 Task: Find connections with filter location Bangor with filter topic #Personaldevelopmentwith filter profile language French with filter current company RITU KUMAR with filter school Ahmedabad University with filter industry Biomass Electric Power Generation with filter service category Visual Design with filter keywords title Administrative Specialist
Action: Mouse moved to (612, 90)
Screenshot: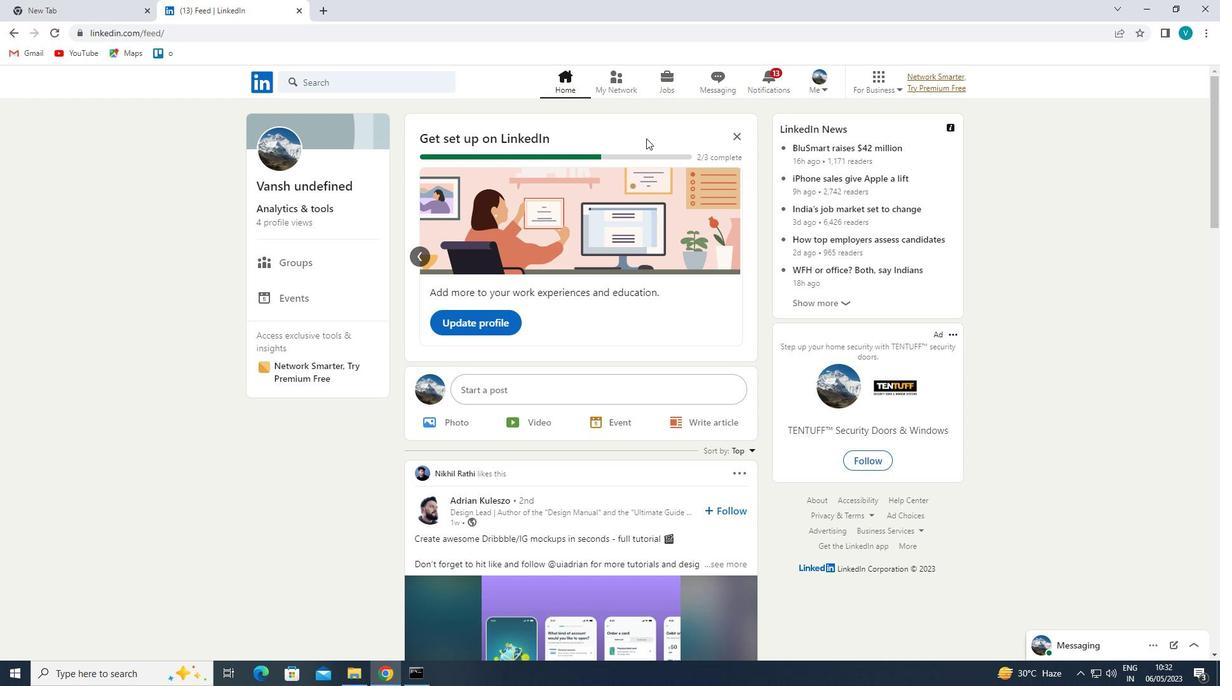 
Action: Mouse pressed left at (612, 90)
Screenshot: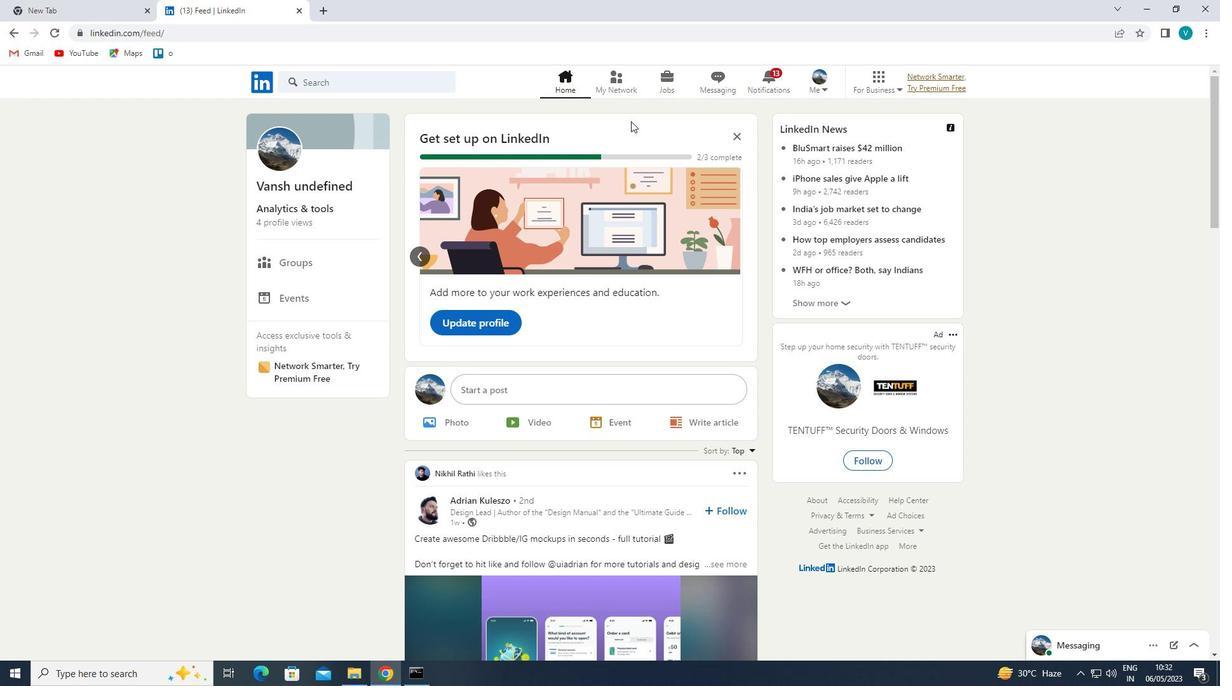 
Action: Mouse moved to (390, 163)
Screenshot: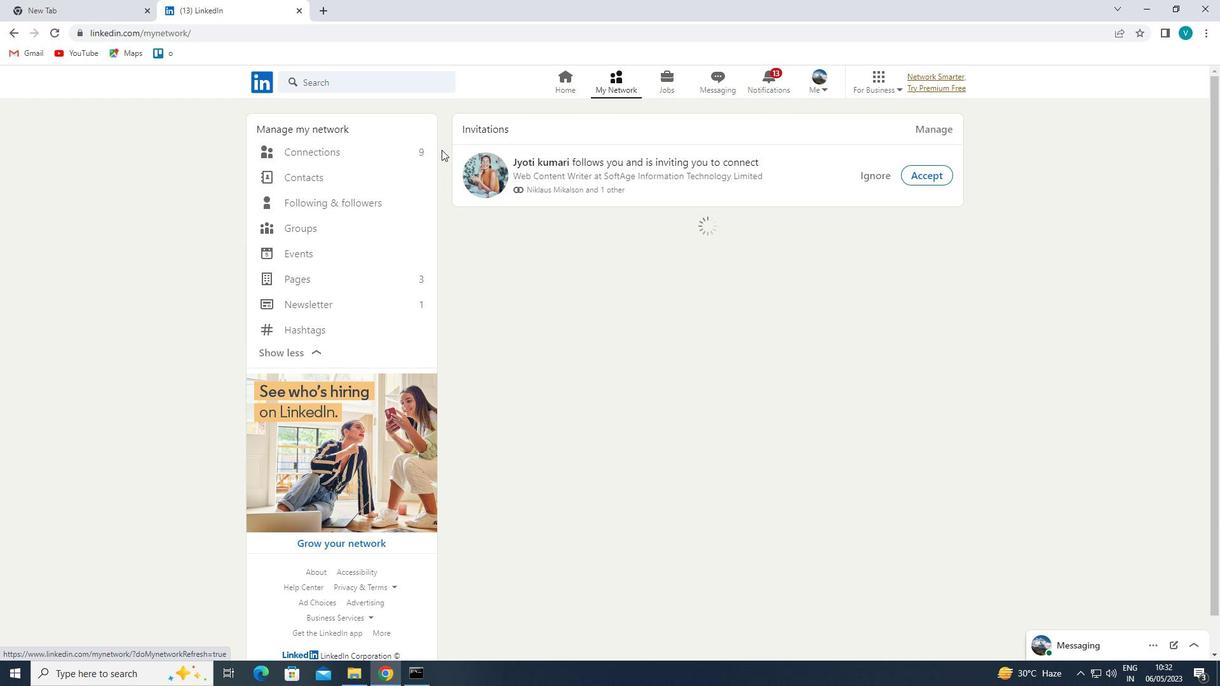 
Action: Mouse pressed left at (390, 163)
Screenshot: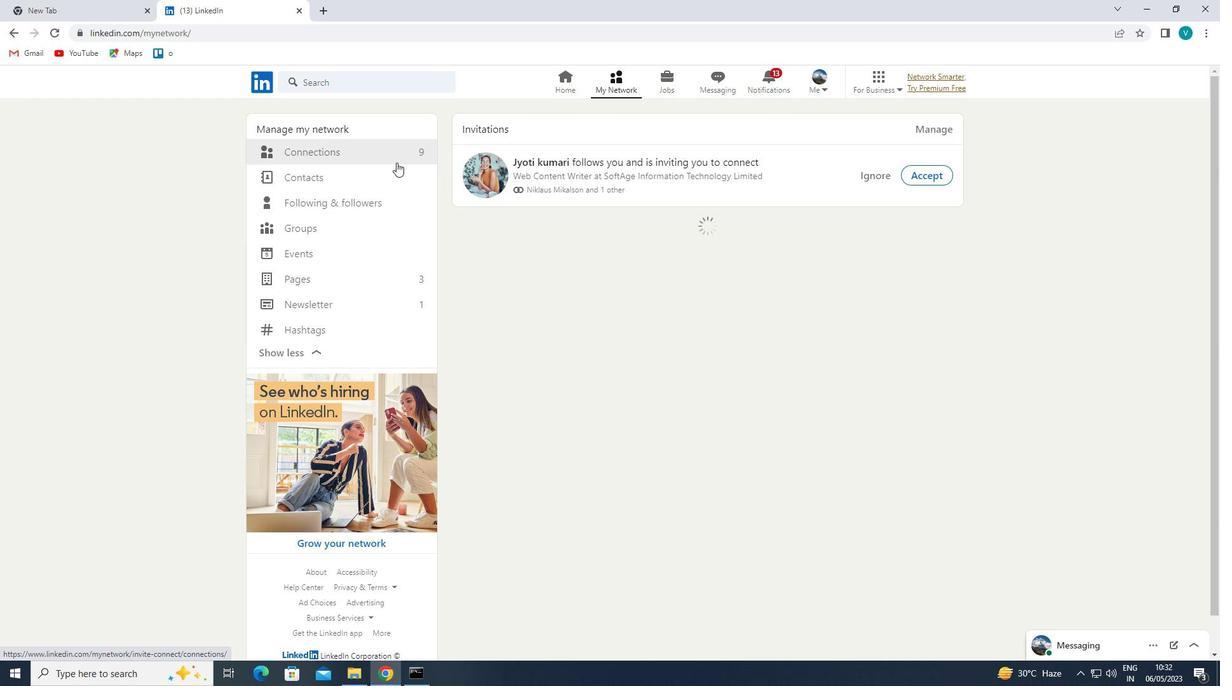 
Action: Mouse moved to (388, 157)
Screenshot: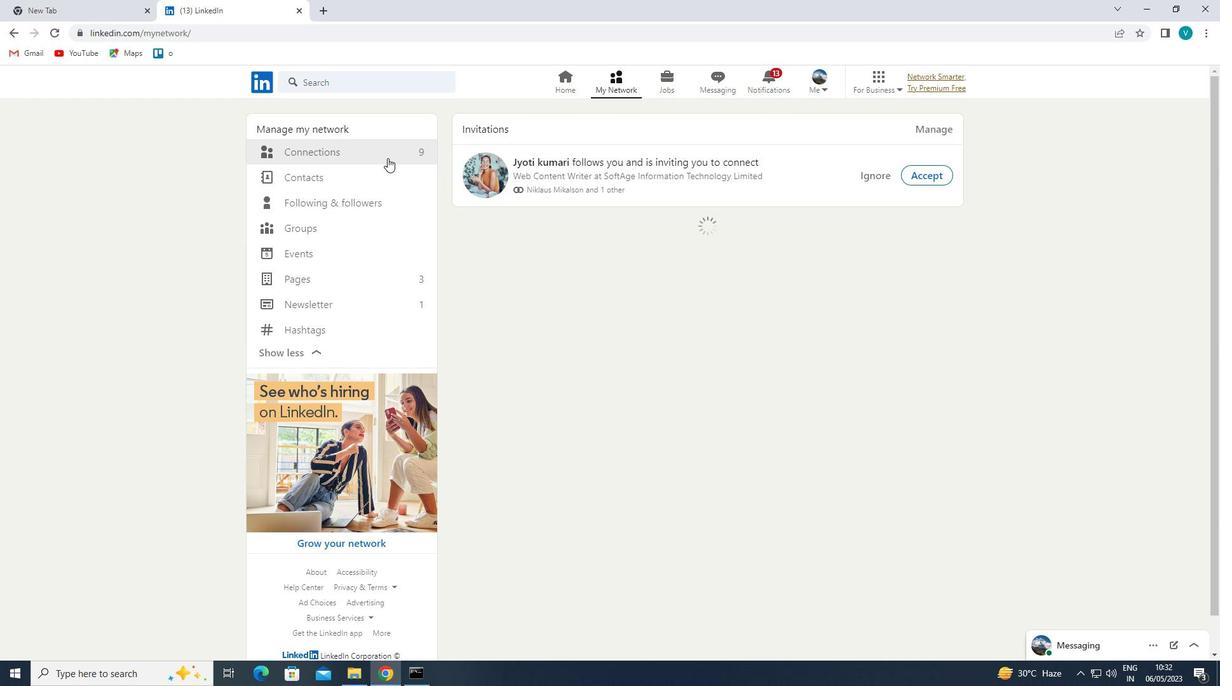 
Action: Mouse pressed left at (388, 157)
Screenshot: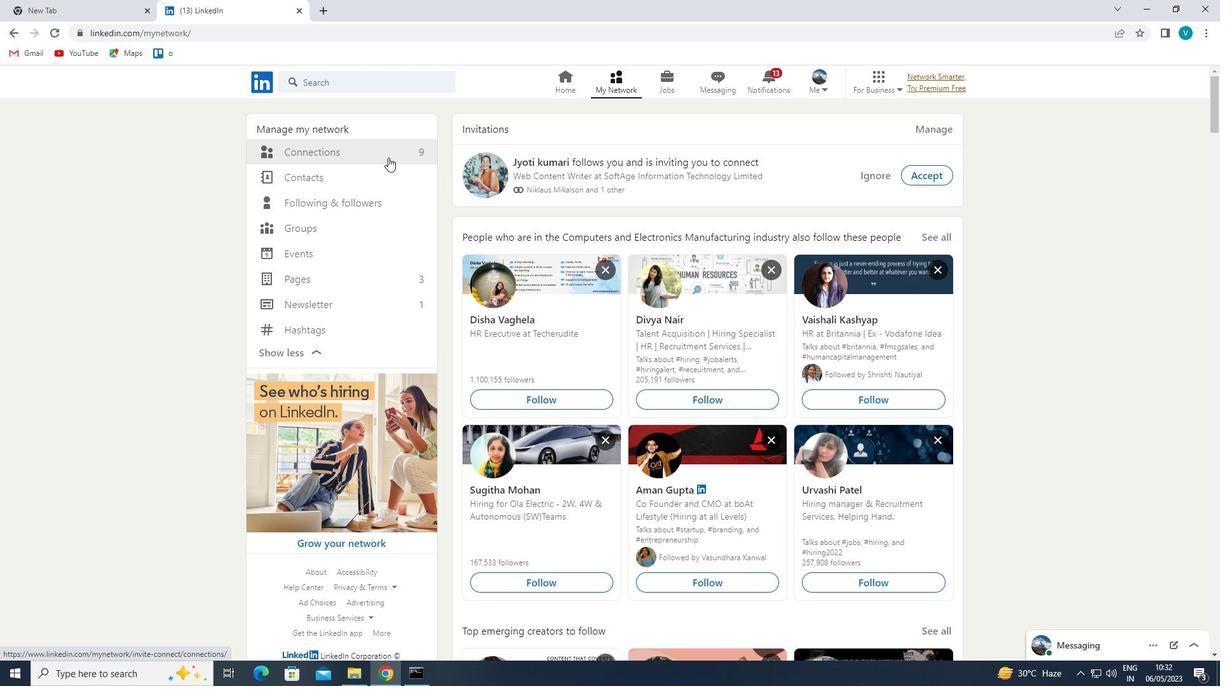 
Action: Mouse moved to (709, 154)
Screenshot: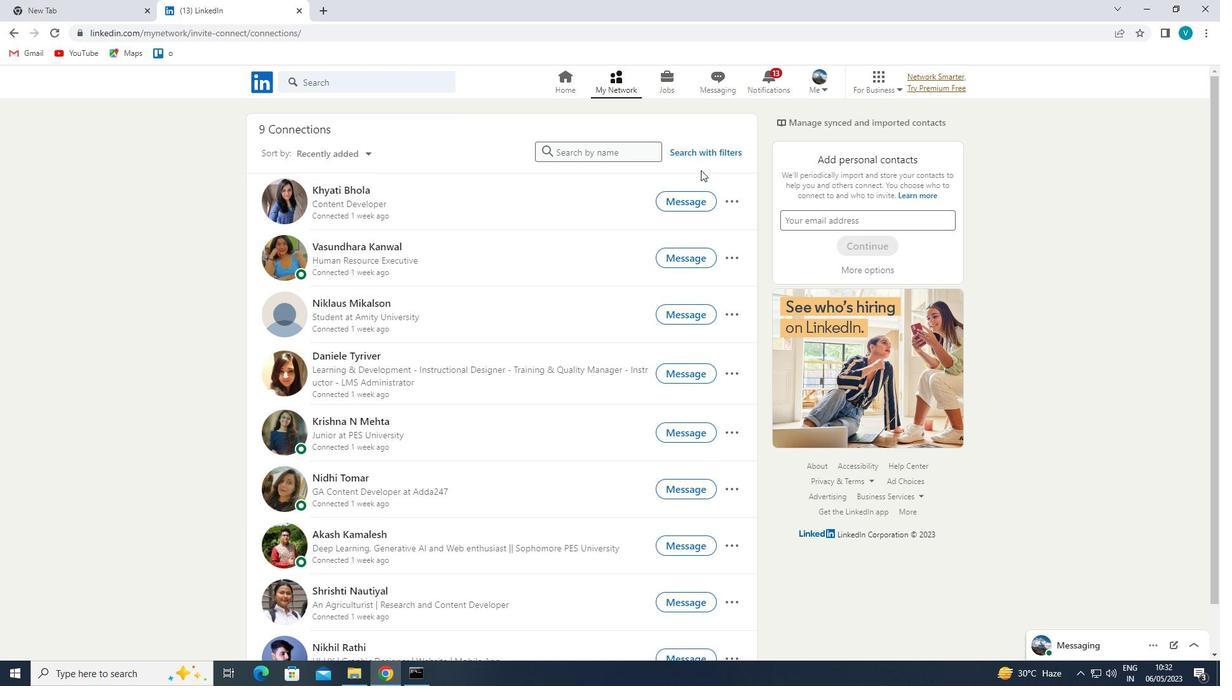 
Action: Mouse pressed left at (709, 154)
Screenshot: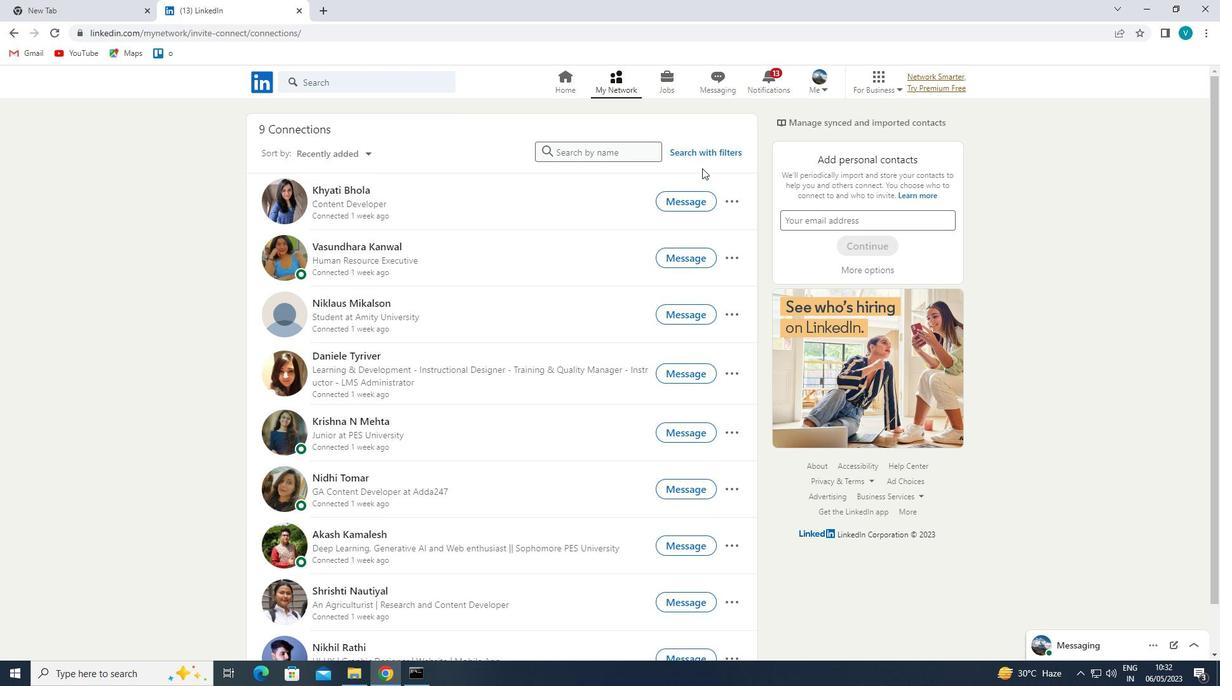 
Action: Mouse moved to (615, 122)
Screenshot: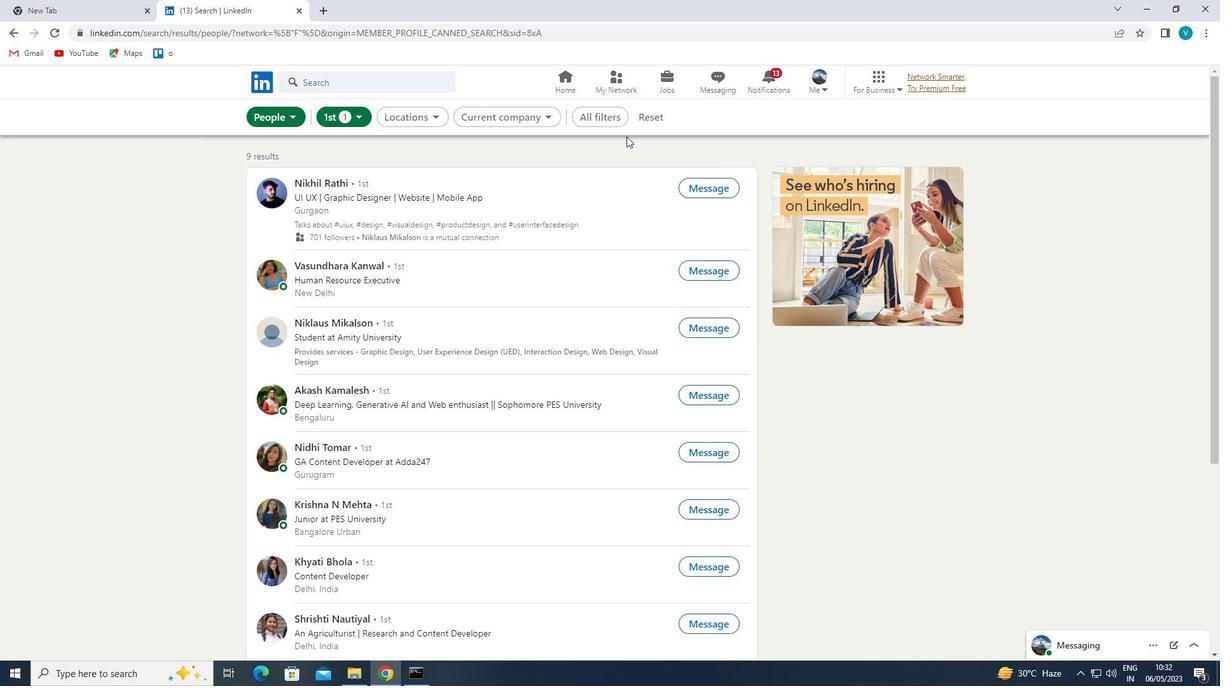 
Action: Mouse pressed left at (615, 122)
Screenshot: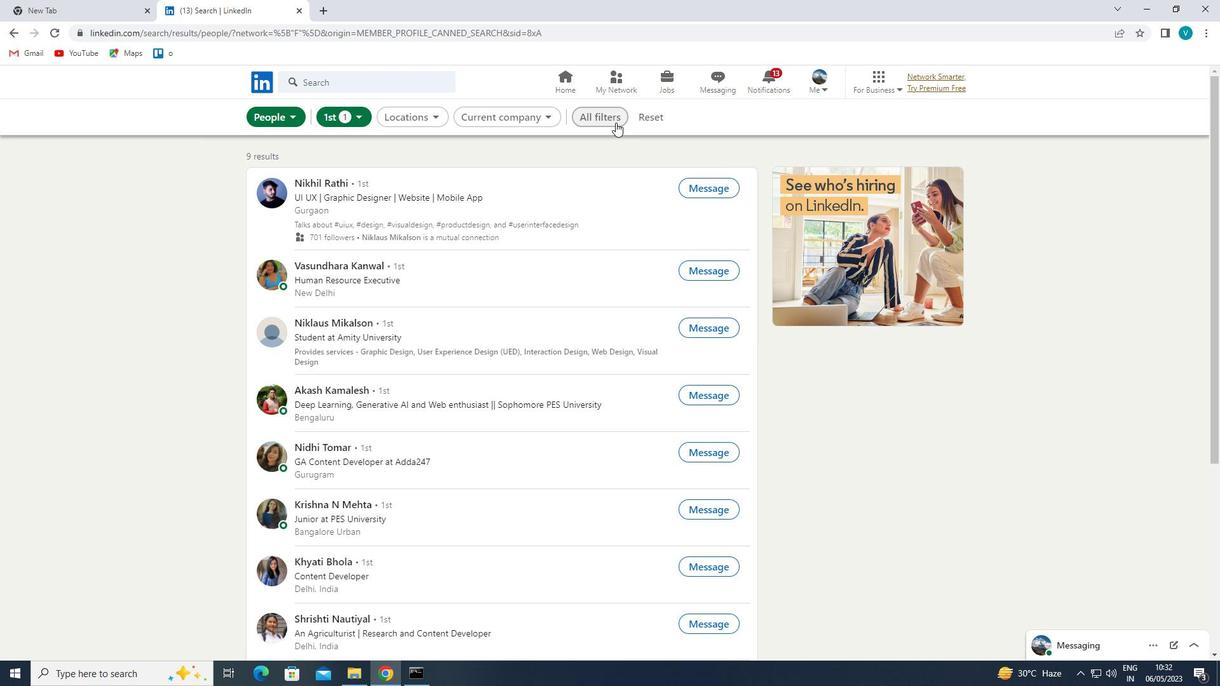
Action: Mouse moved to (1090, 272)
Screenshot: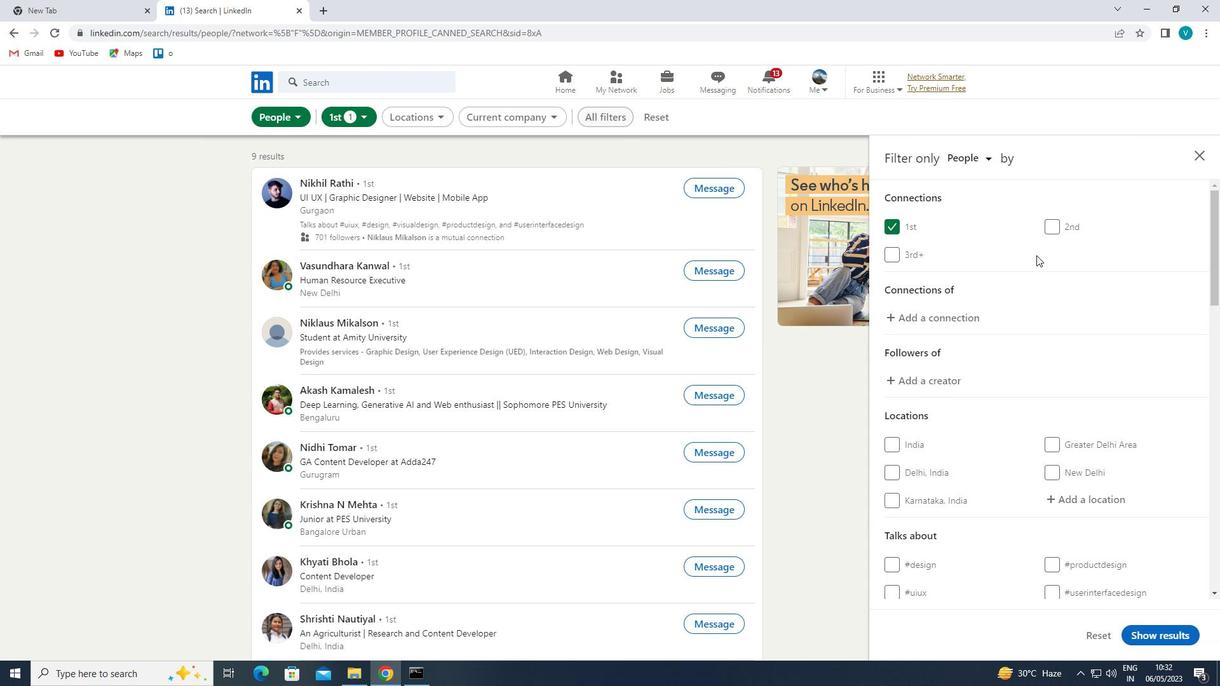 
Action: Mouse scrolled (1090, 272) with delta (0, 0)
Screenshot: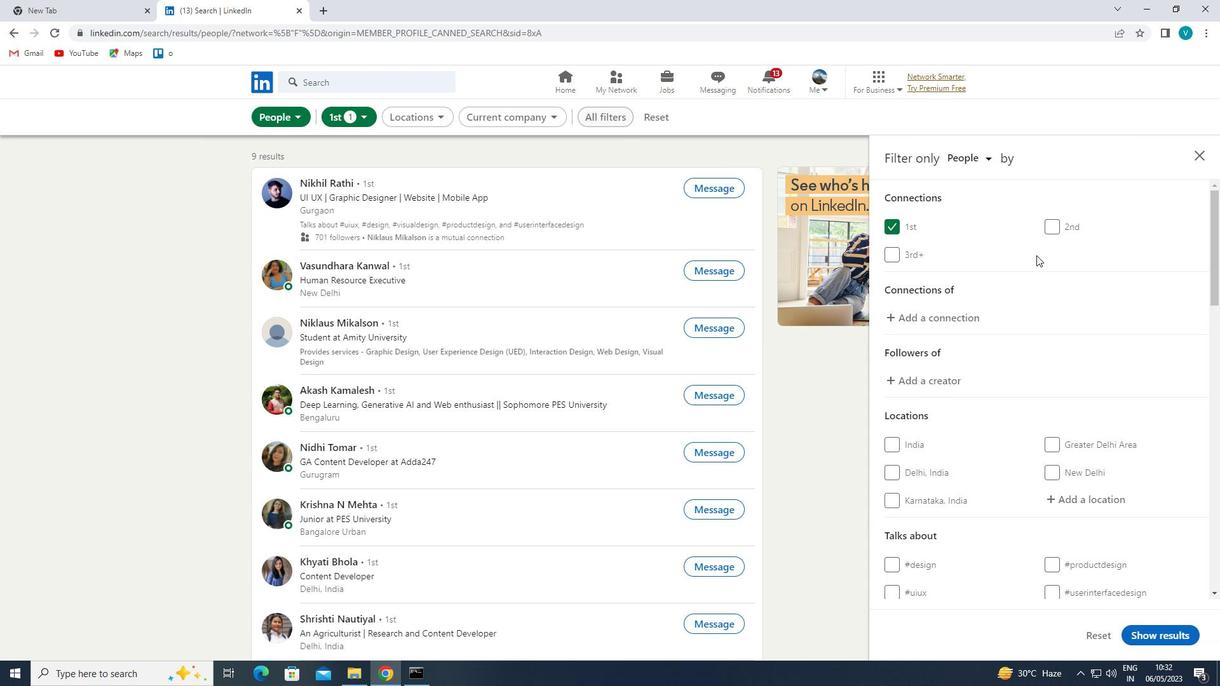 
Action: Mouse moved to (1091, 273)
Screenshot: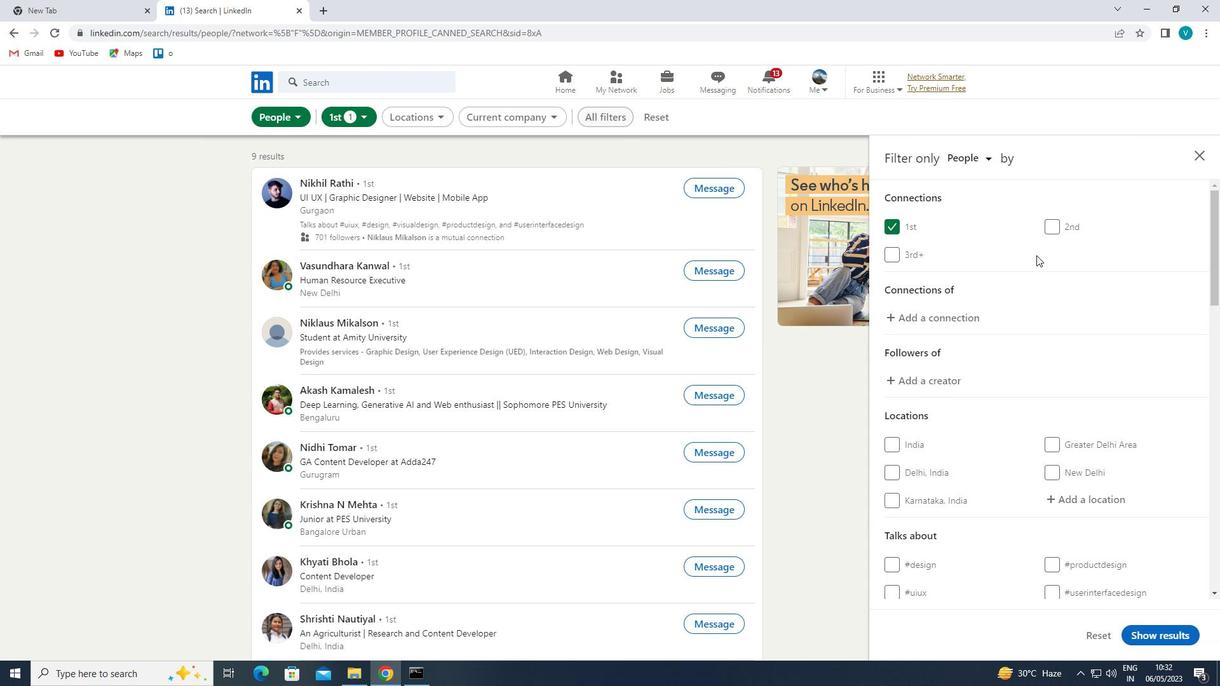 
Action: Mouse scrolled (1091, 273) with delta (0, 0)
Screenshot: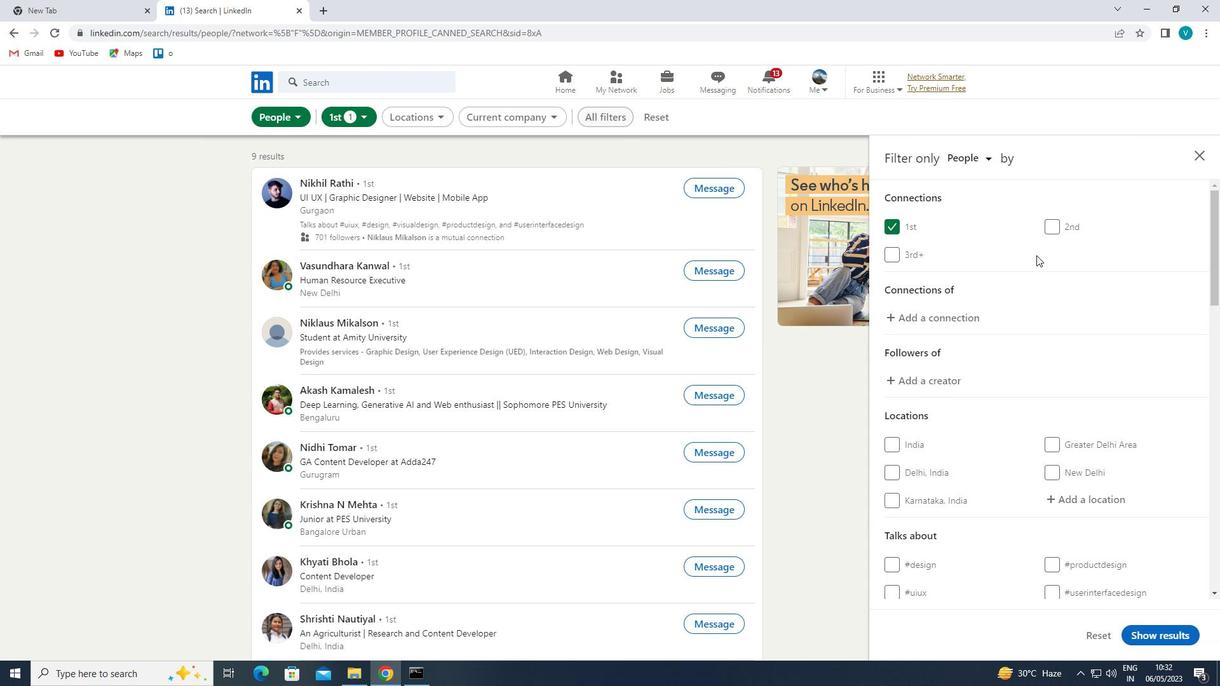 
Action: Mouse moved to (1105, 368)
Screenshot: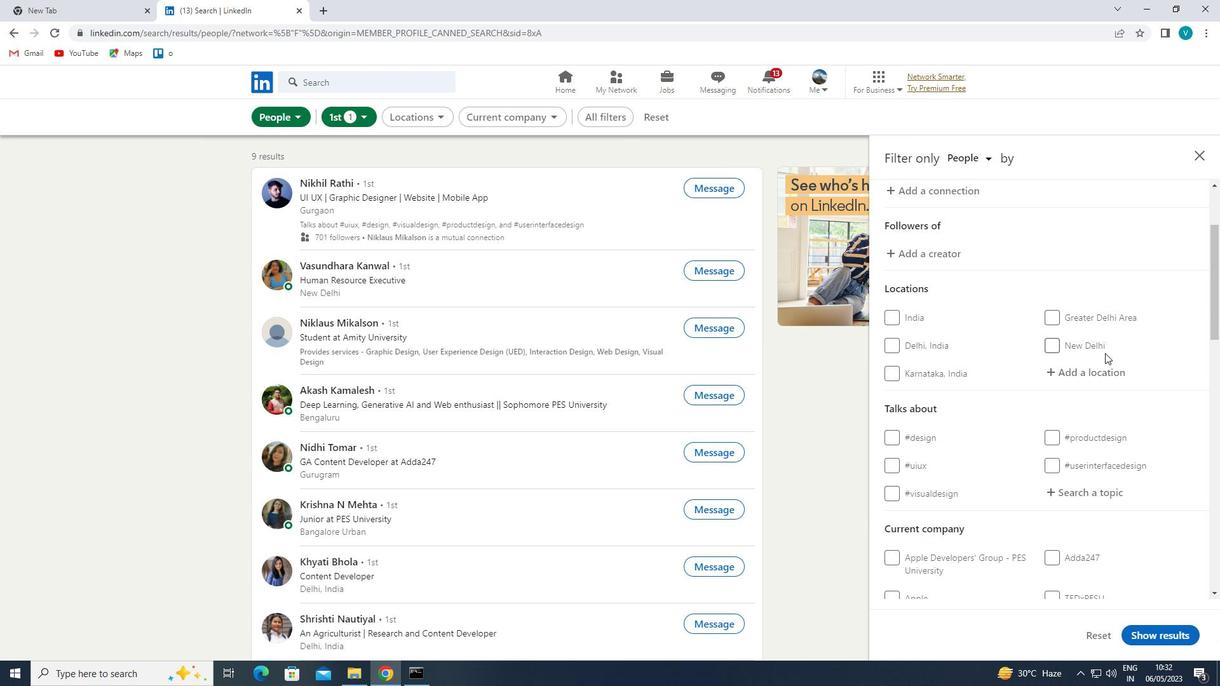 
Action: Mouse pressed left at (1105, 368)
Screenshot: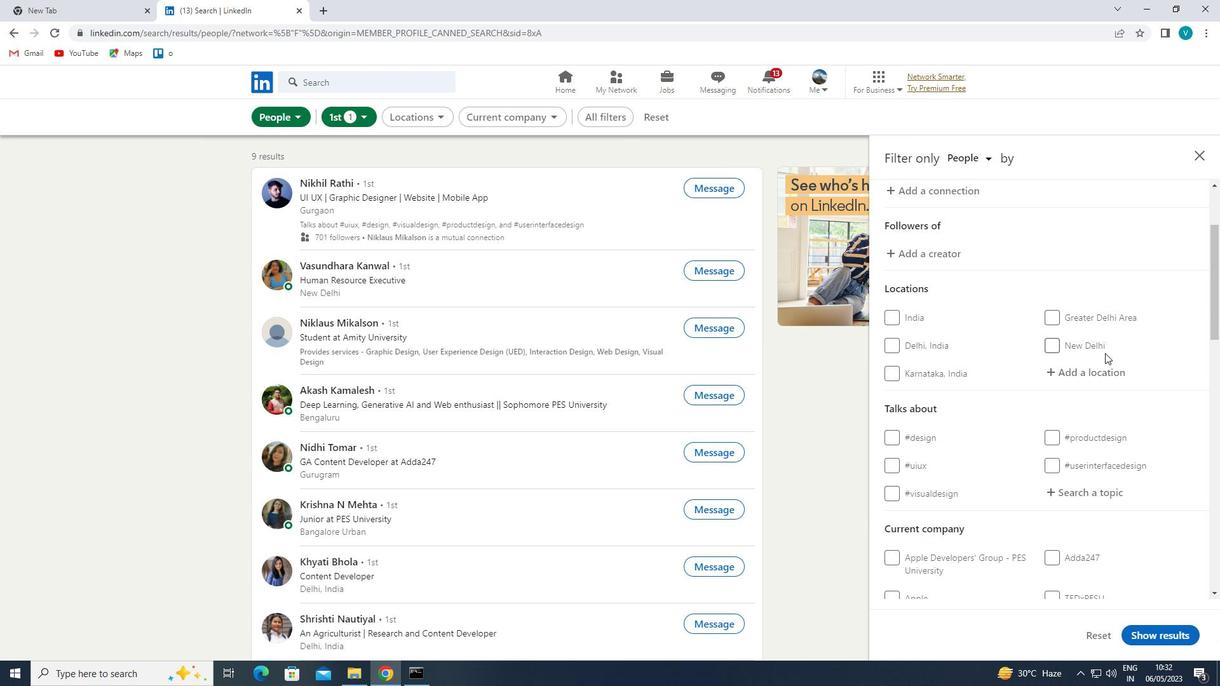 
Action: Key pressed <Key.shift><Key.shift><Key.shift><Key.shift><Key.shift><Key.shift><Key.shift><Key.shift><Key.shift><Key.shift><Key.shift><Key.shift><Key.shift><Key.shift><Key.shift><Key.shift><Key.shift><Key.shift><Key.shift>BANGOR
Screenshot: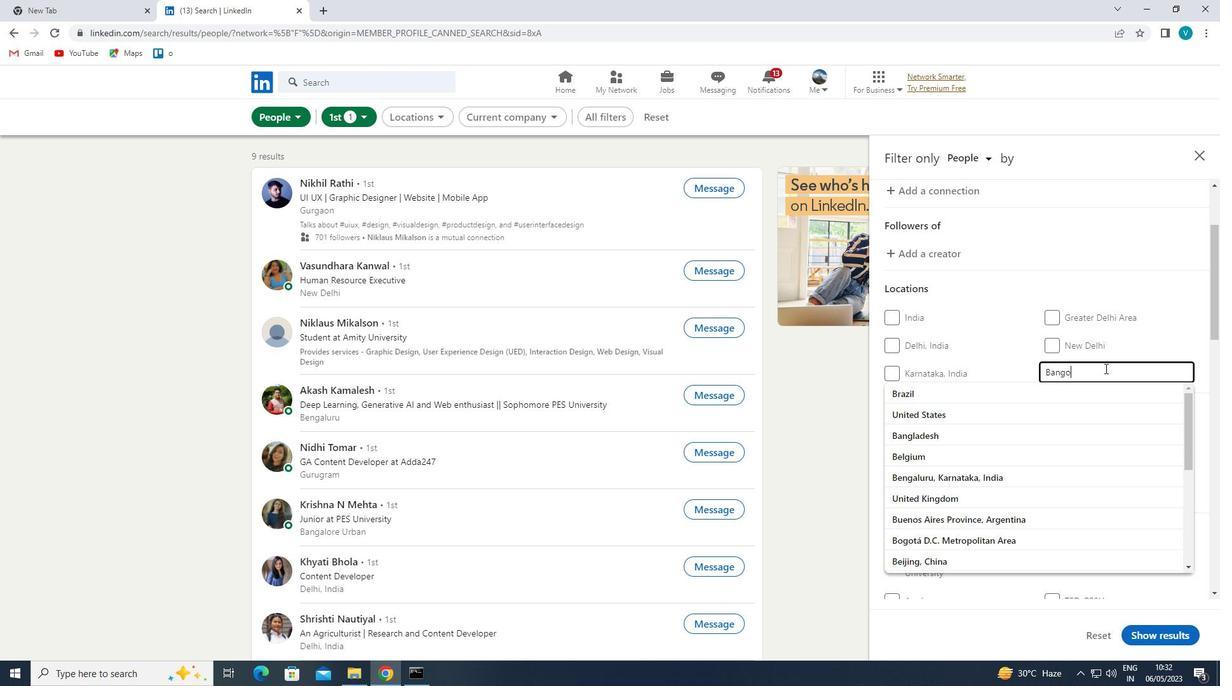 
Action: Mouse moved to (1060, 392)
Screenshot: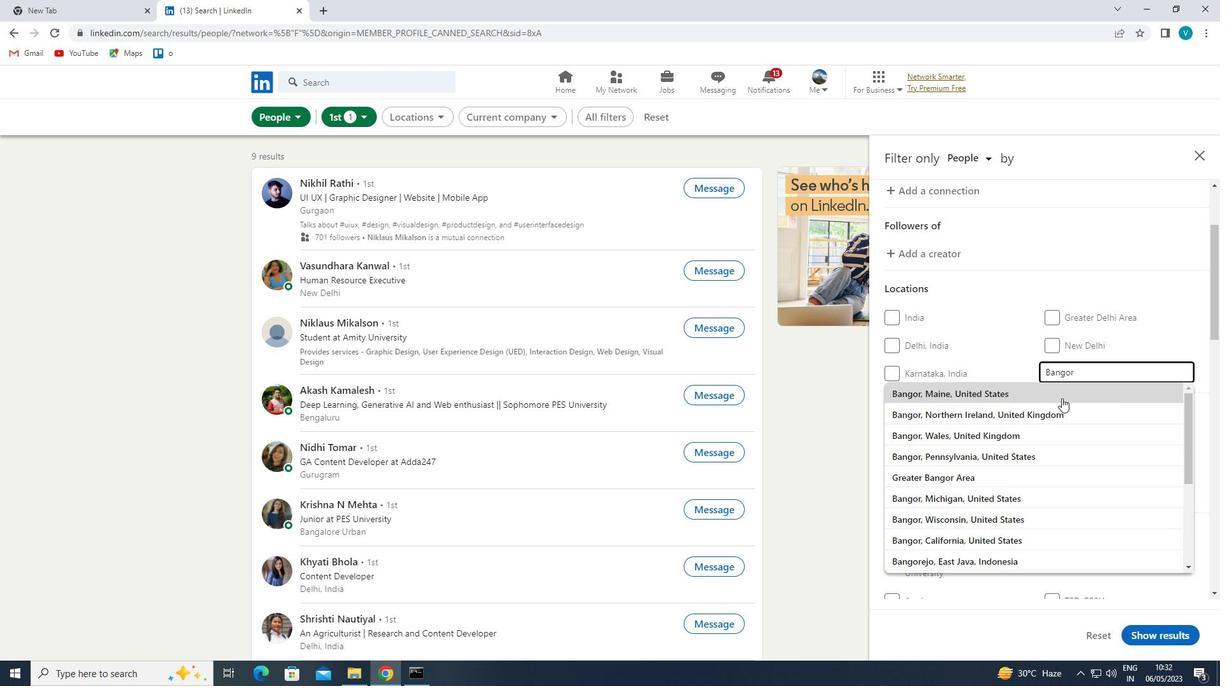 
Action: Mouse pressed left at (1060, 392)
Screenshot: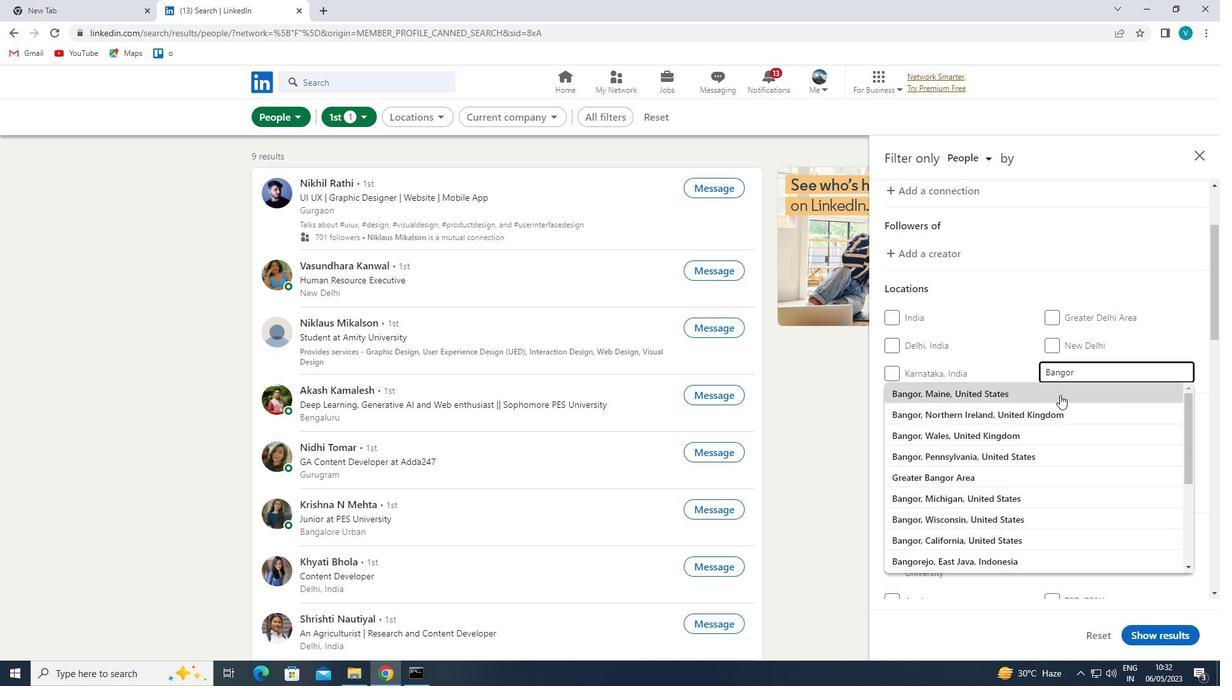 
Action: Mouse moved to (1062, 390)
Screenshot: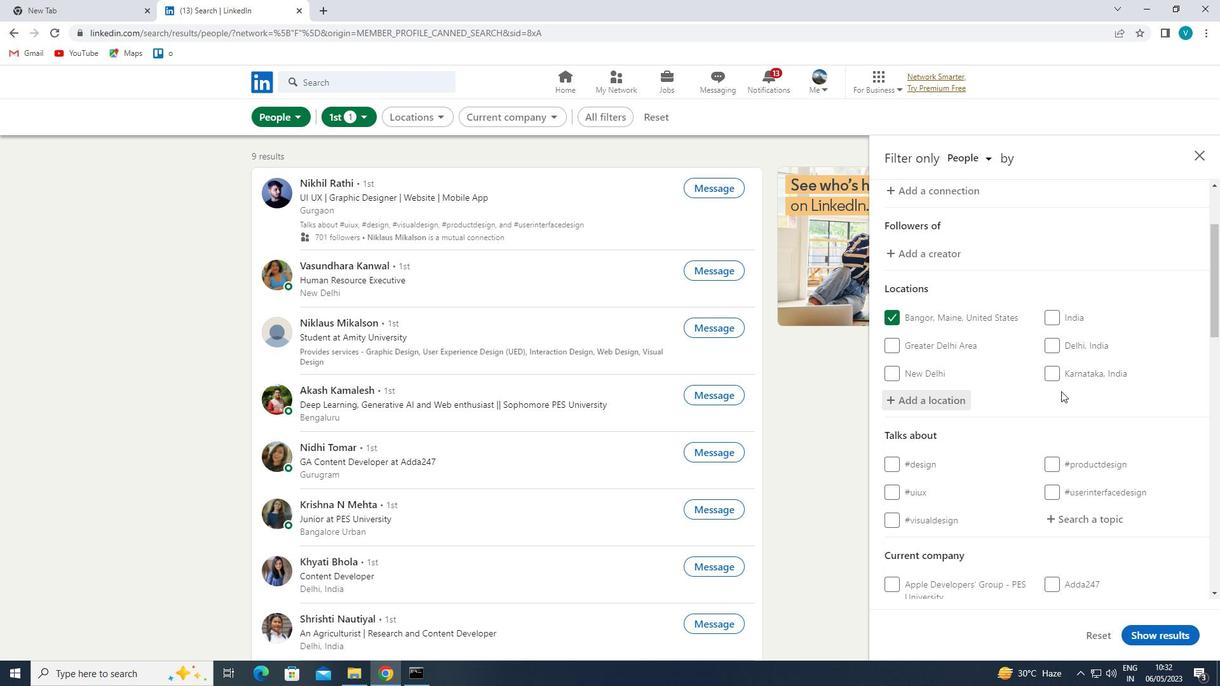 
Action: Mouse scrolled (1062, 389) with delta (0, 0)
Screenshot: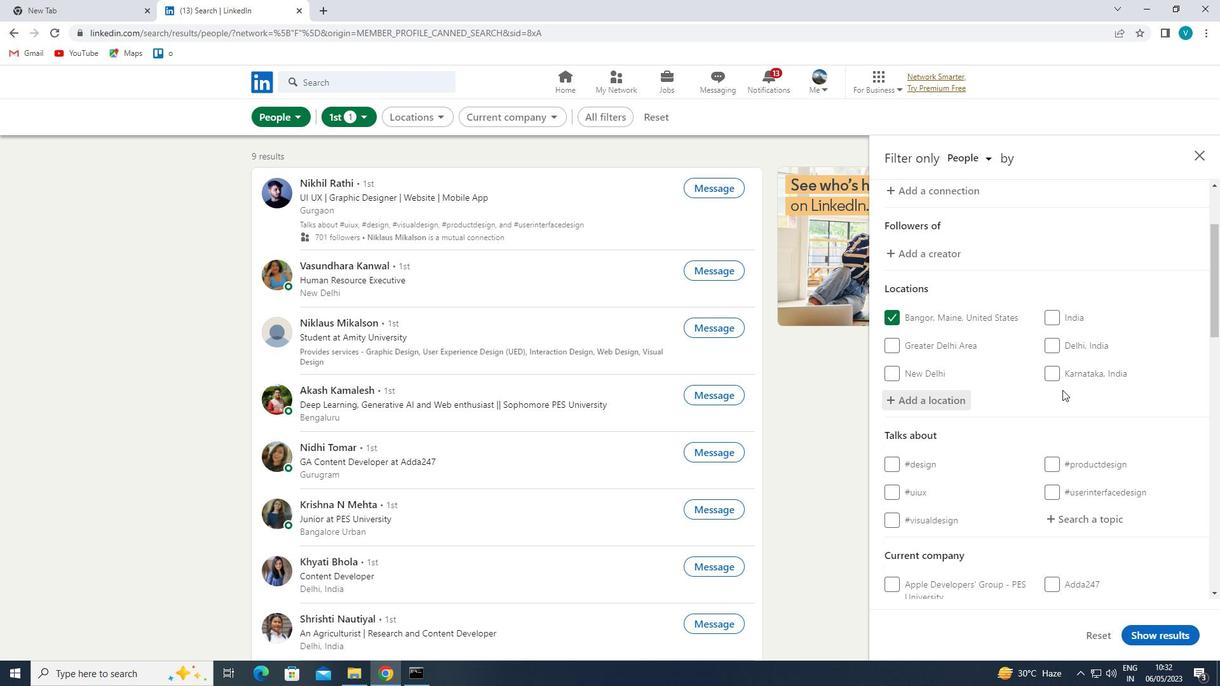 
Action: Mouse scrolled (1062, 389) with delta (0, 0)
Screenshot: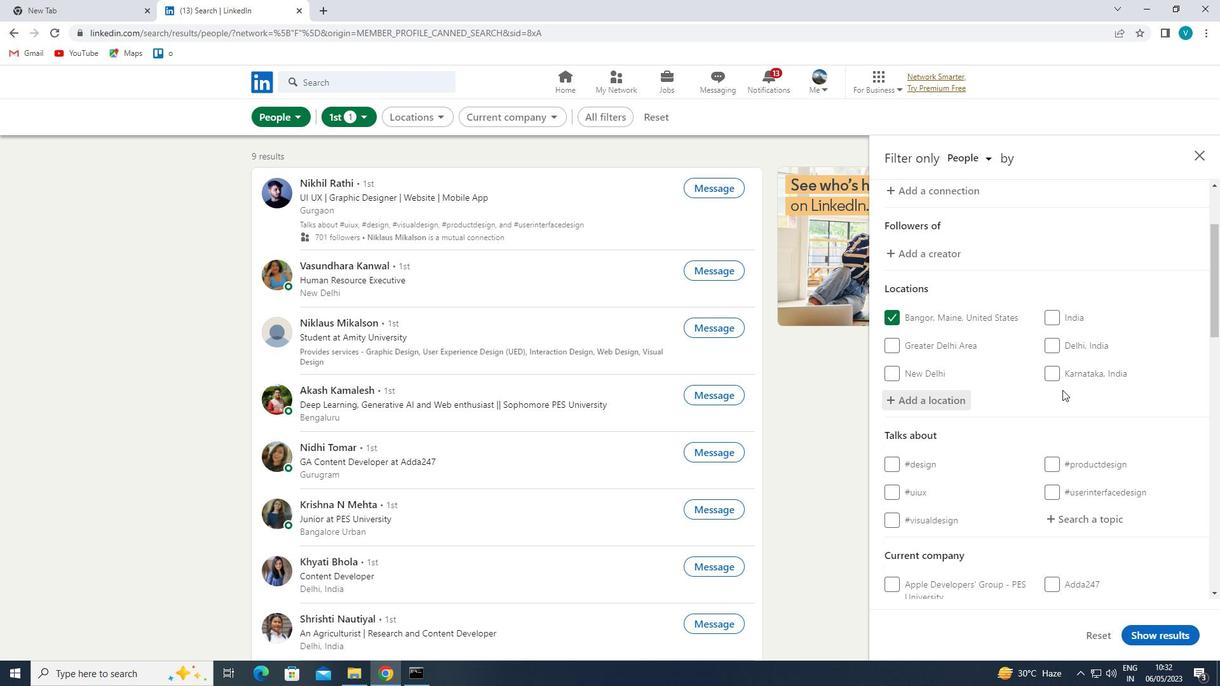 
Action: Mouse moved to (1083, 389)
Screenshot: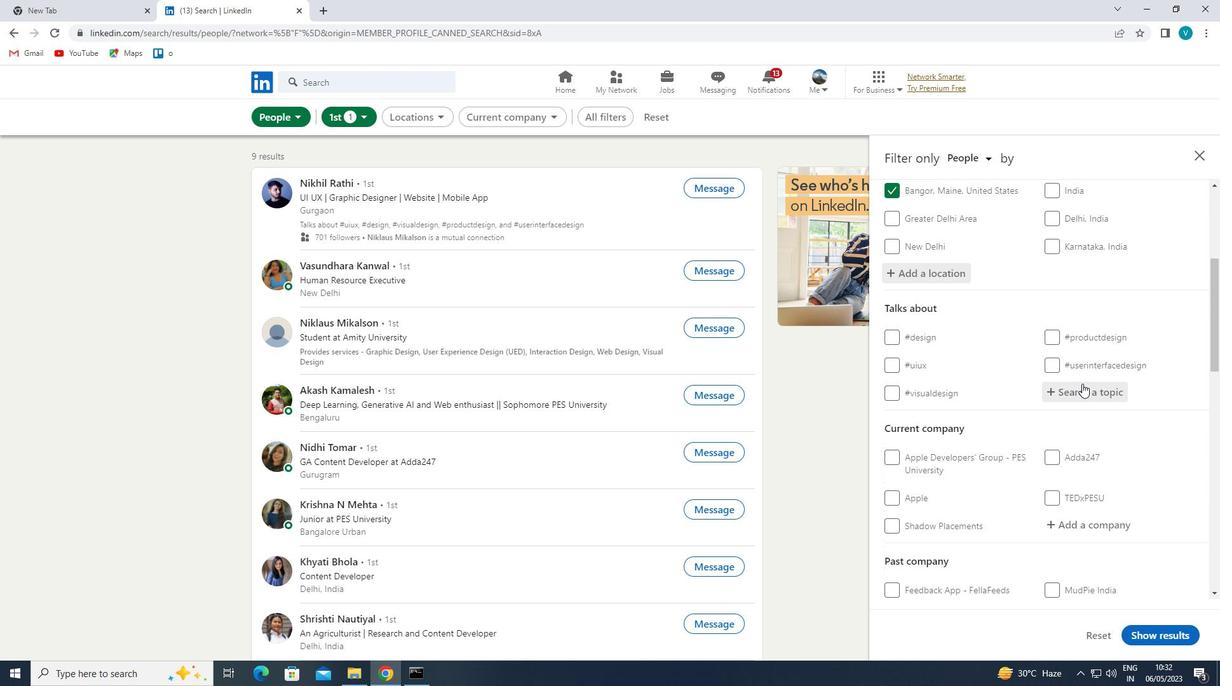 
Action: Mouse pressed left at (1083, 389)
Screenshot: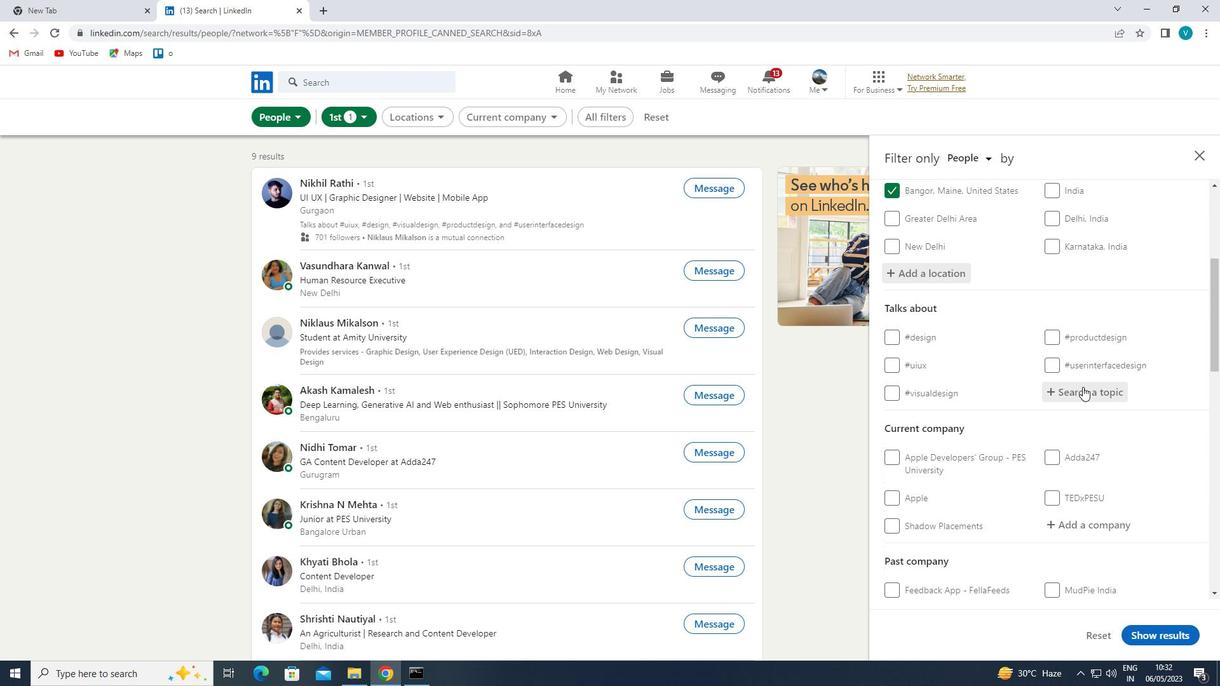 
Action: Mouse moved to (1105, 418)
Screenshot: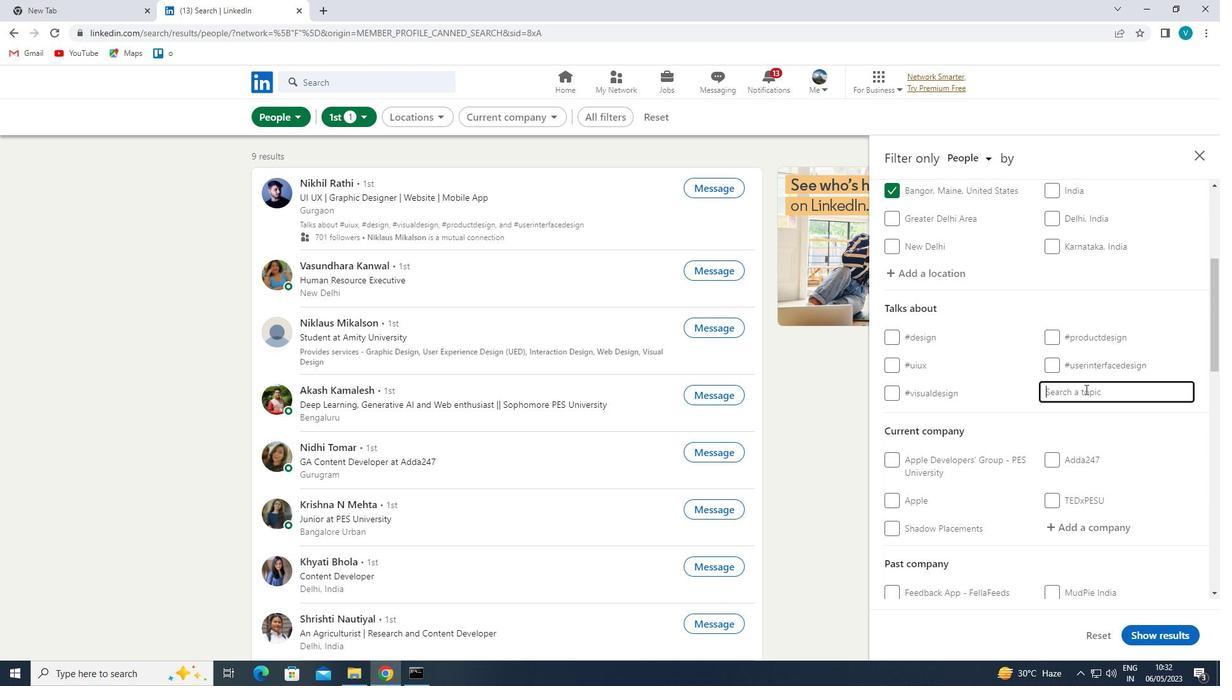 
Action: Key pressed PERSOM<Key.backspace>NAL
Screenshot: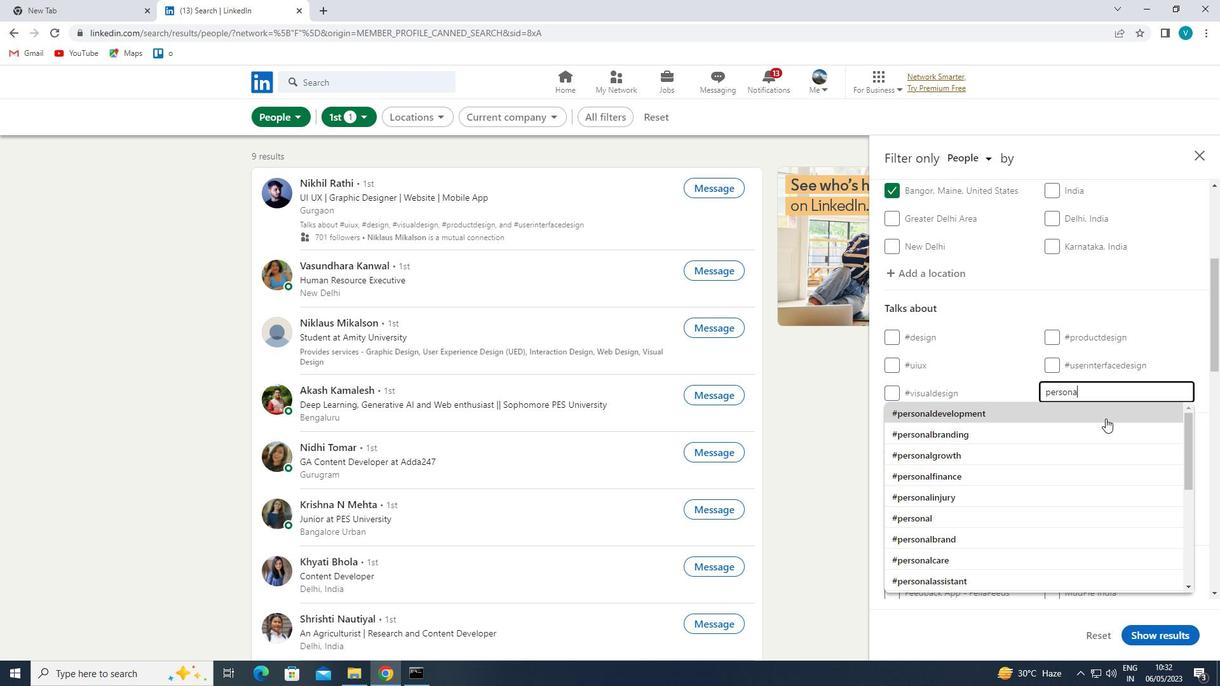 
Action: Mouse moved to (1051, 411)
Screenshot: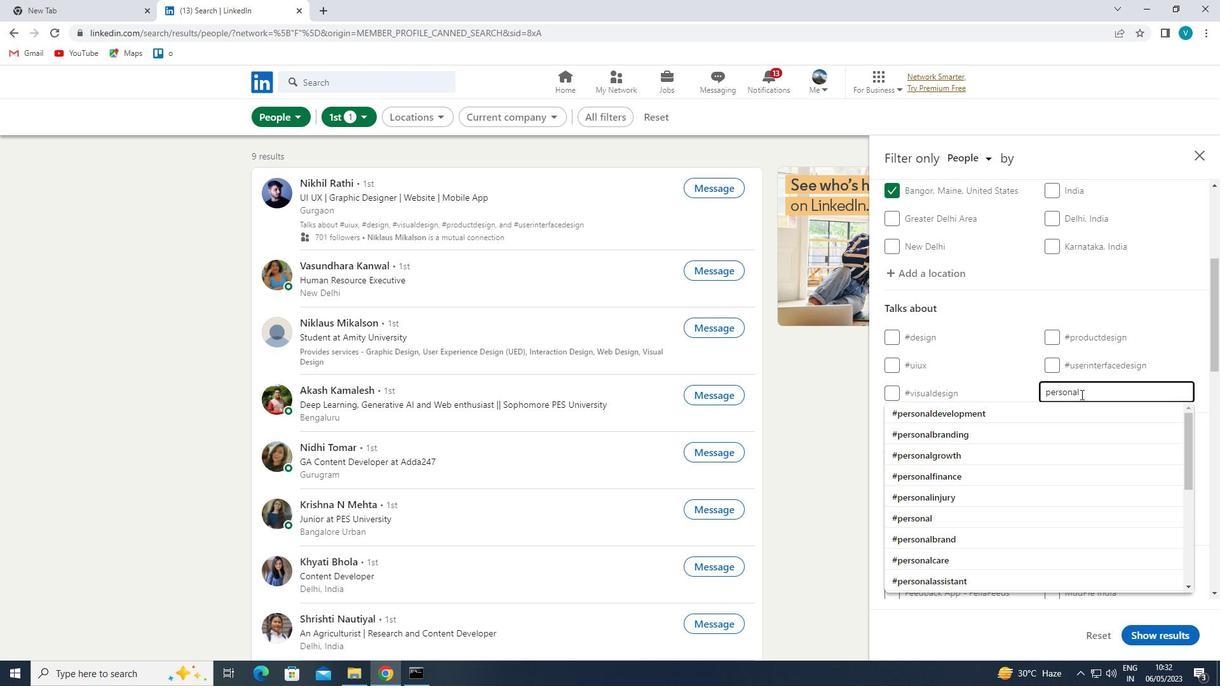 
Action: Mouse pressed left at (1051, 411)
Screenshot: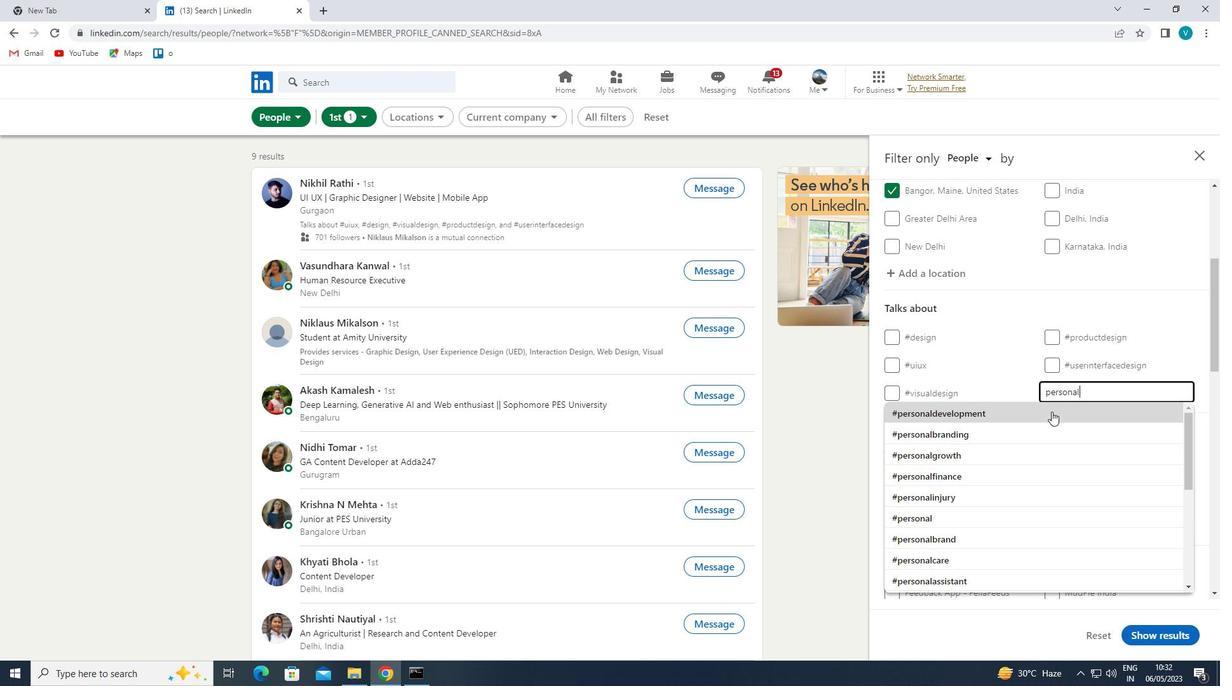 
Action: Mouse moved to (1048, 415)
Screenshot: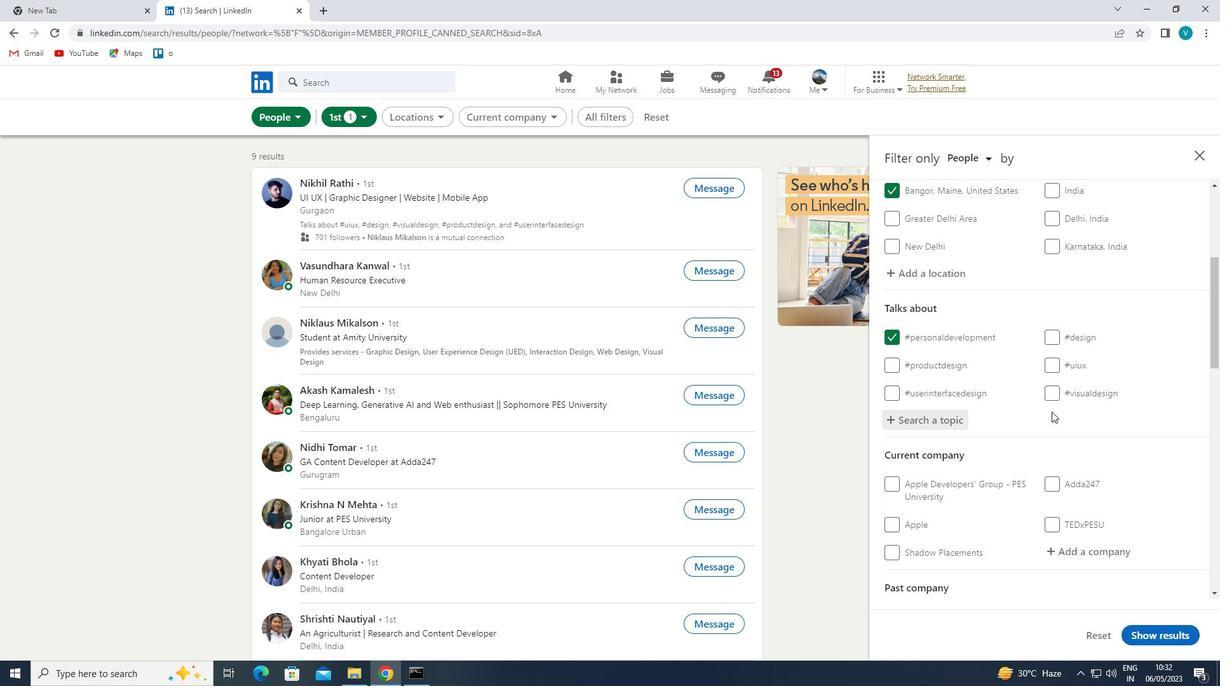 
Action: Mouse scrolled (1048, 414) with delta (0, 0)
Screenshot: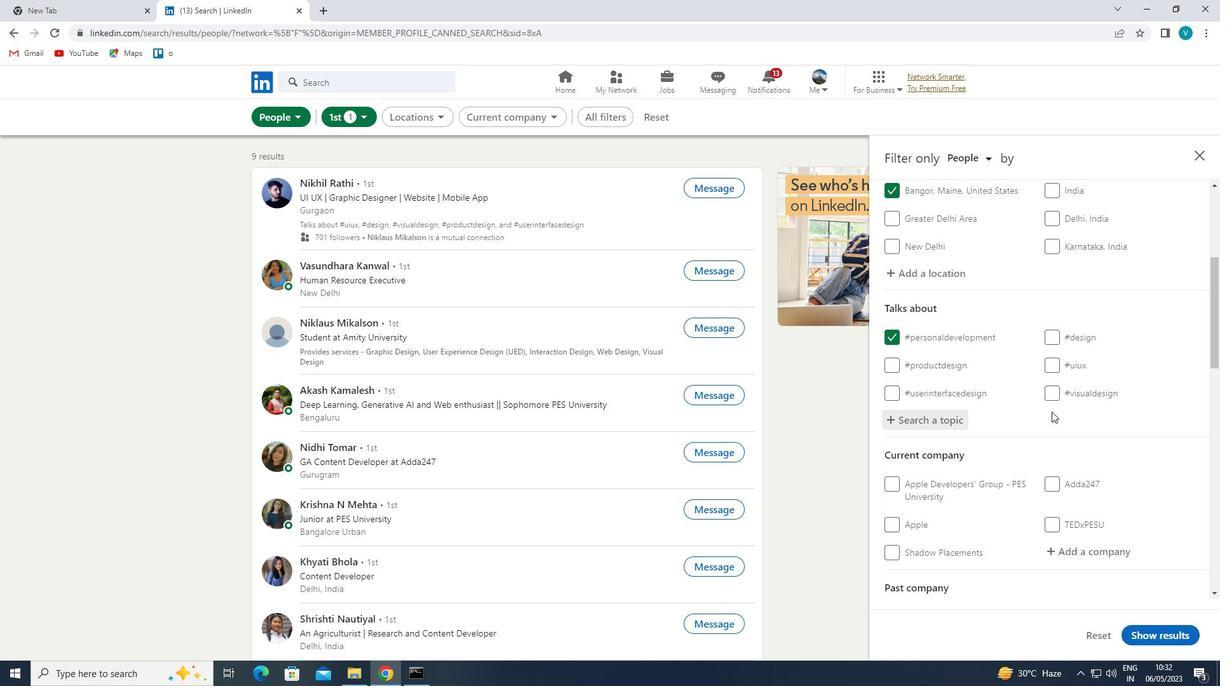 
Action: Mouse moved to (1048, 425)
Screenshot: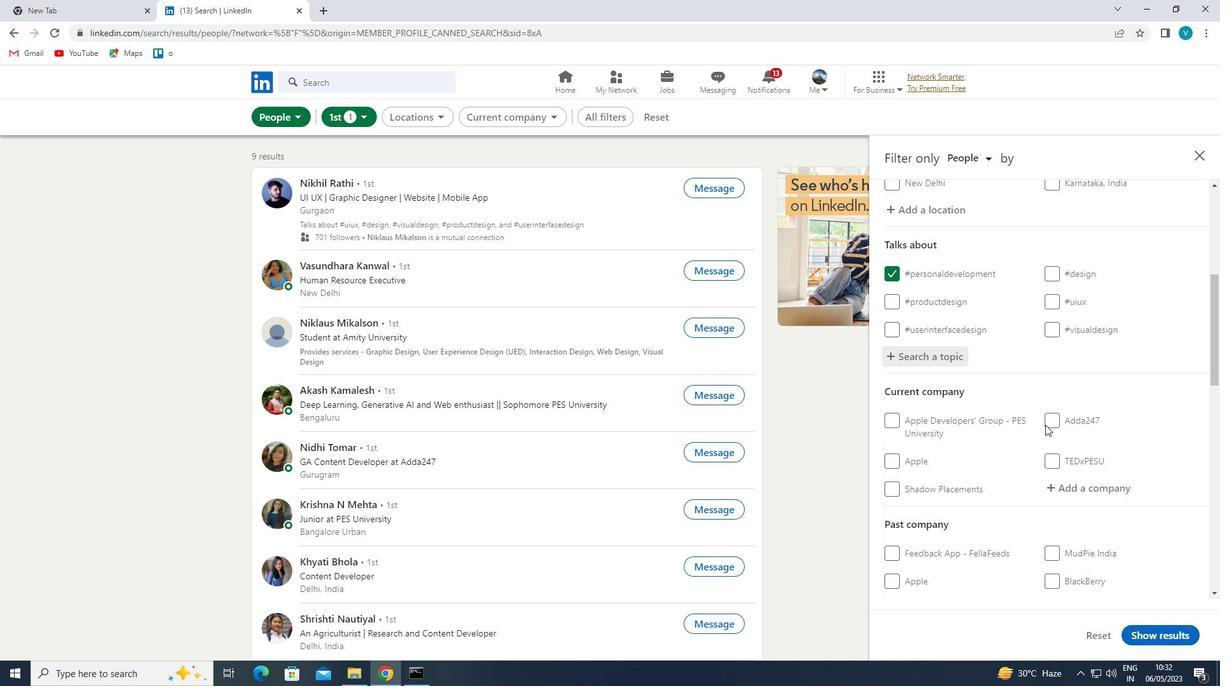 
Action: Mouse scrolled (1048, 424) with delta (0, 0)
Screenshot: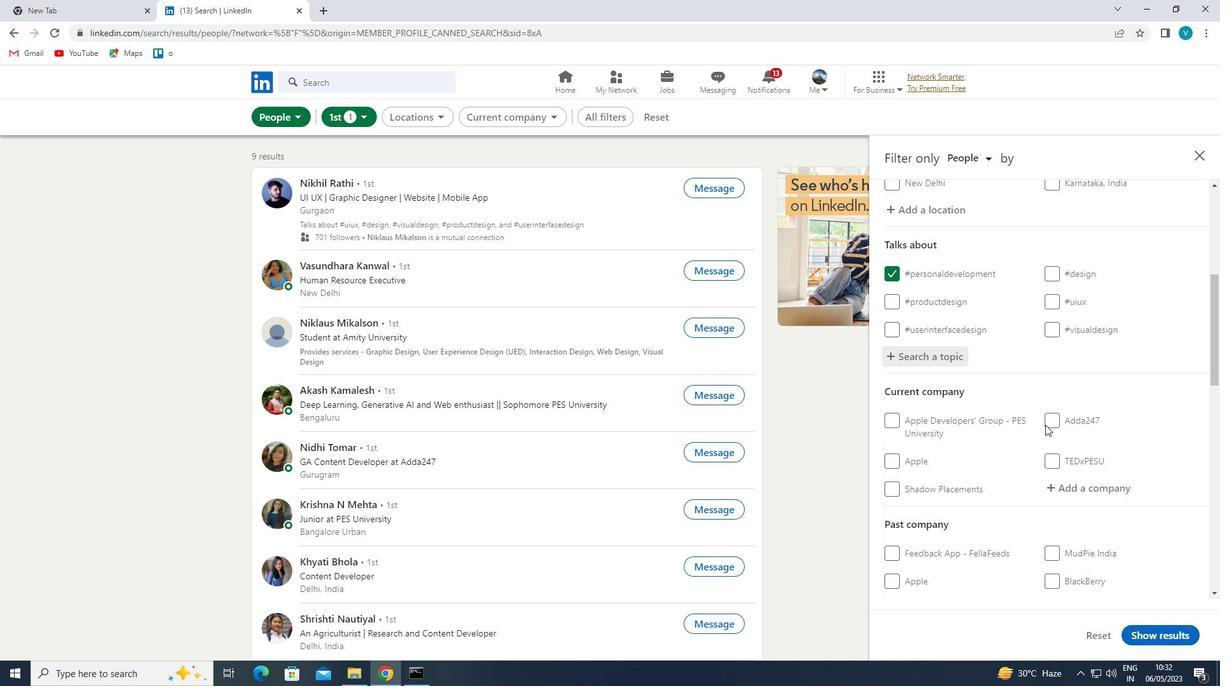 
Action: Mouse moved to (1058, 433)
Screenshot: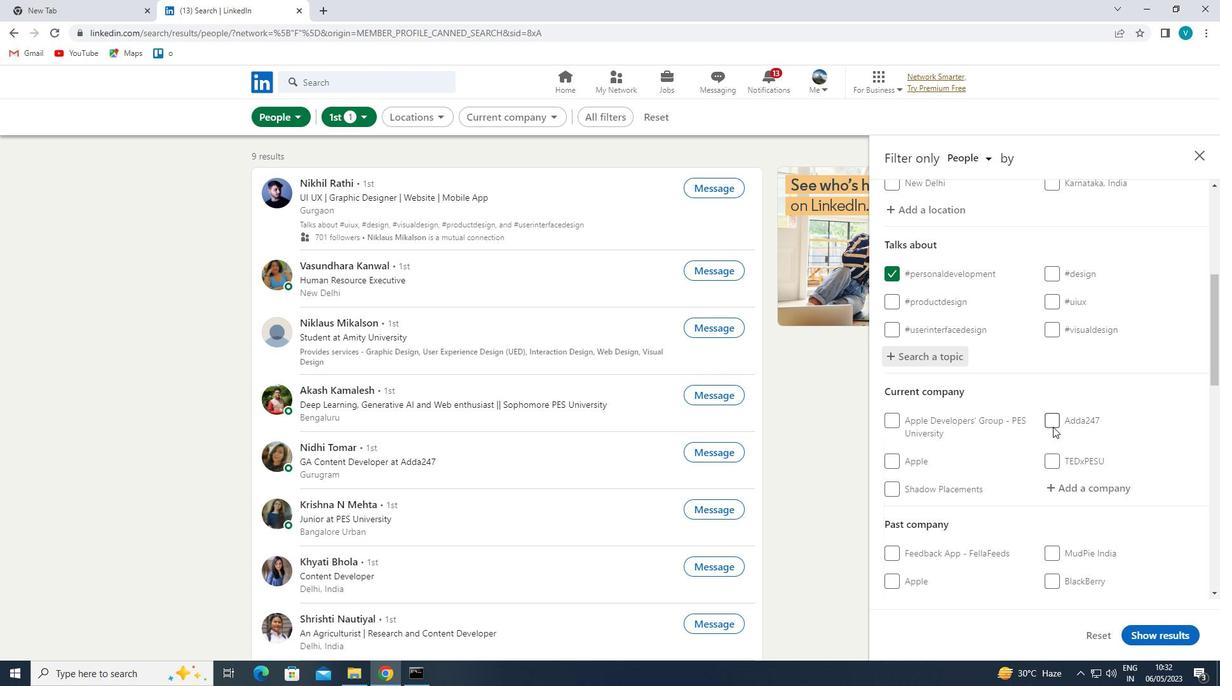 
Action: Mouse scrolled (1058, 432) with delta (0, 0)
Screenshot: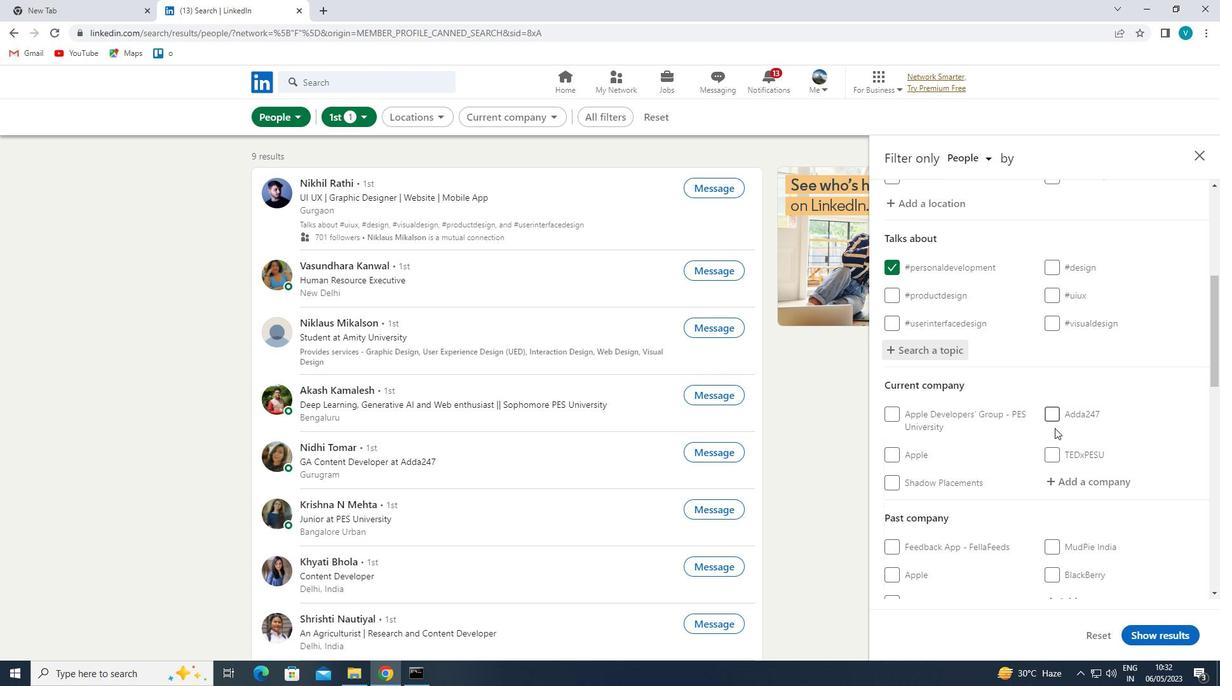 
Action: Mouse moved to (1098, 350)
Screenshot: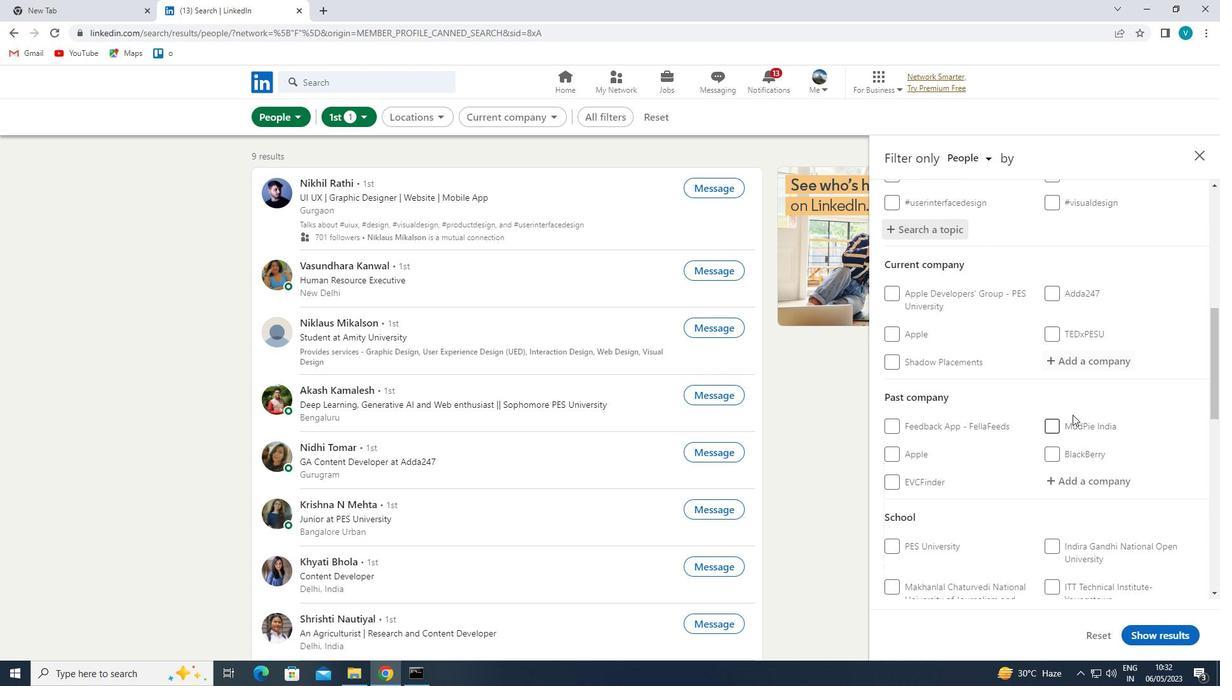 
Action: Mouse pressed left at (1098, 350)
Screenshot: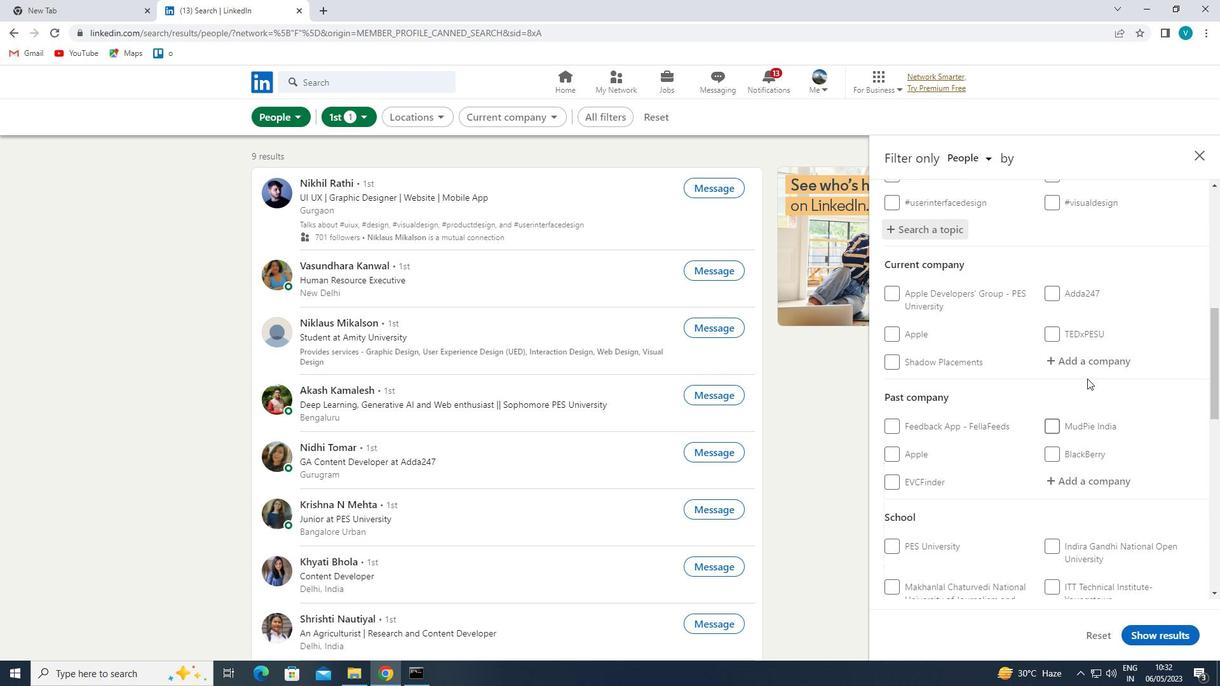 
Action: Key pressed <Key.shift>RITU<Key.space>
Screenshot: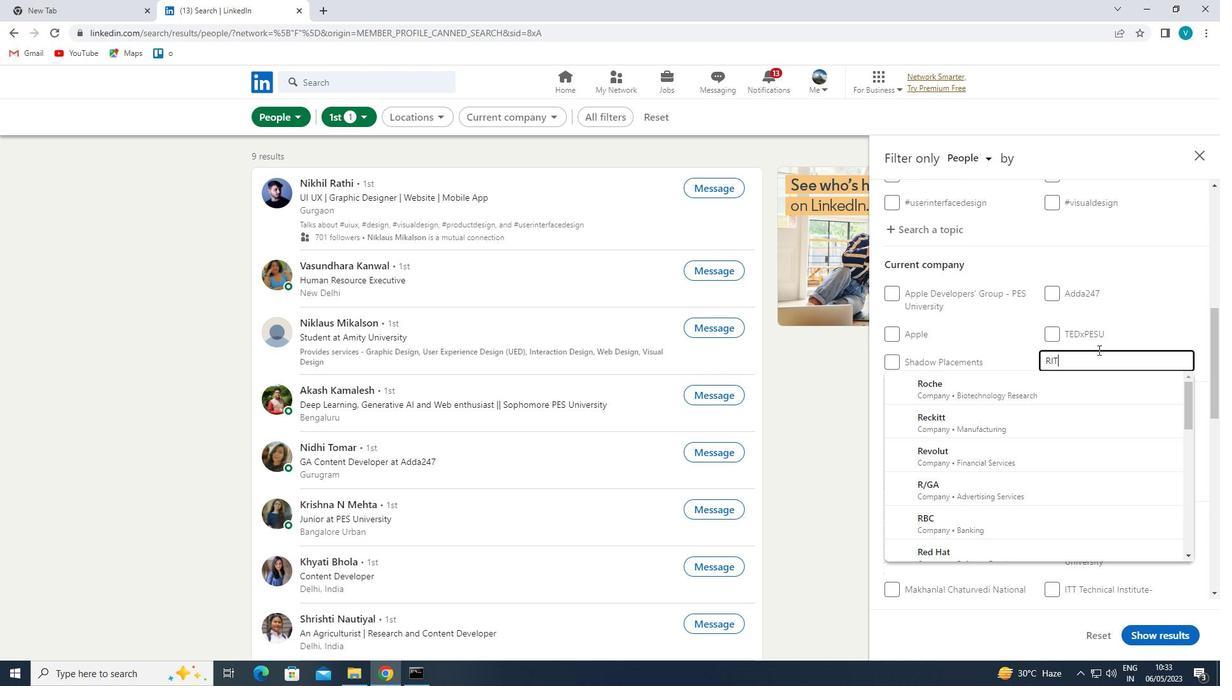 
Action: Mouse moved to (1088, 377)
Screenshot: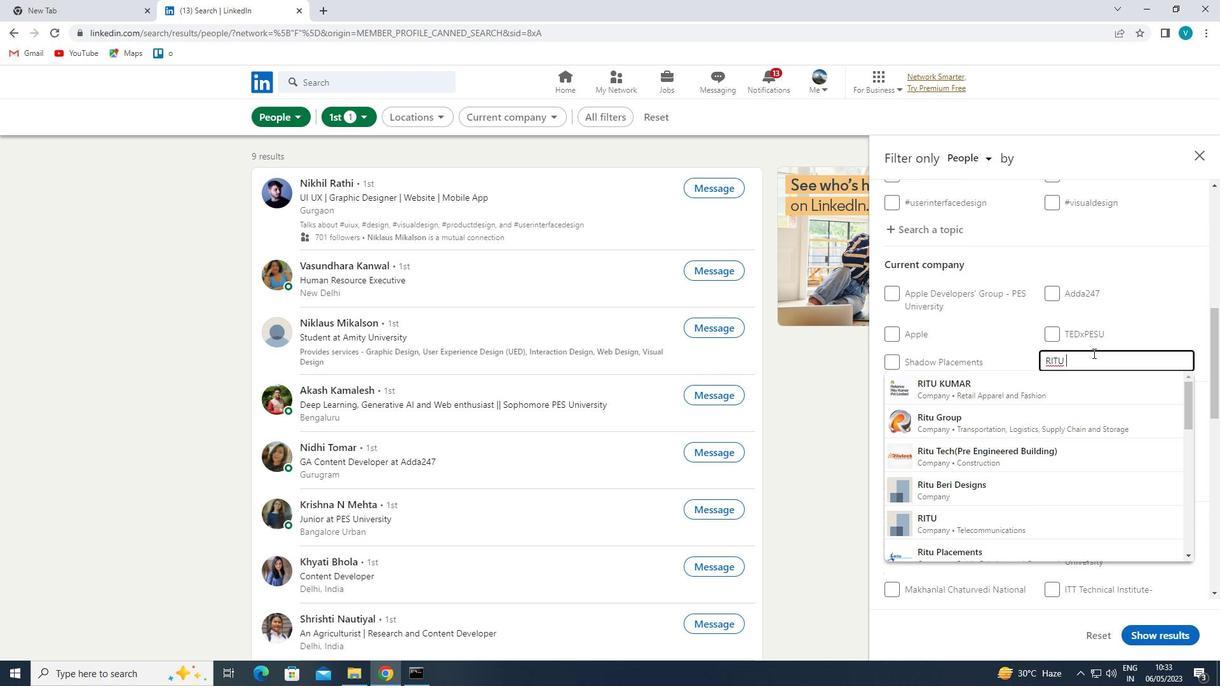 
Action: Mouse pressed left at (1088, 377)
Screenshot: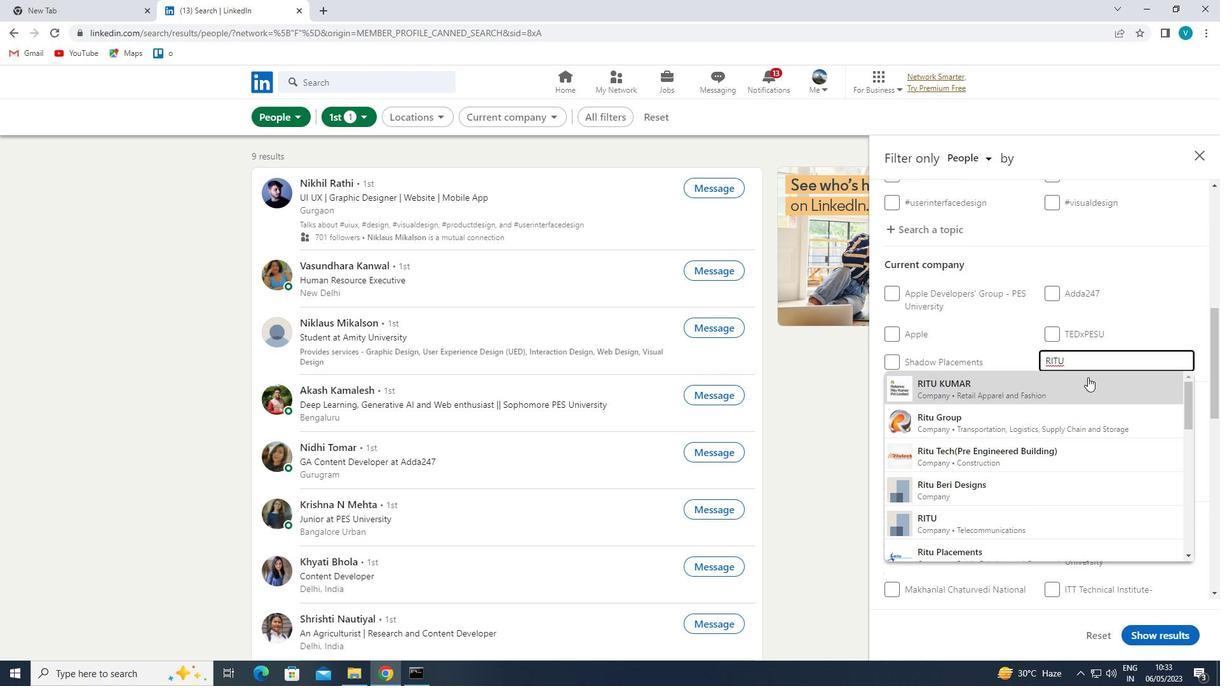 
Action: Mouse scrolled (1088, 376) with delta (0, 0)
Screenshot: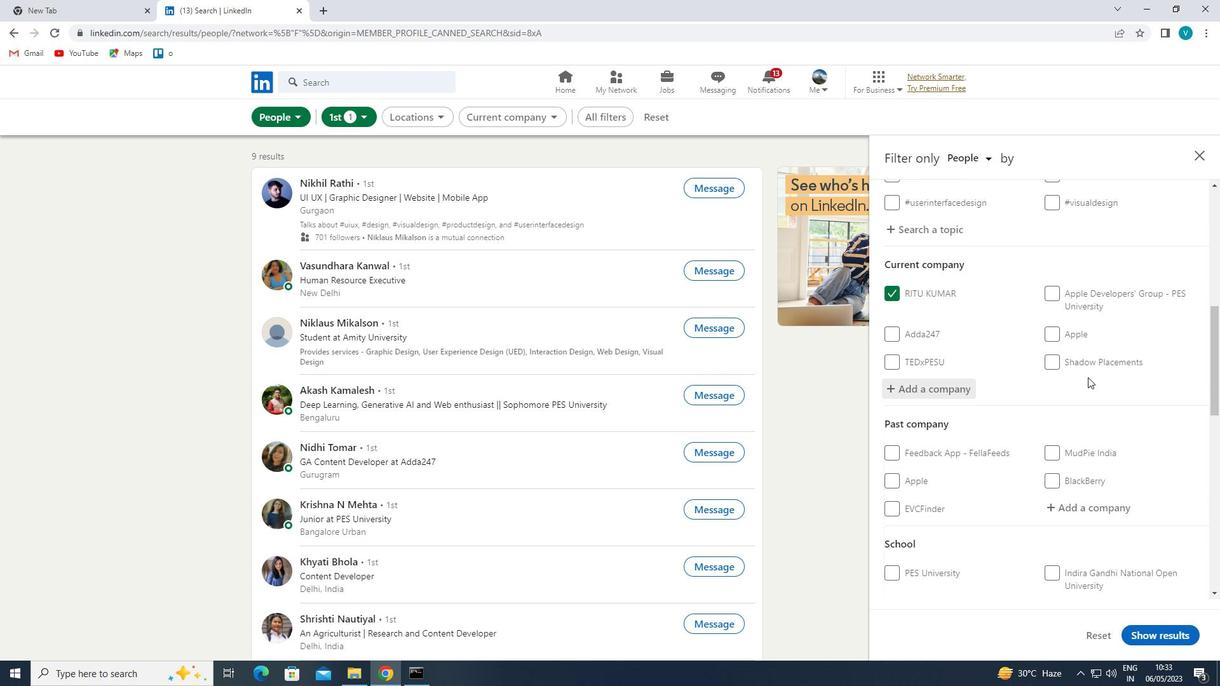 
Action: Mouse moved to (1088, 381)
Screenshot: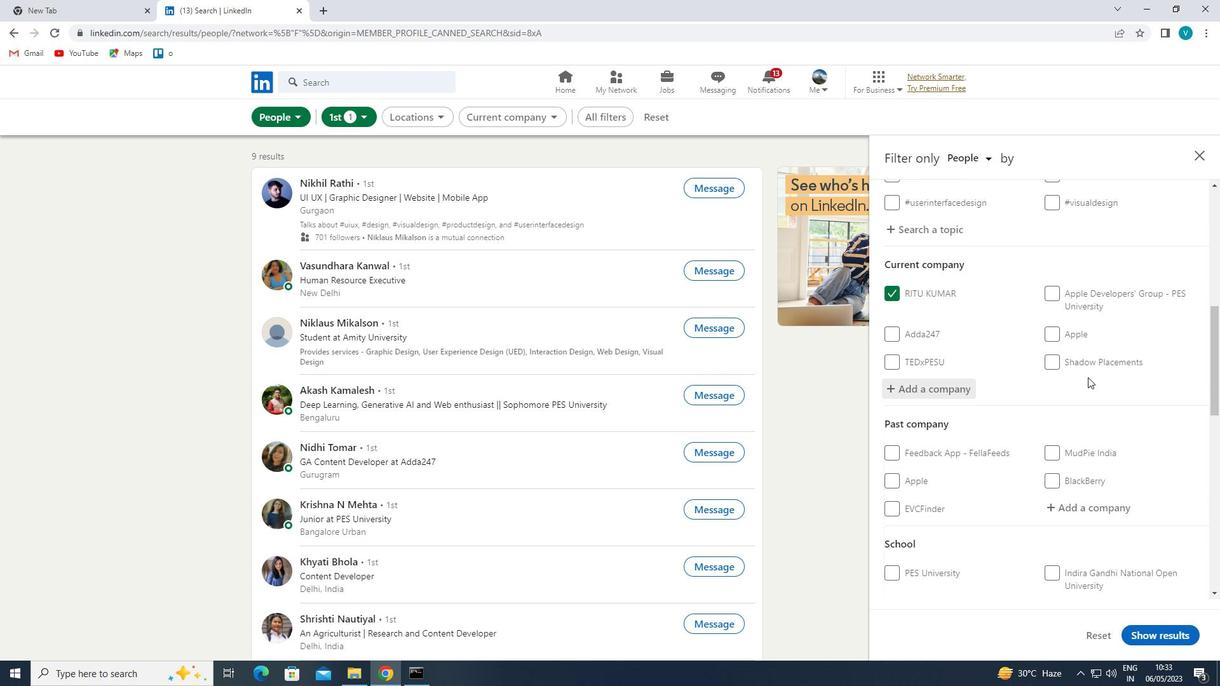 
Action: Mouse scrolled (1088, 380) with delta (0, 0)
Screenshot: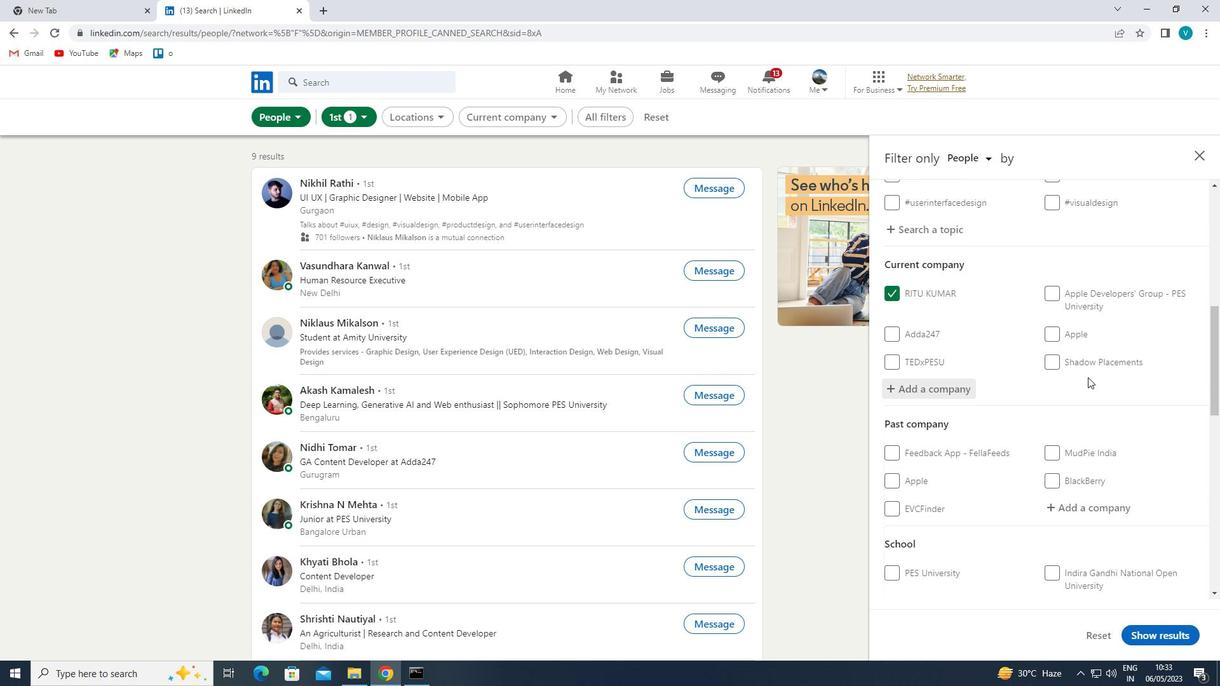 
Action: Mouse moved to (1086, 400)
Screenshot: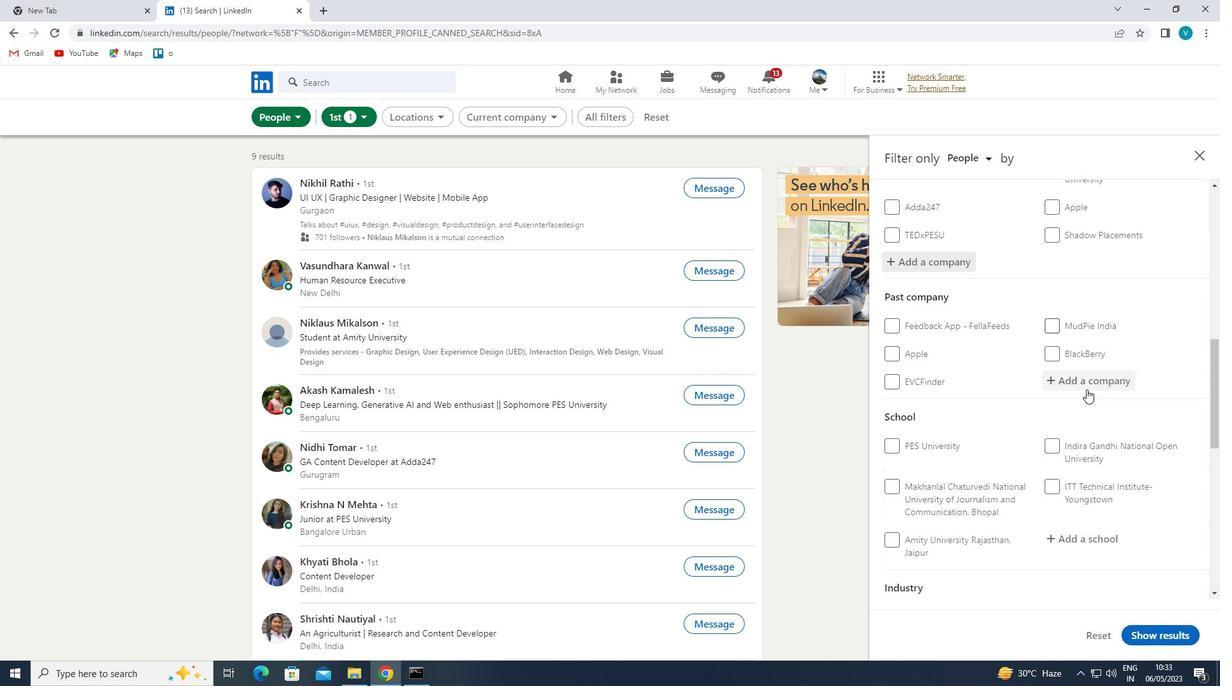 
Action: Mouse scrolled (1086, 399) with delta (0, 0)
Screenshot: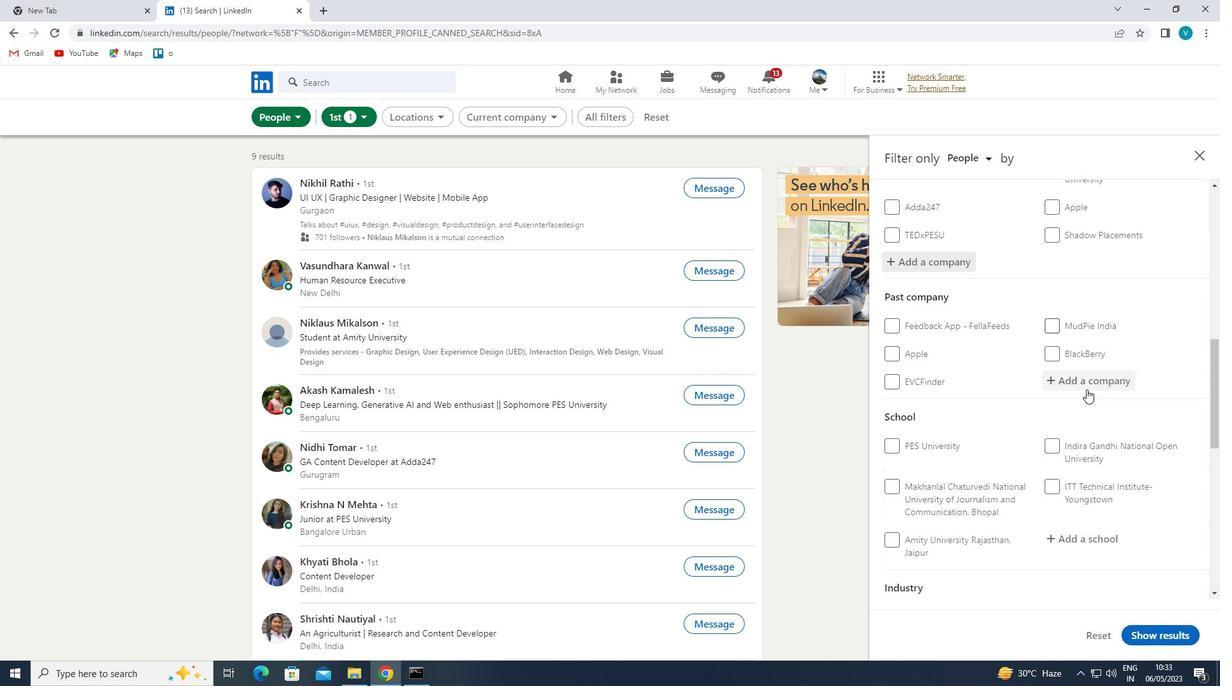 
Action: Mouse scrolled (1086, 399) with delta (0, 0)
Screenshot: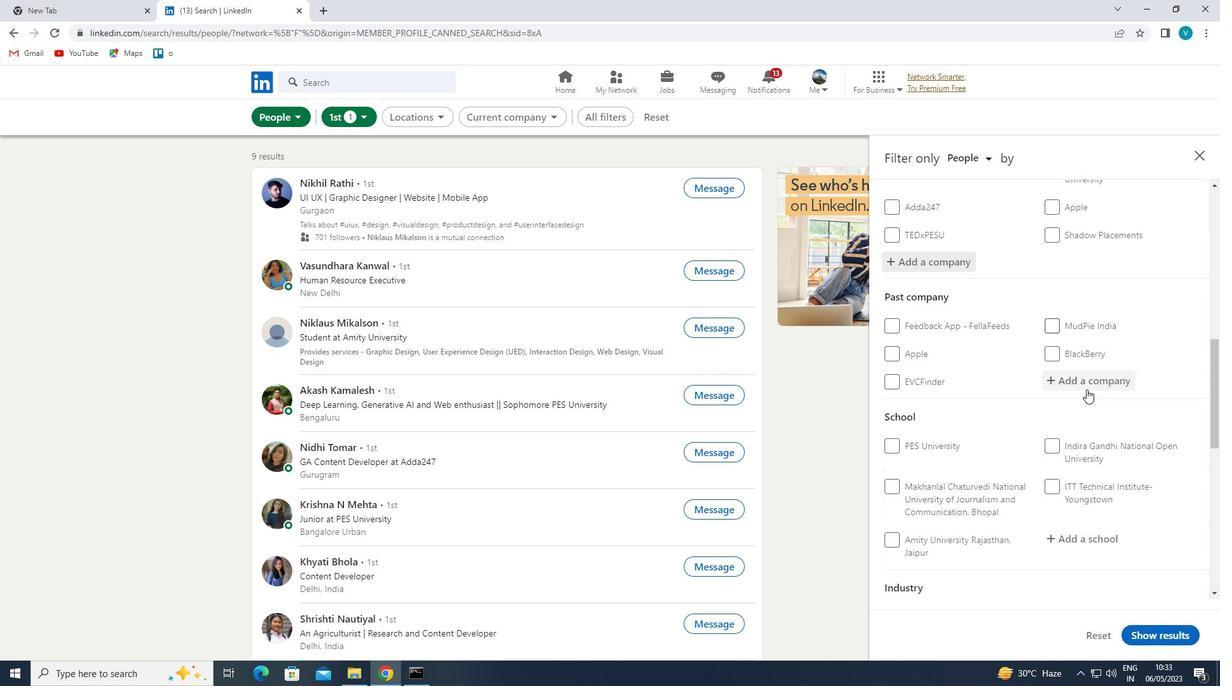 
Action: Mouse moved to (1085, 406)
Screenshot: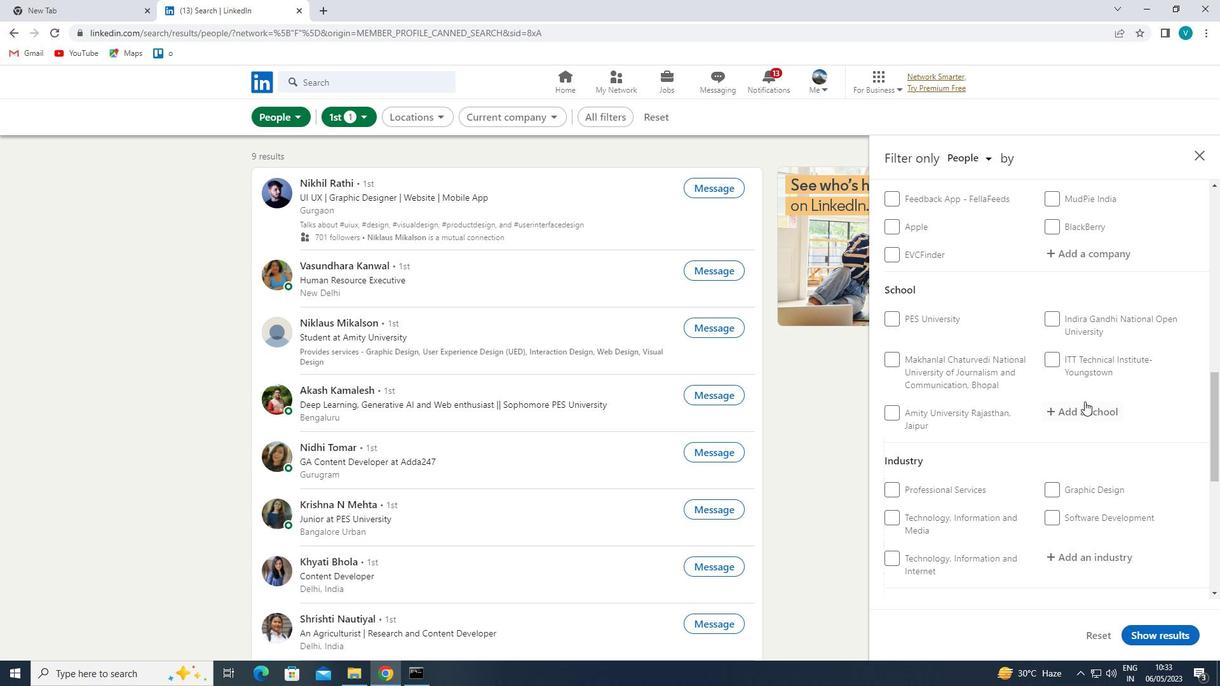 
Action: Mouse pressed left at (1085, 406)
Screenshot: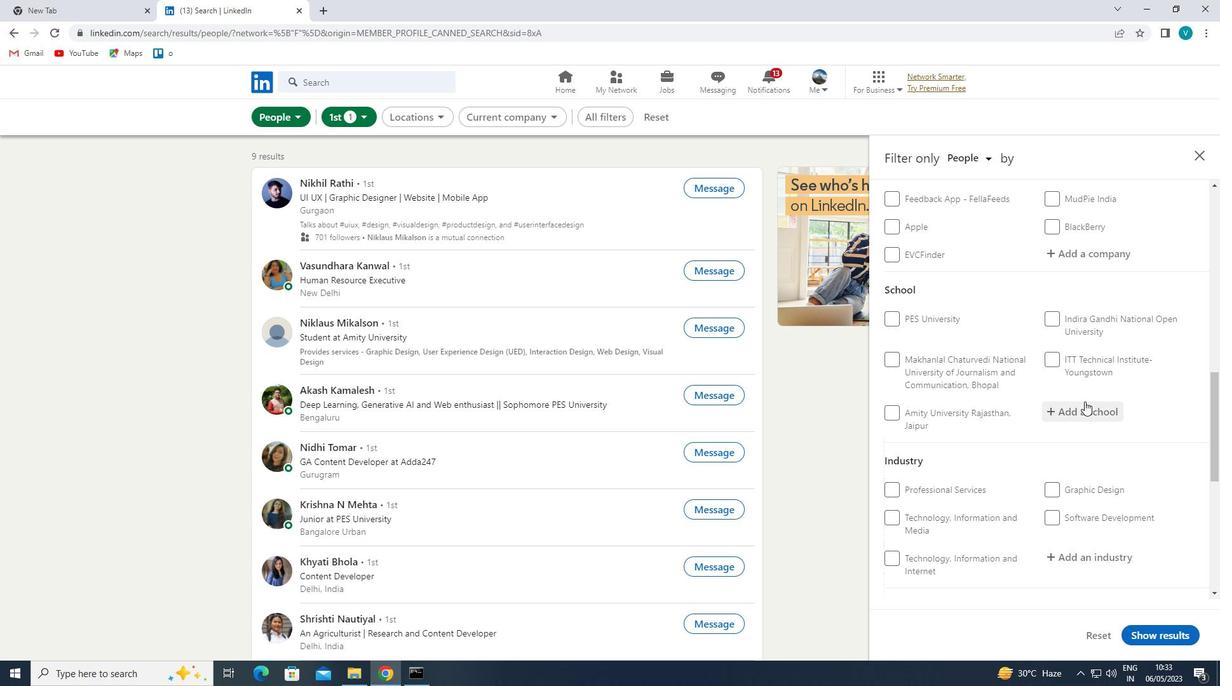 
Action: Key pressed <Key.shift>AHEMEDA
Screenshot: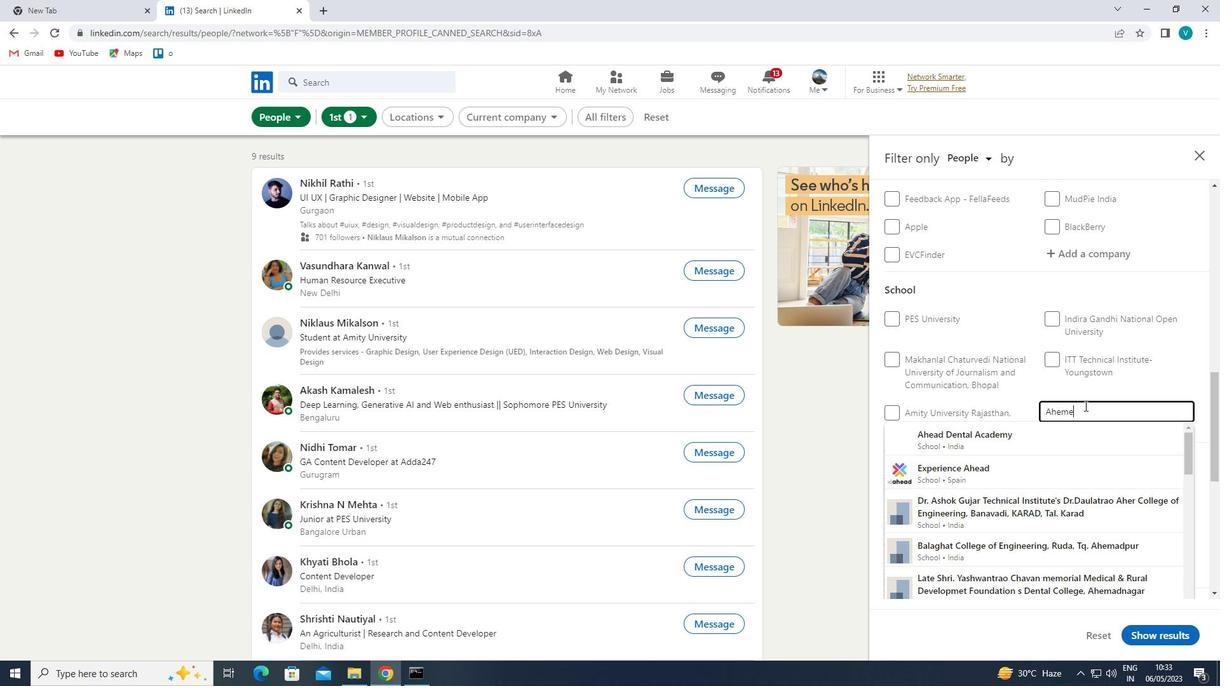 
Action: Mouse moved to (1058, 412)
Screenshot: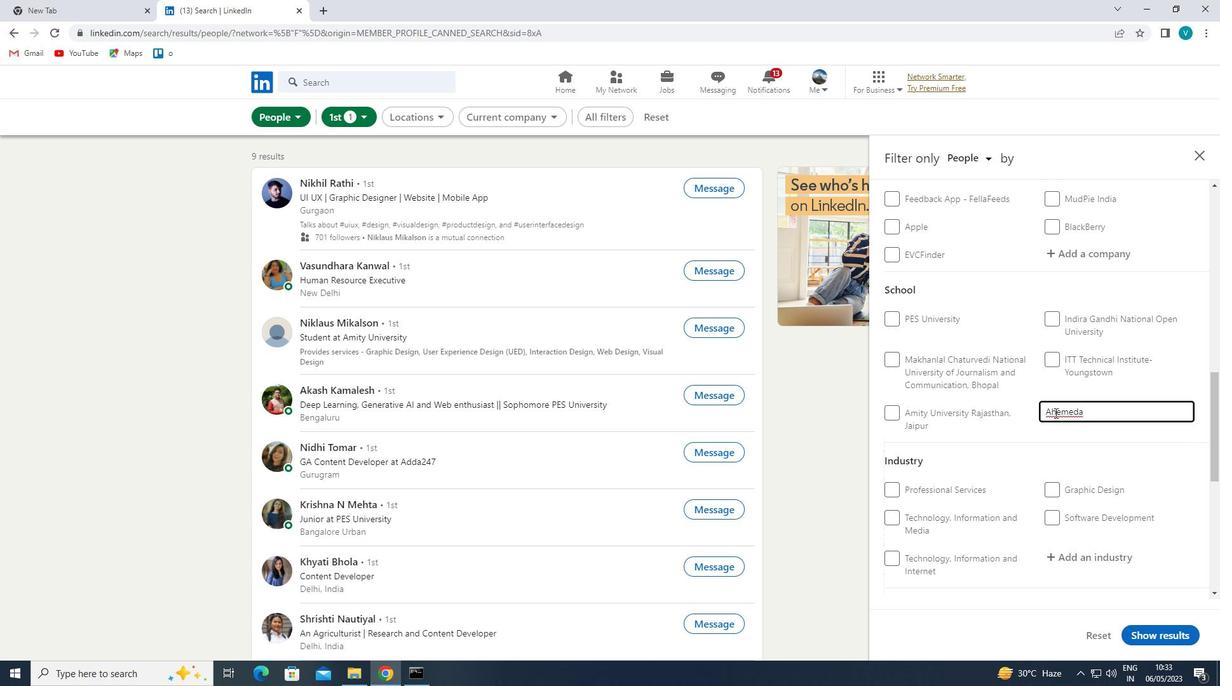 
Action: Mouse pressed left at (1058, 412)
Screenshot: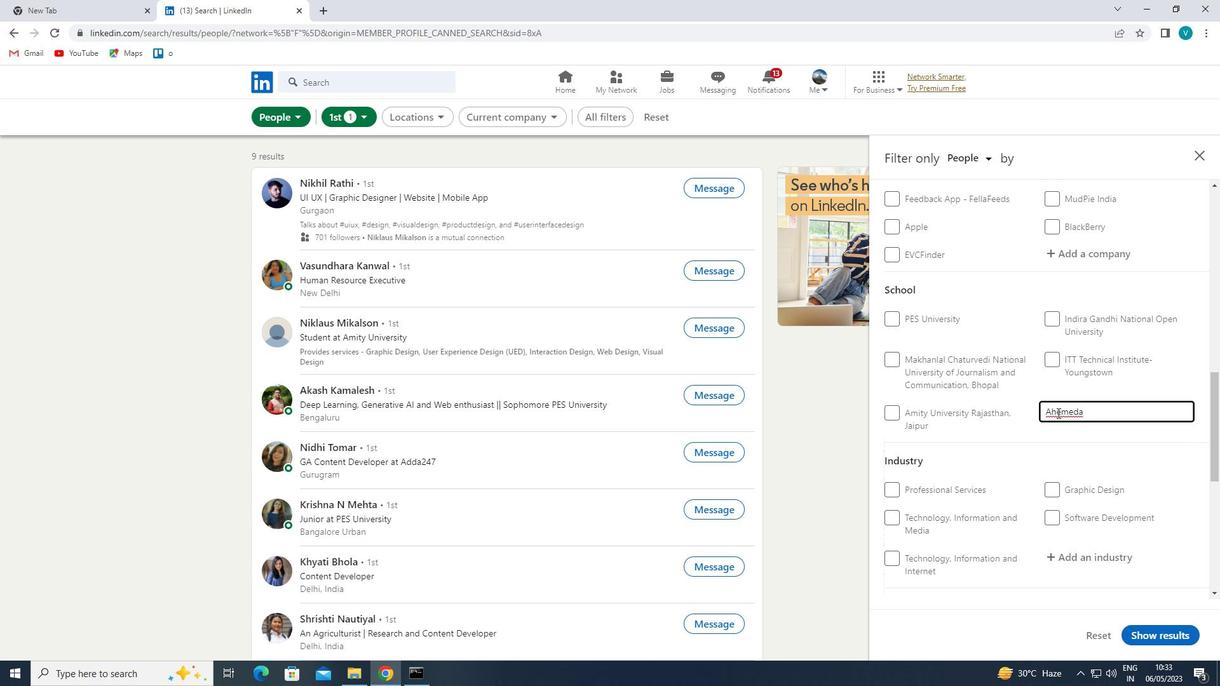
Action: Mouse moved to (1087, 436)
Screenshot: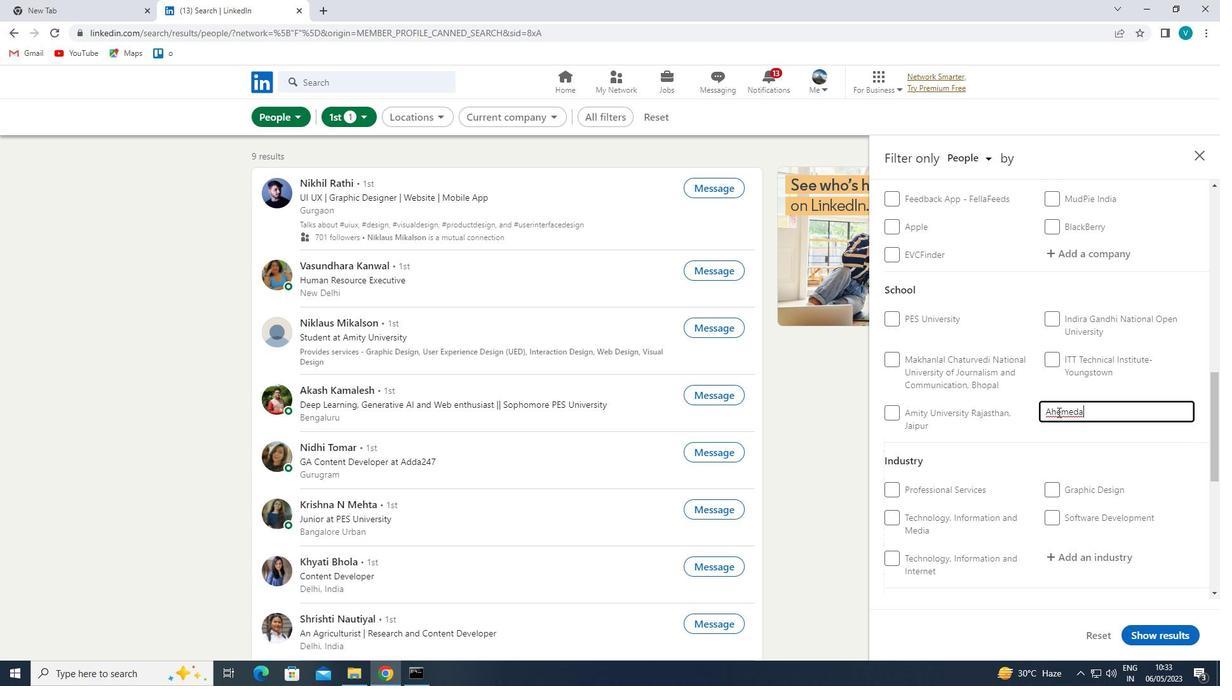 
Action: Key pressed <Key.right><Key.backspace><Key.right><Key.right><Key.right><Key.right>
Screenshot: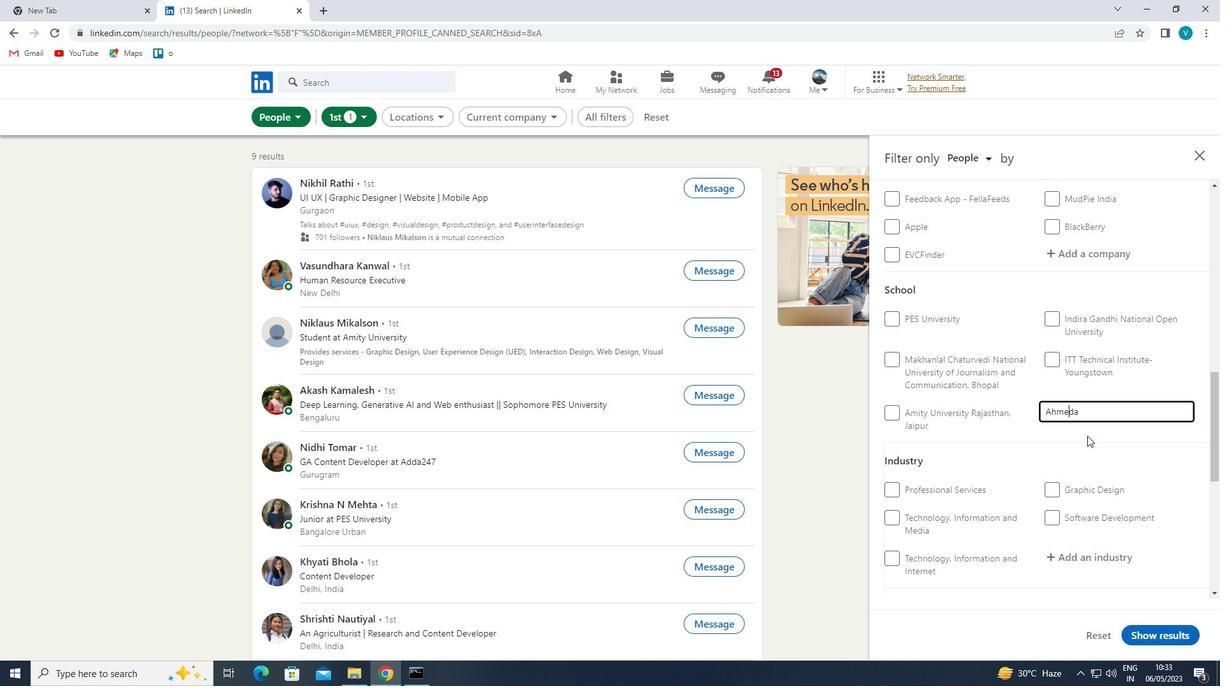 
Action: Mouse moved to (1073, 441)
Screenshot: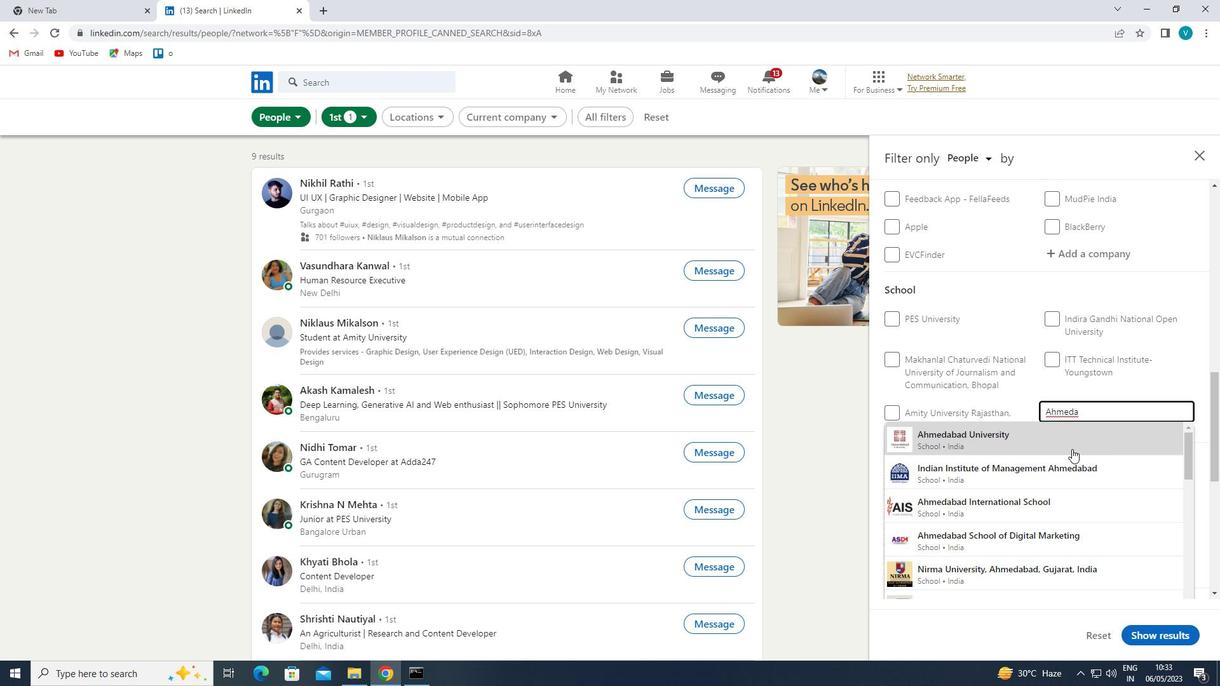 
Action: Mouse pressed left at (1073, 441)
Screenshot: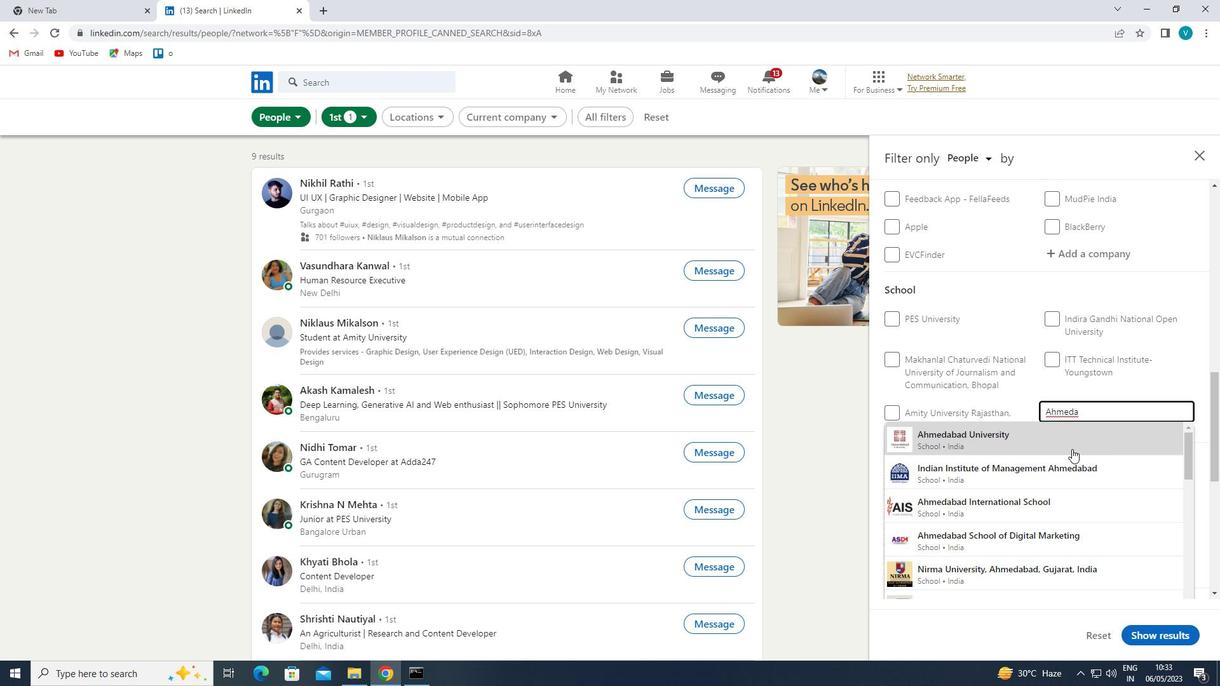 
Action: Mouse moved to (1076, 442)
Screenshot: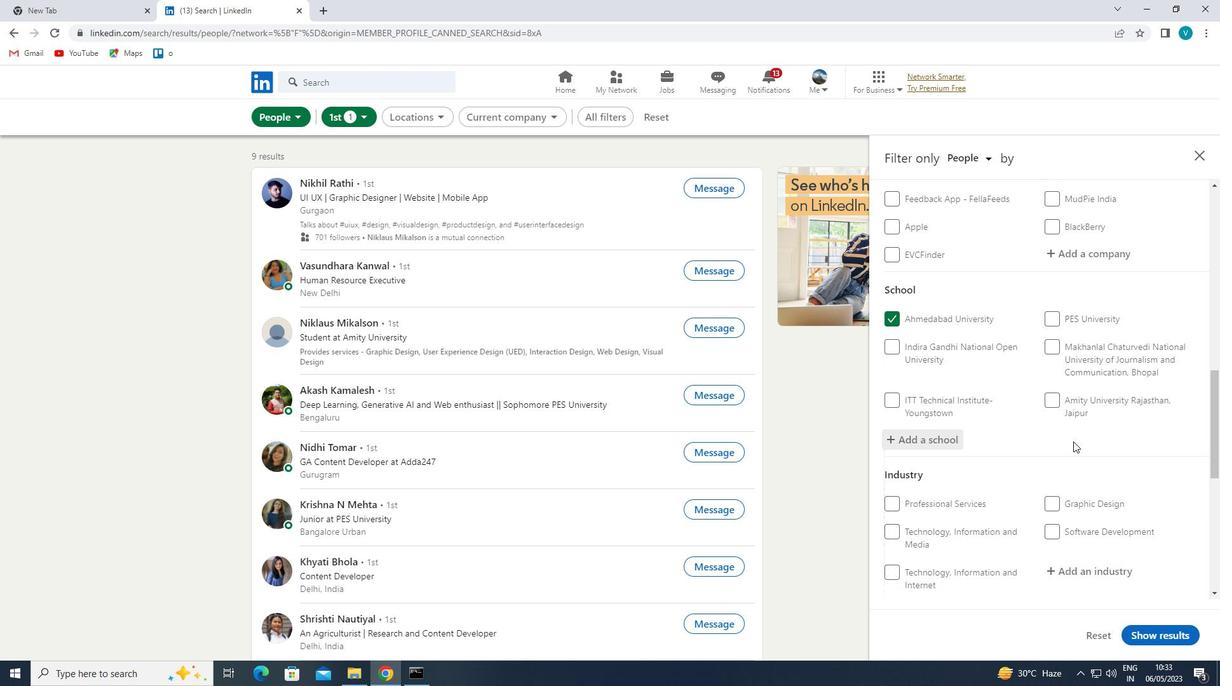 
Action: Mouse scrolled (1076, 441) with delta (0, 0)
Screenshot: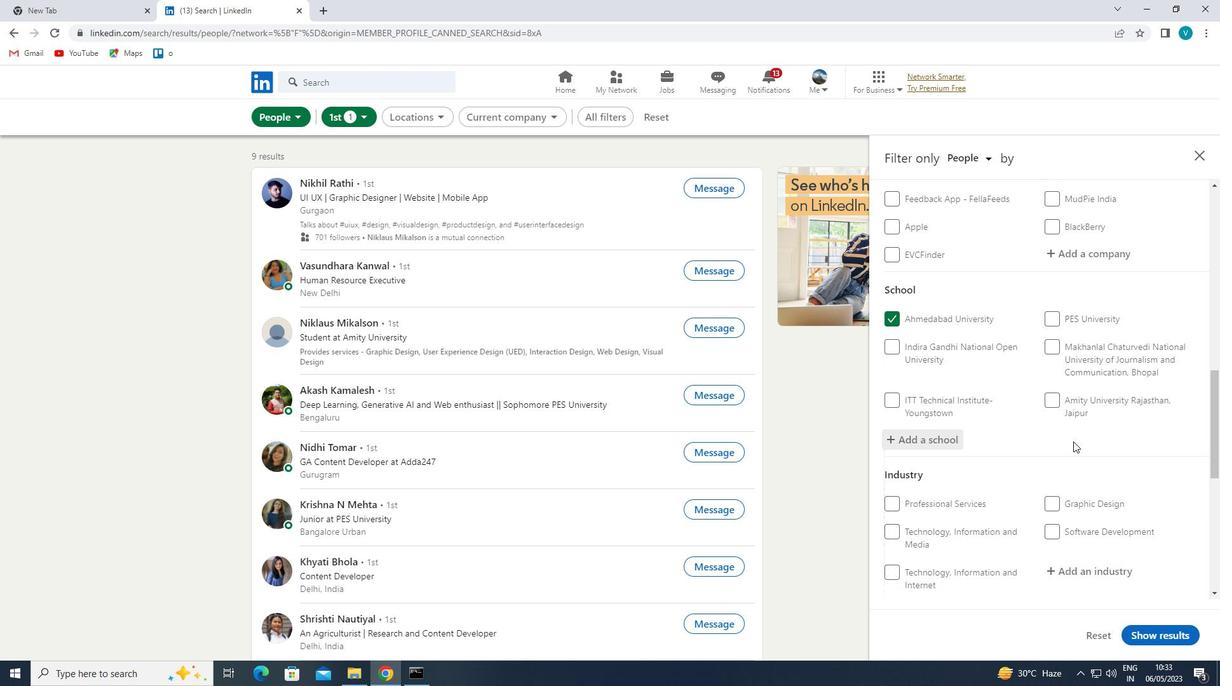 
Action: Mouse moved to (1078, 445)
Screenshot: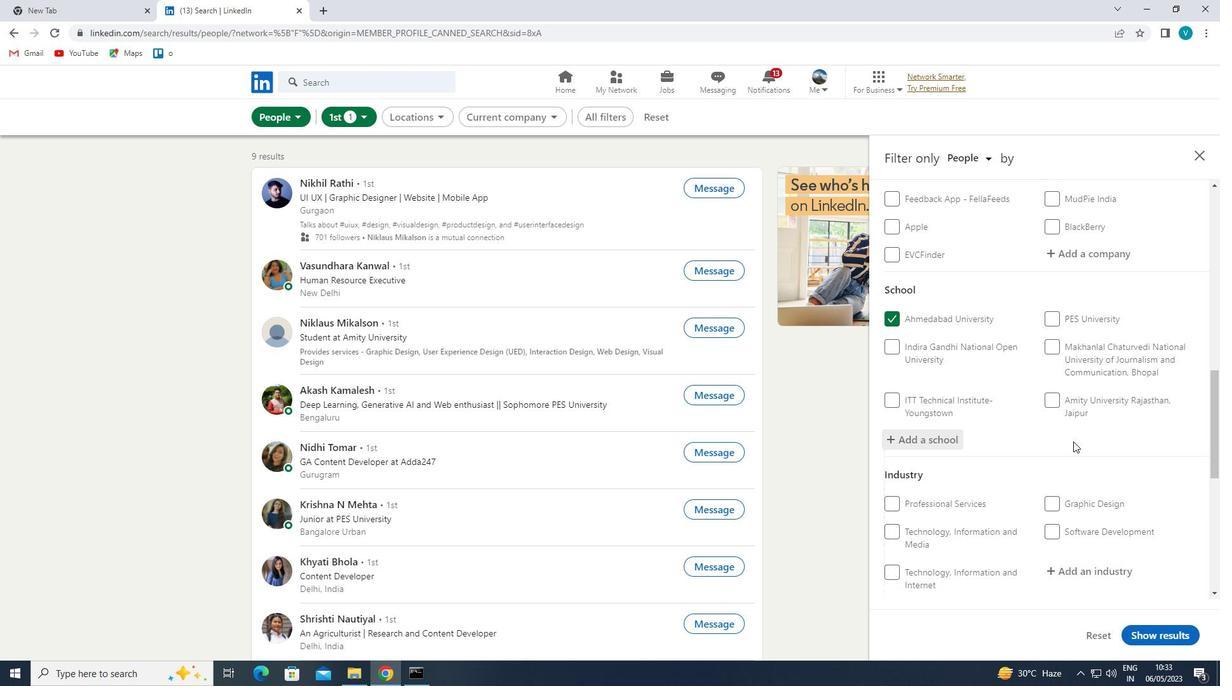 
Action: Mouse scrolled (1078, 444) with delta (0, 0)
Screenshot: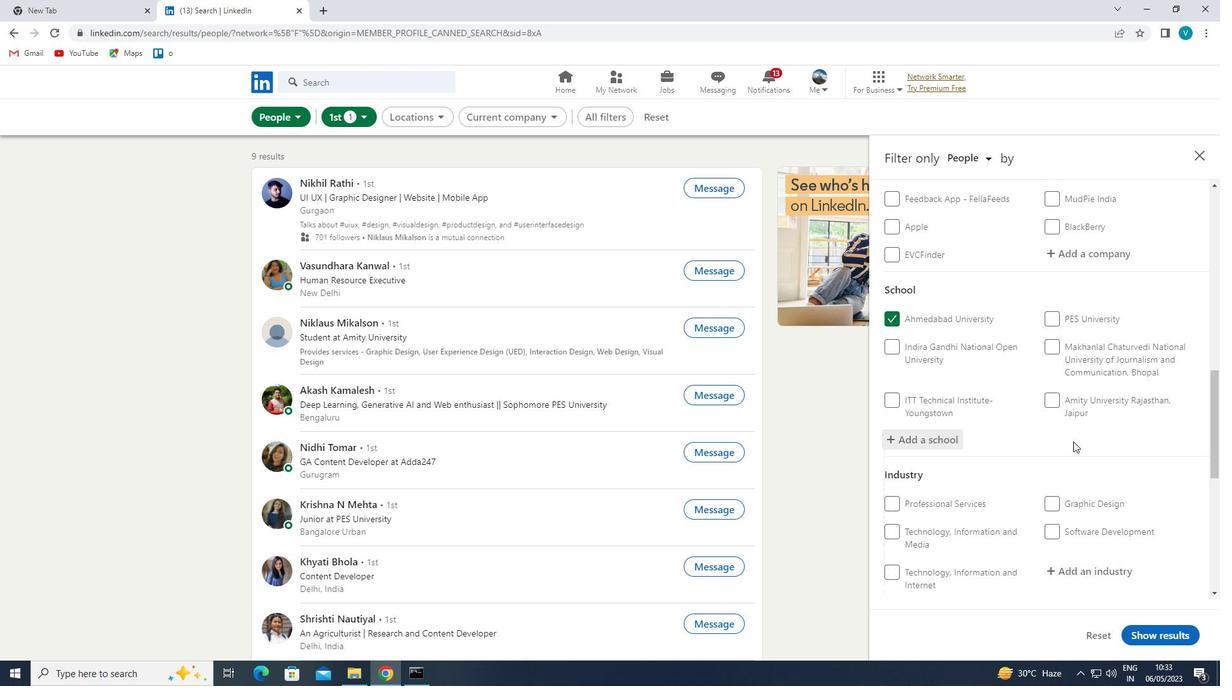 
Action: Mouse scrolled (1078, 444) with delta (0, 0)
Screenshot: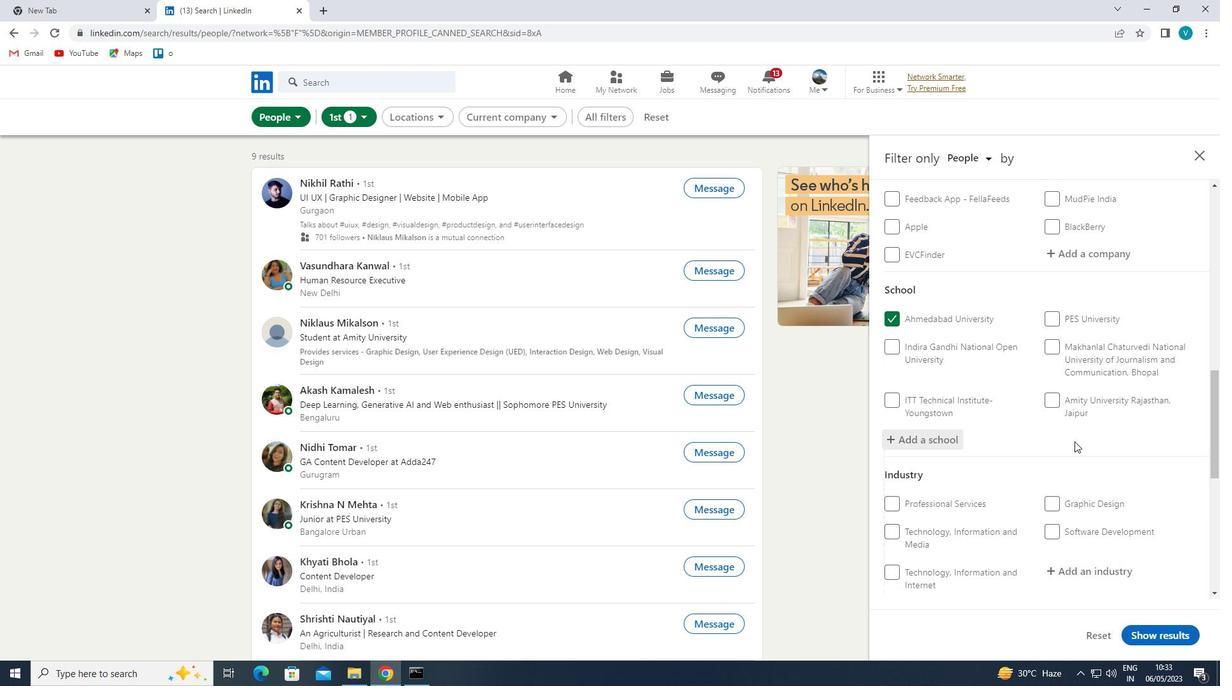 
Action: Mouse moved to (1096, 369)
Screenshot: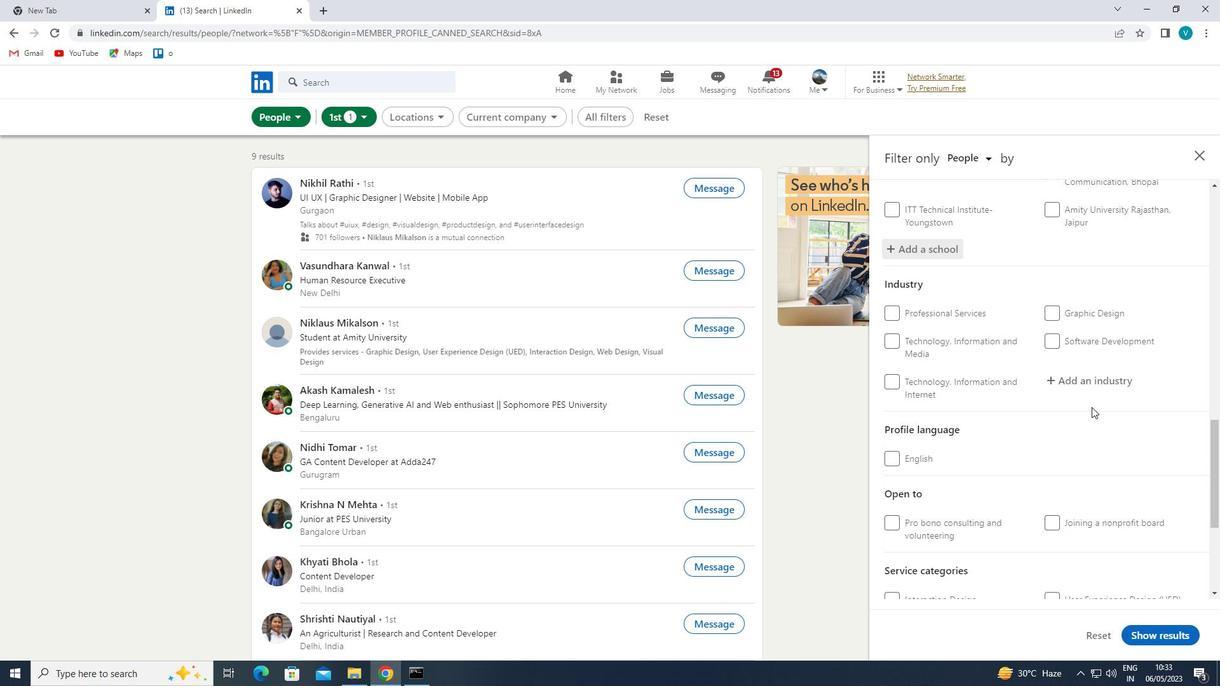 
Action: Mouse pressed left at (1096, 369)
Screenshot: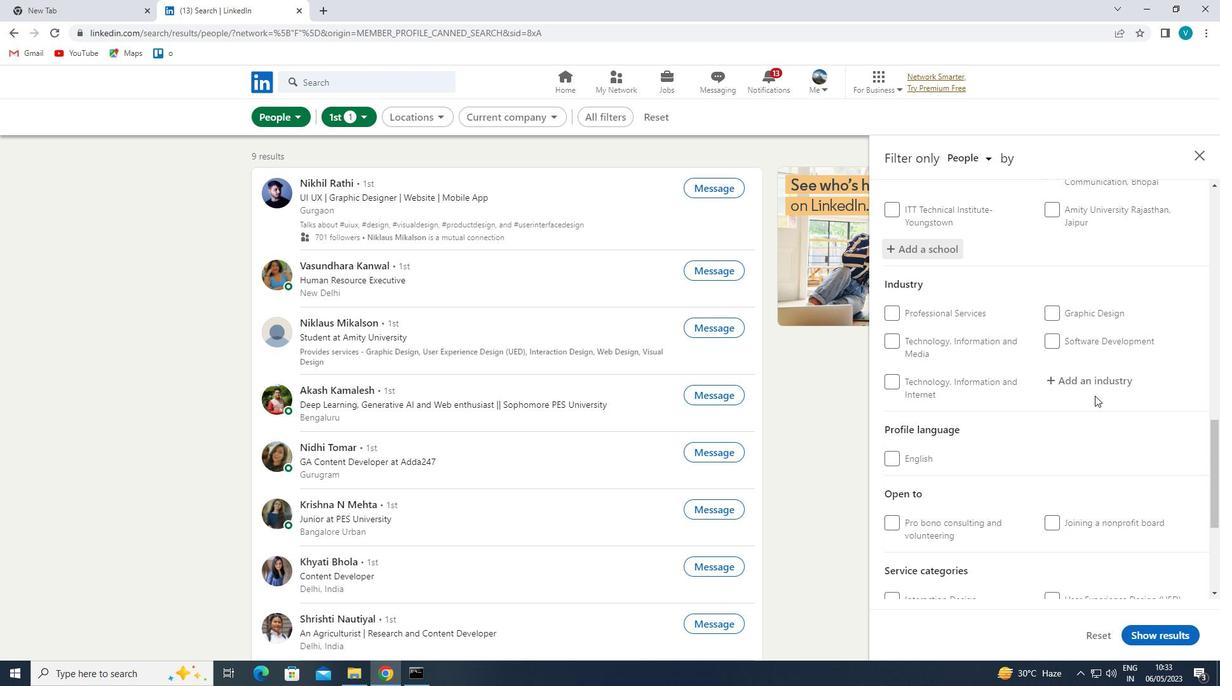 
Action: Mouse moved to (1093, 381)
Screenshot: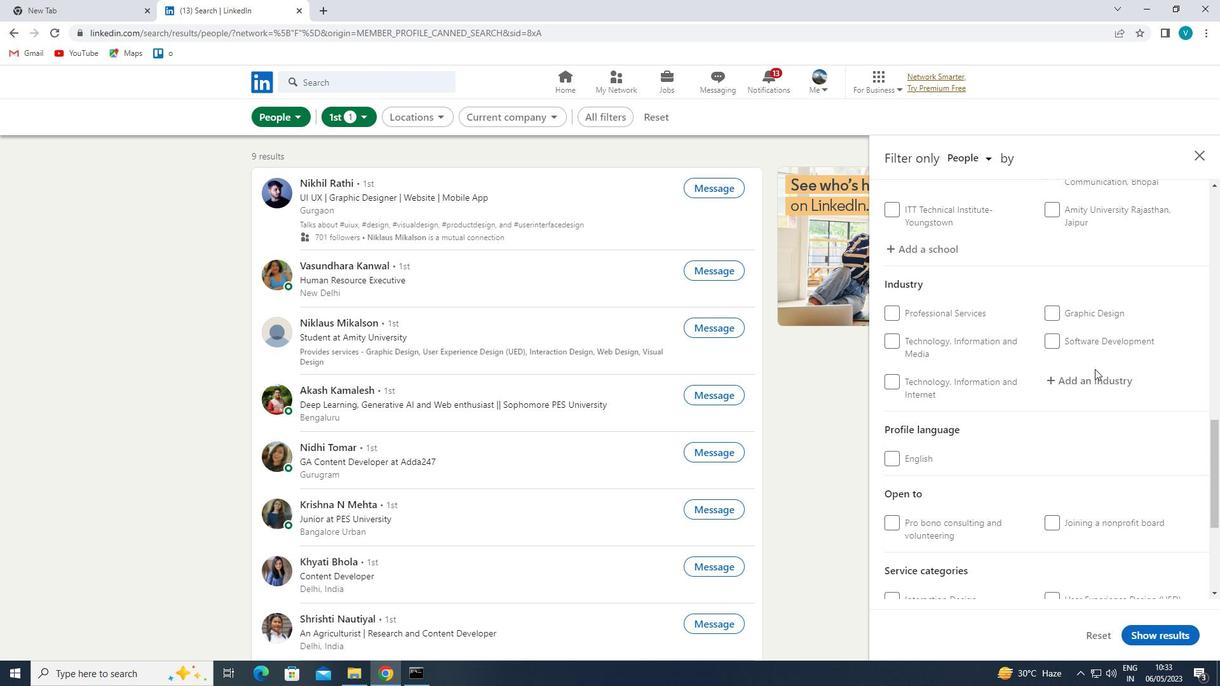 
Action: Mouse pressed left at (1093, 381)
Screenshot: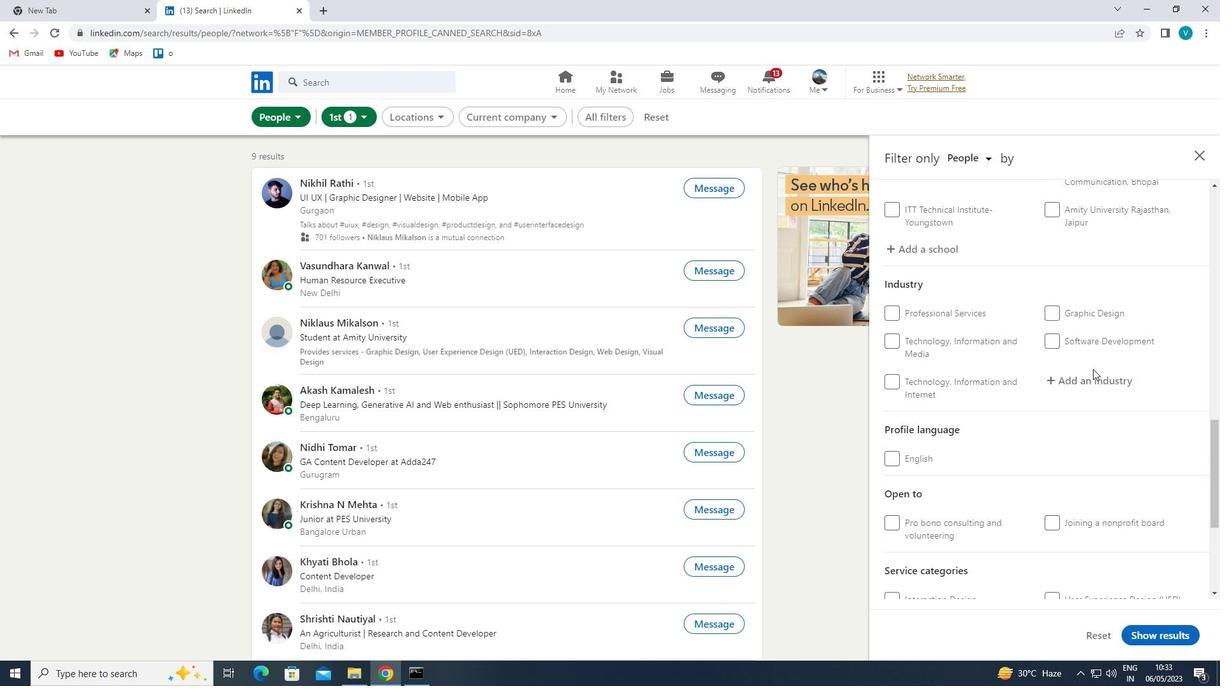 
Action: Key pressed <Key.shift>BIOMASS
Screenshot: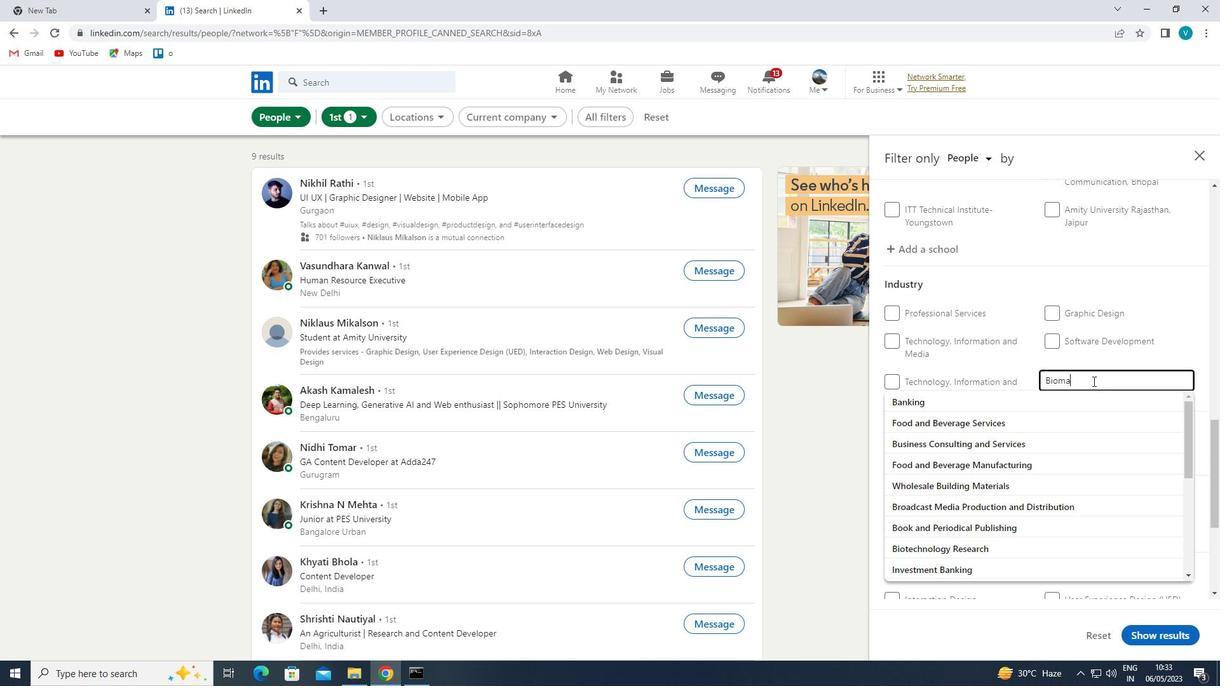 
Action: Mouse moved to (1071, 395)
Screenshot: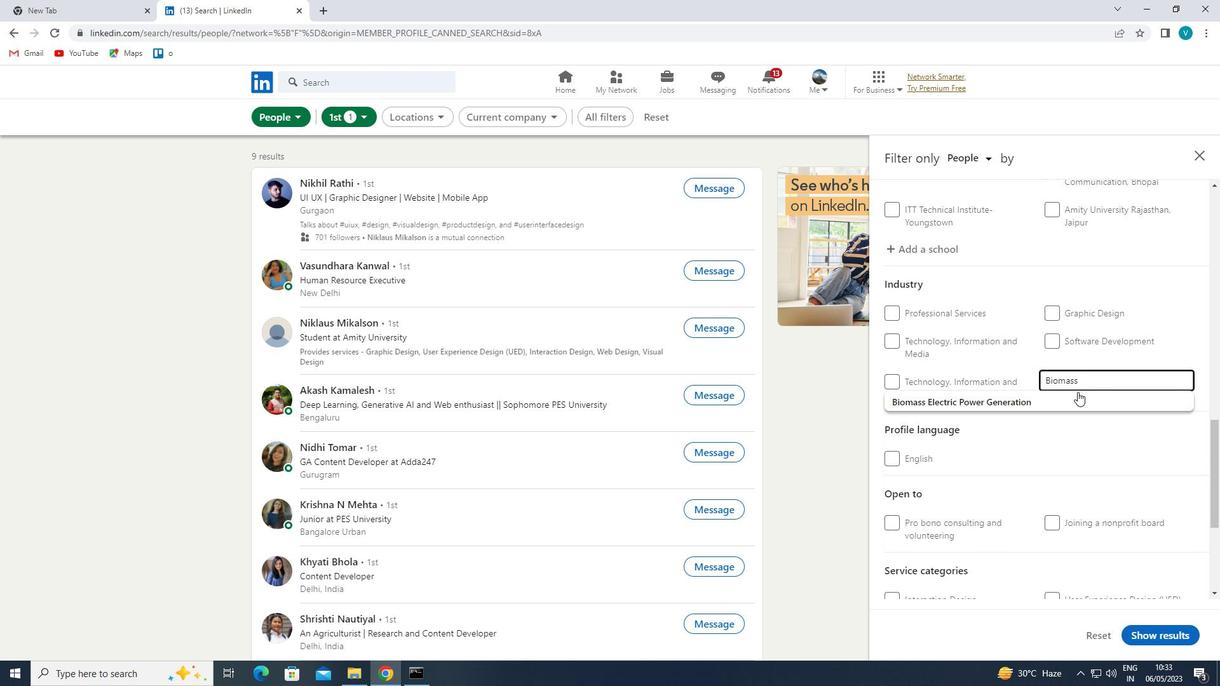 
Action: Mouse pressed left at (1071, 395)
Screenshot: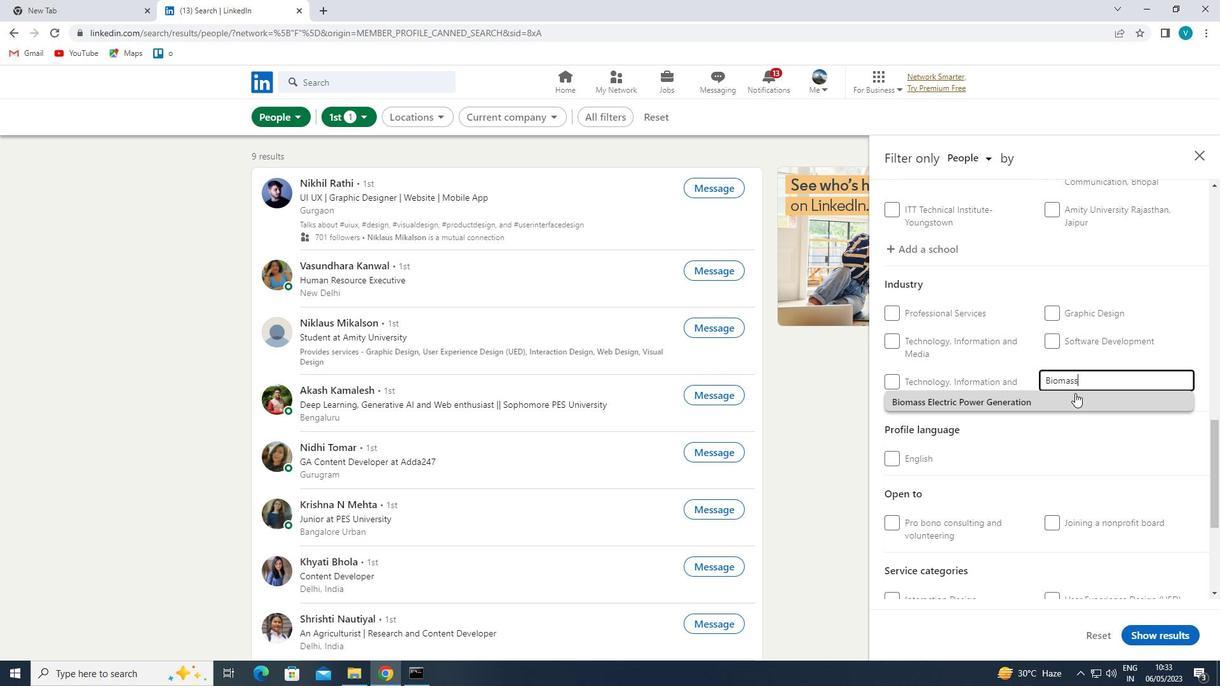 
Action: Mouse moved to (1072, 395)
Screenshot: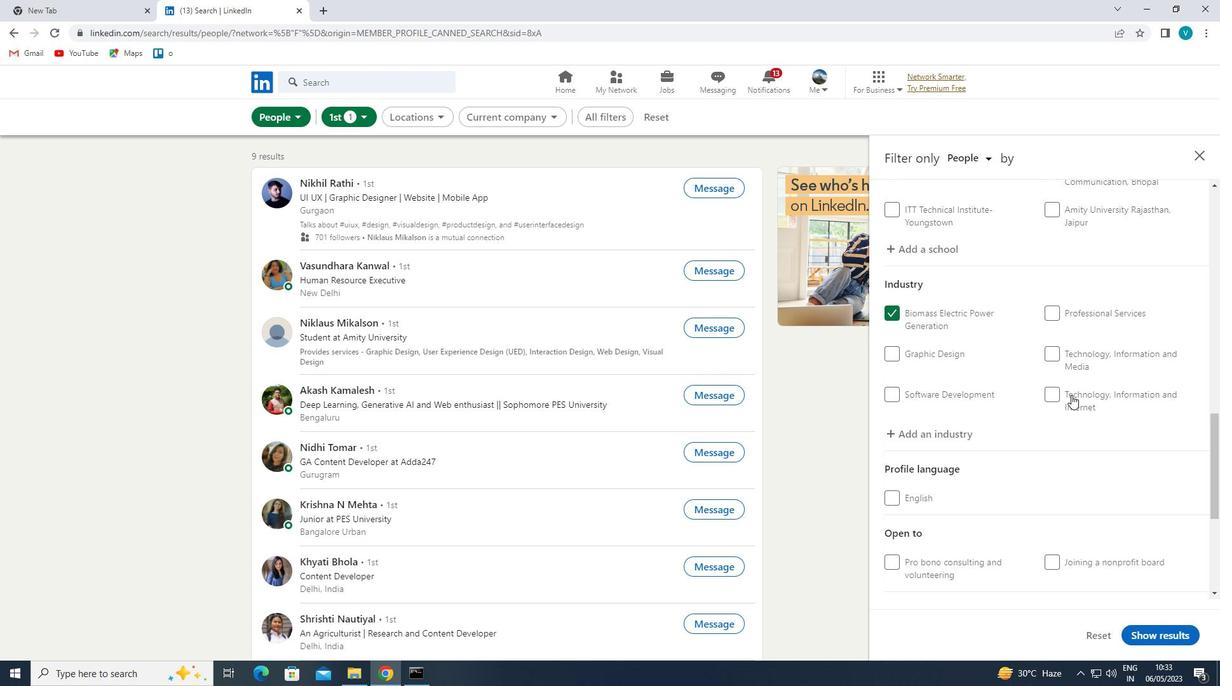 
Action: Mouse scrolled (1072, 394) with delta (0, 0)
Screenshot: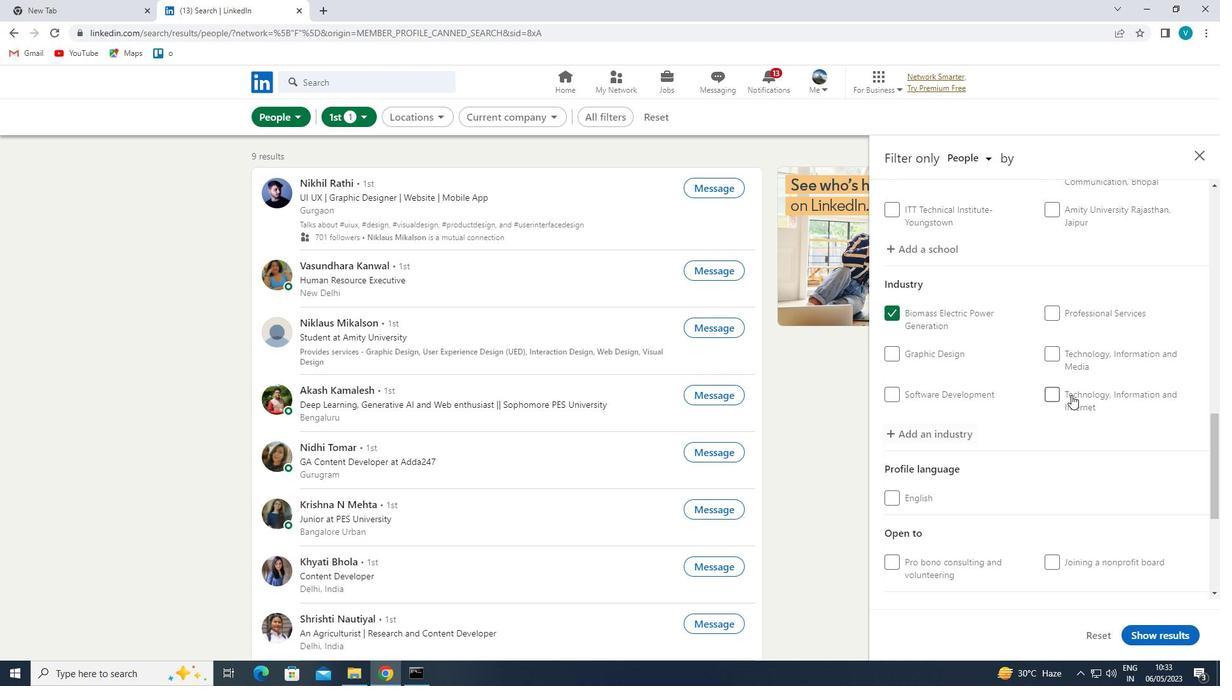 
Action: Mouse moved to (1072, 397)
Screenshot: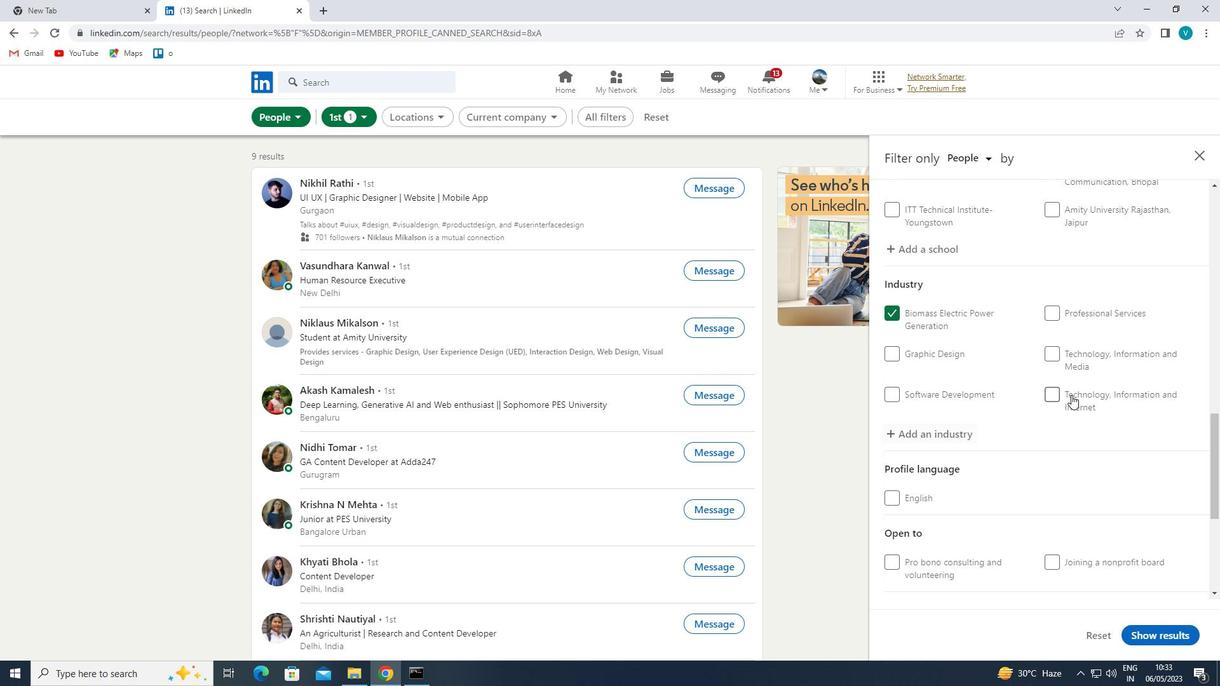 
Action: Mouse scrolled (1072, 396) with delta (0, 0)
Screenshot: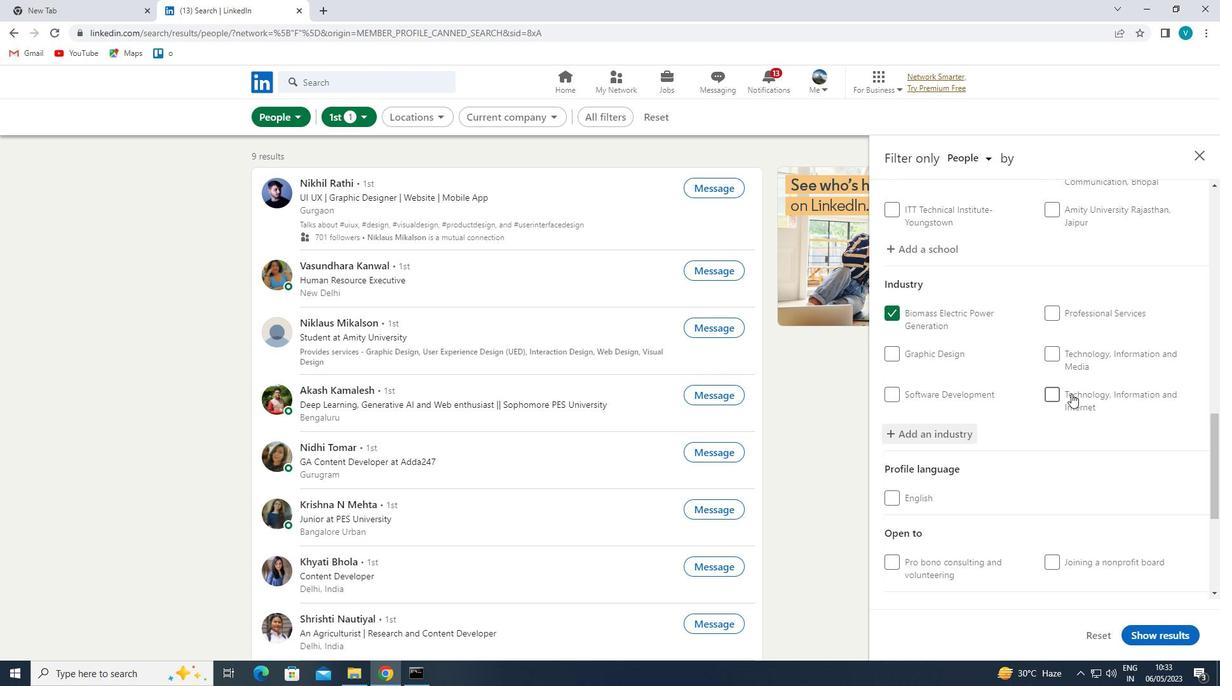 
Action: Mouse moved to (1072, 397)
Screenshot: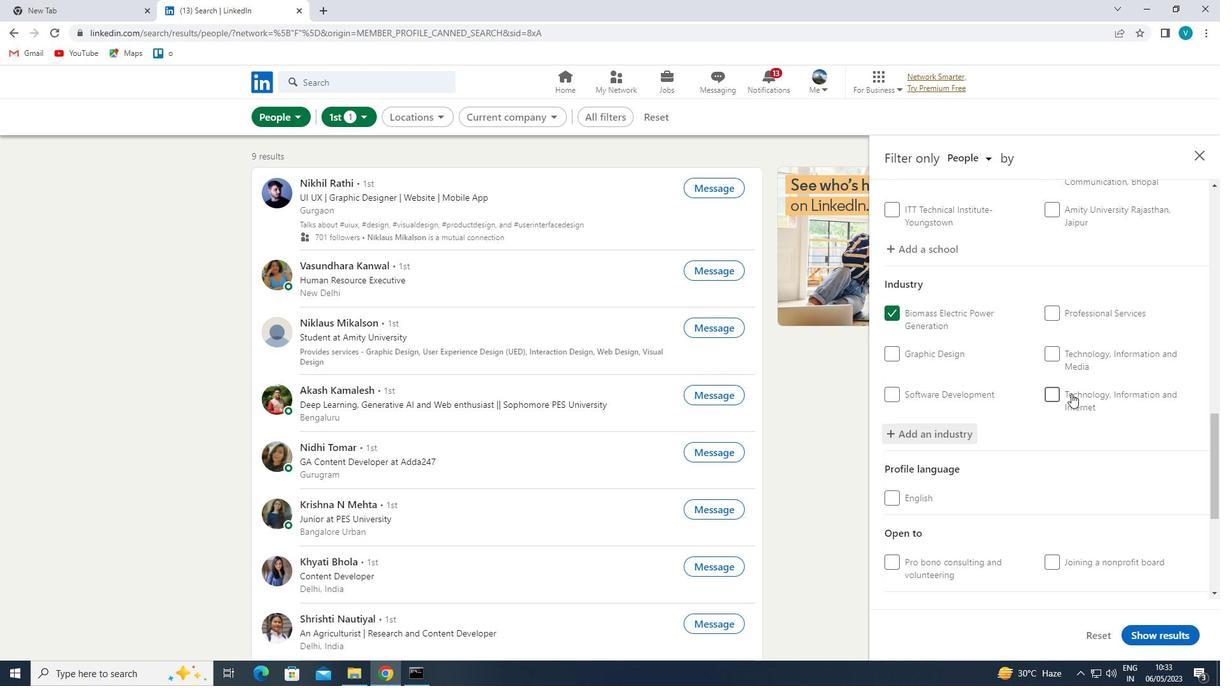 
Action: Mouse scrolled (1072, 396) with delta (0, 0)
Screenshot: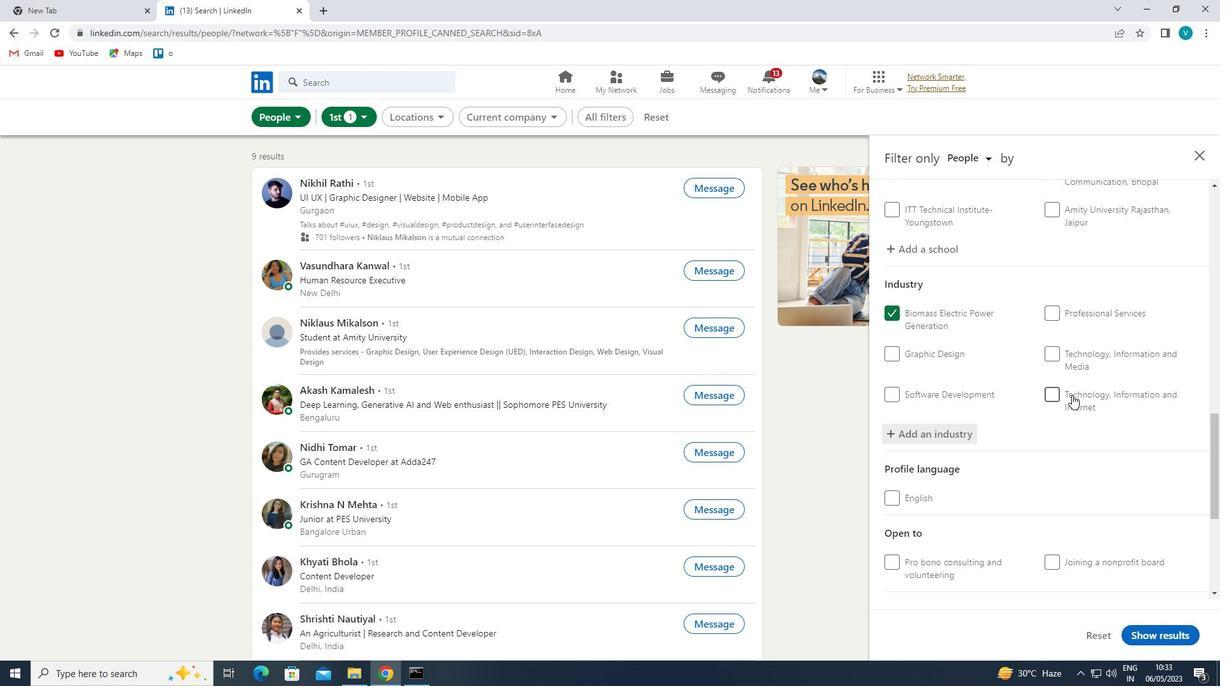 
Action: Mouse moved to (1073, 398)
Screenshot: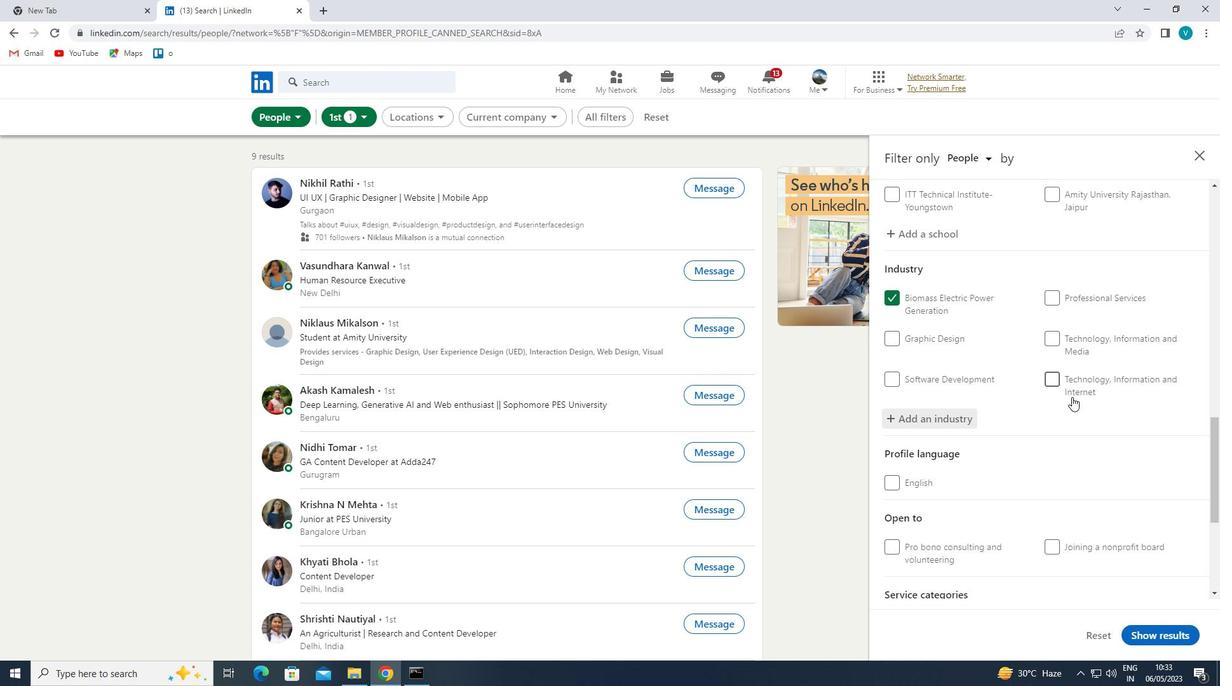 
Action: Mouse scrolled (1073, 397) with delta (0, 0)
Screenshot: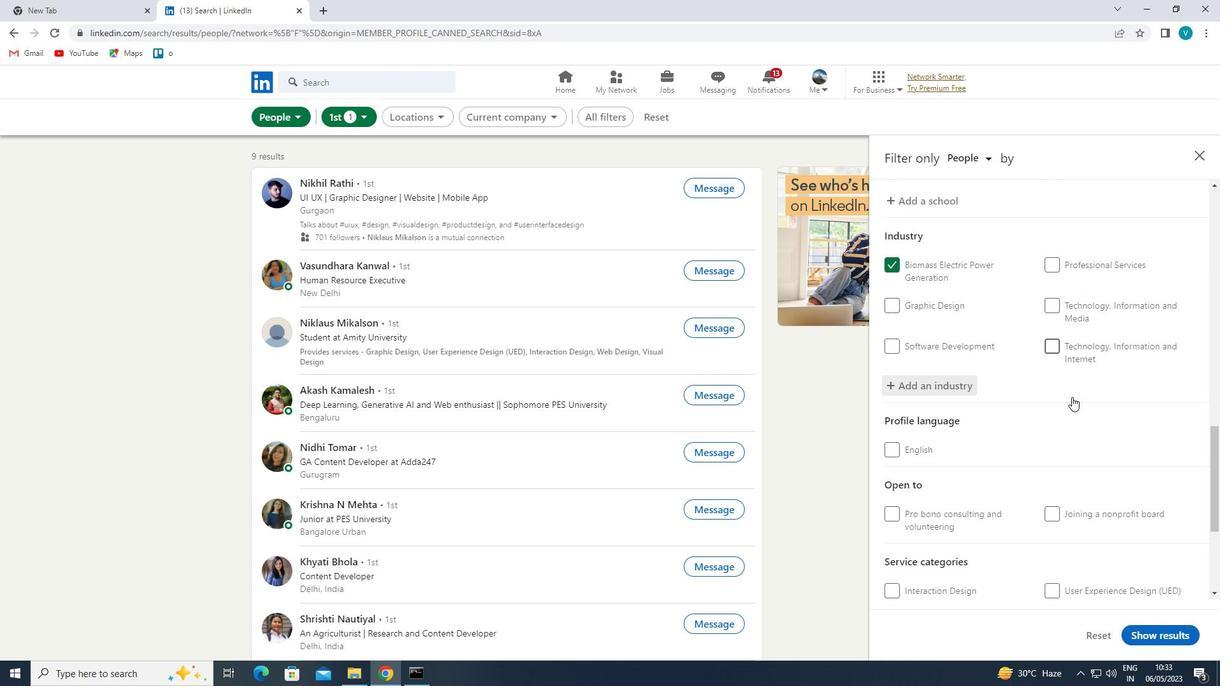 
Action: Mouse moved to (1074, 401)
Screenshot: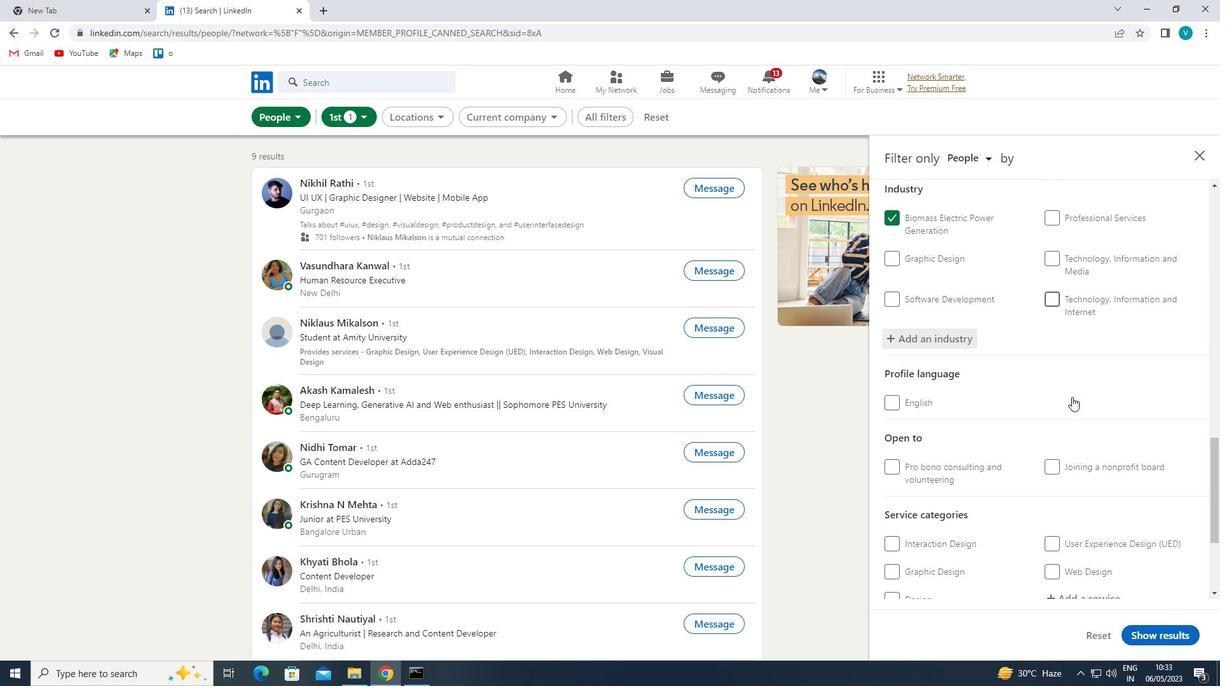 
Action: Mouse scrolled (1074, 401) with delta (0, 0)
Screenshot: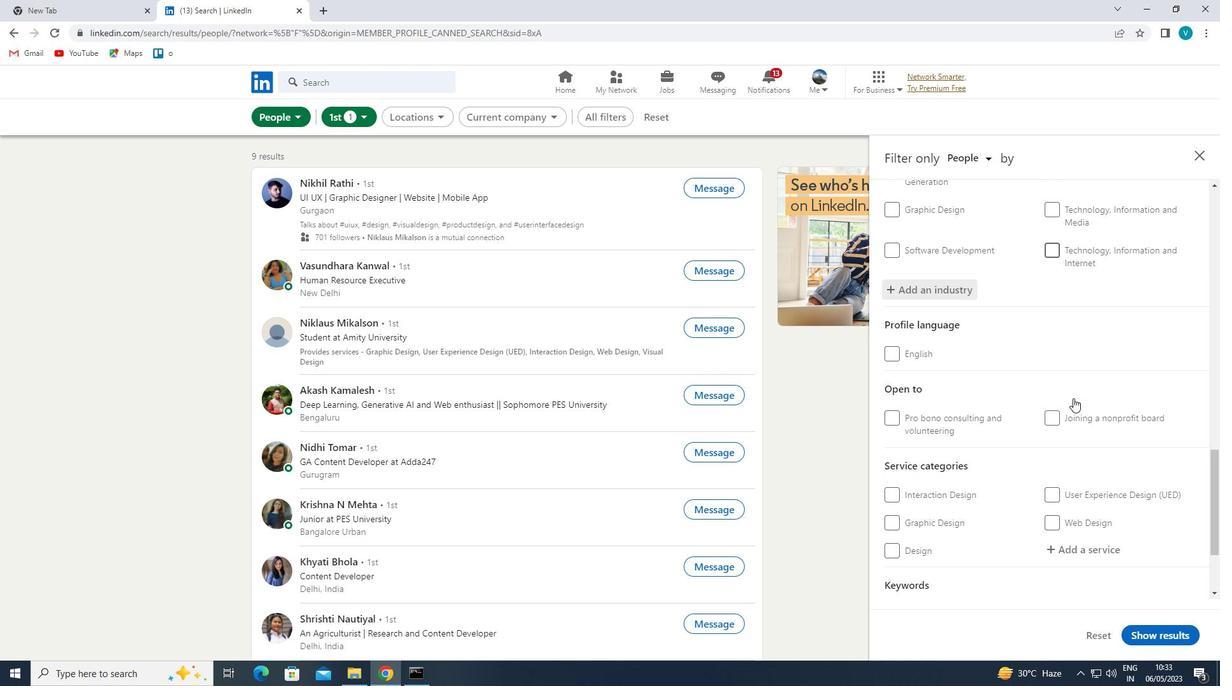 
Action: Mouse moved to (1078, 418)
Screenshot: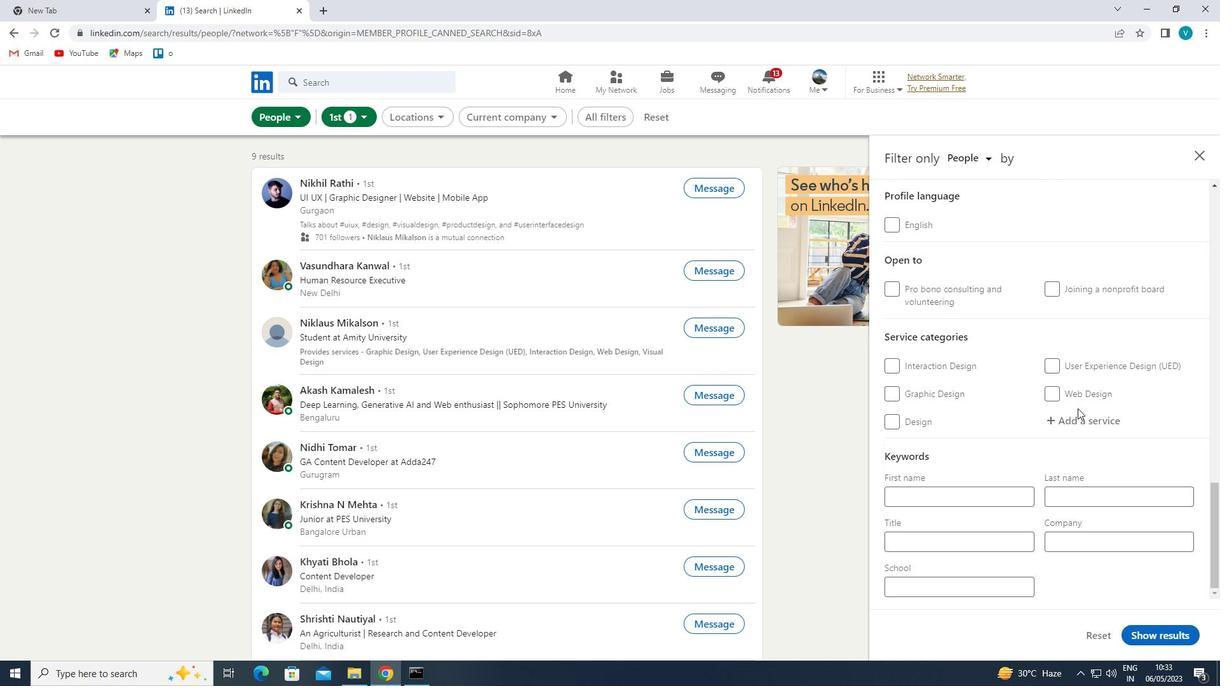 
Action: Mouse pressed left at (1078, 418)
Screenshot: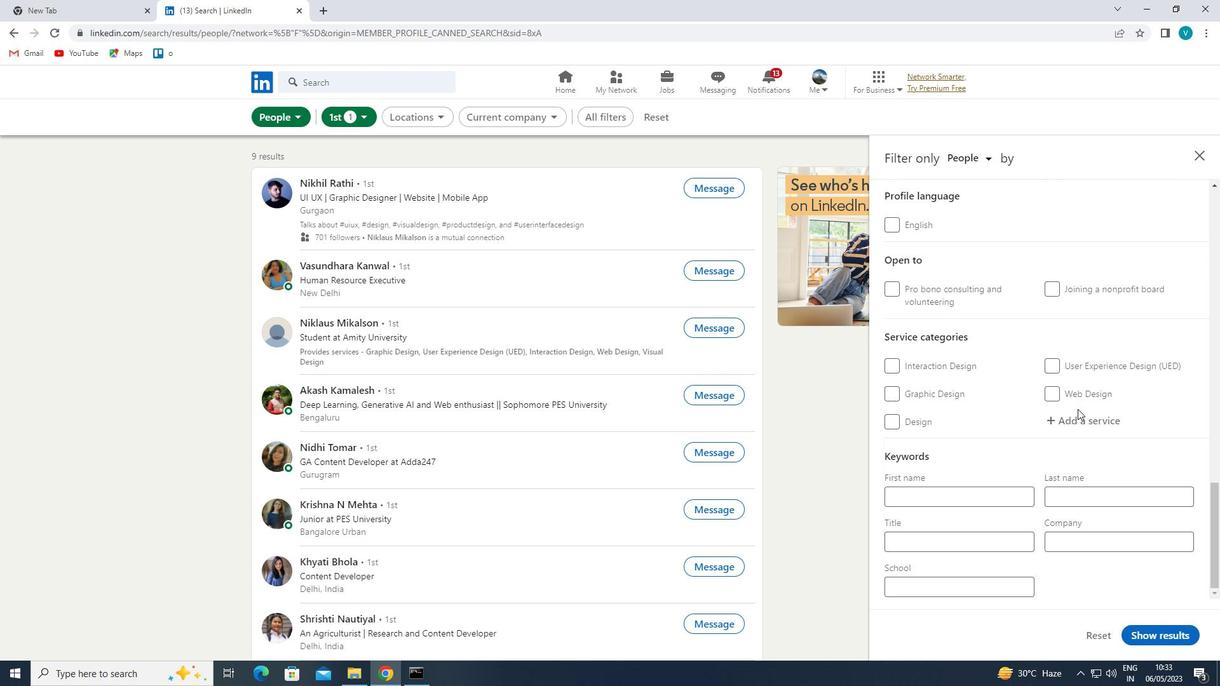 
Action: Mouse moved to (1081, 418)
Screenshot: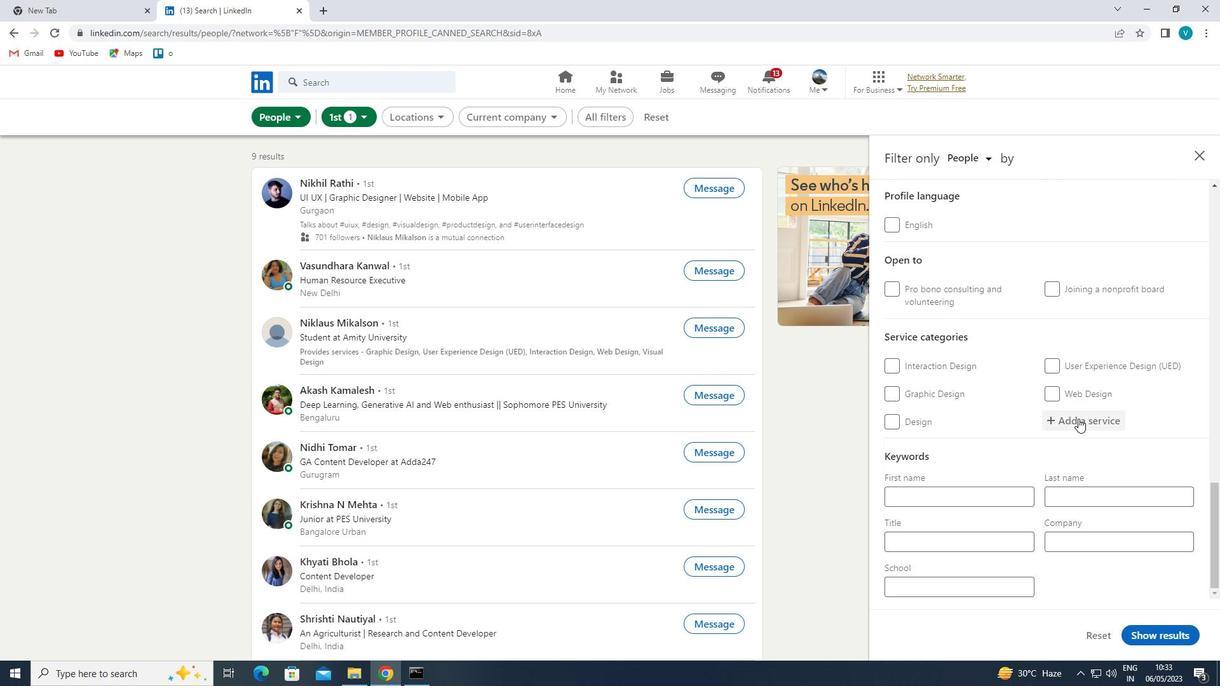 
Action: Key pressed <Key.shift>VISUAL
Screenshot: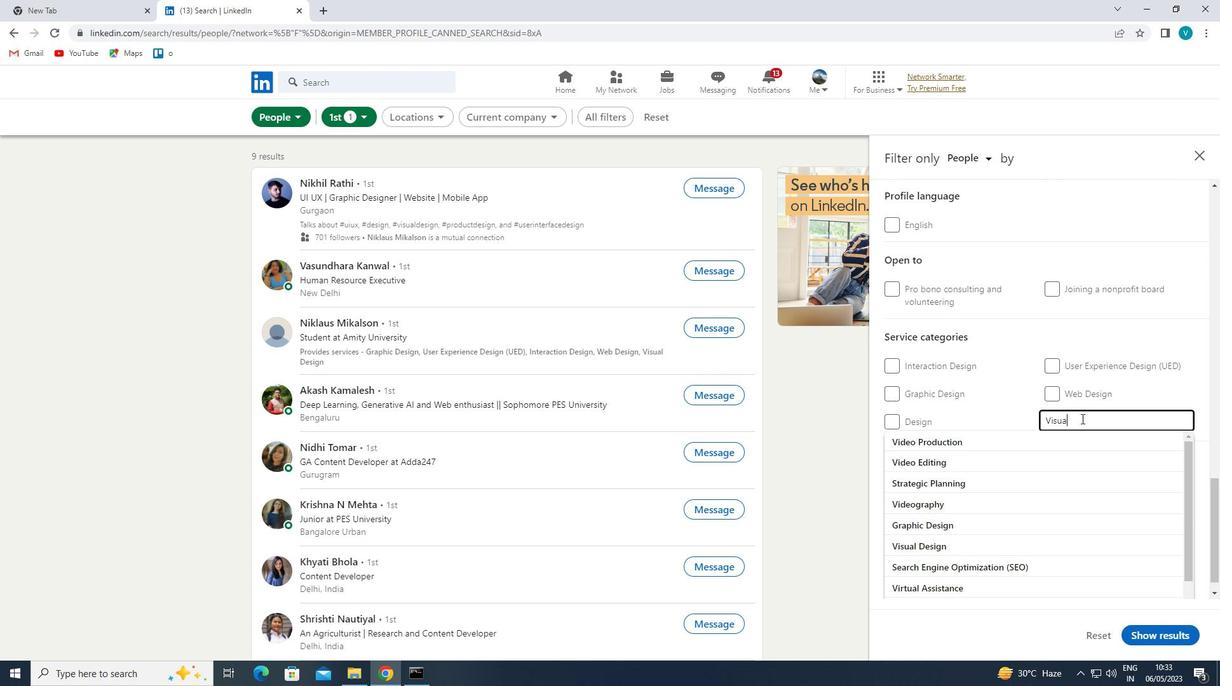 
Action: Mouse moved to (1030, 437)
Screenshot: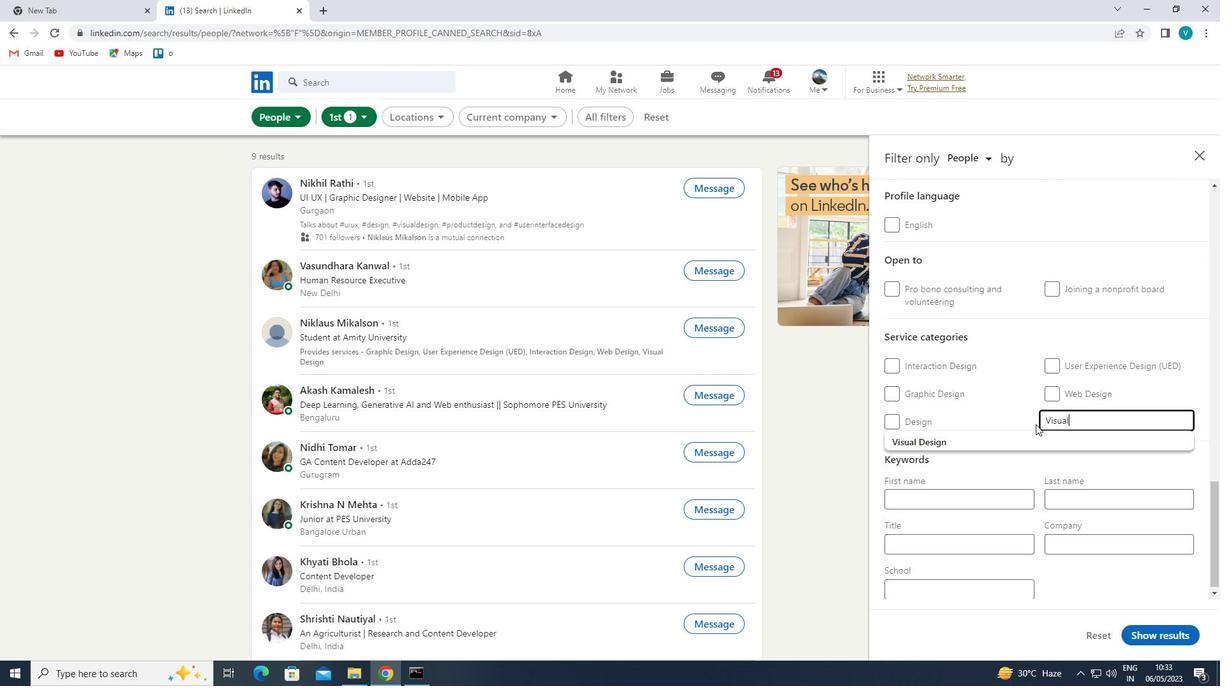
Action: Mouse pressed left at (1030, 437)
Screenshot: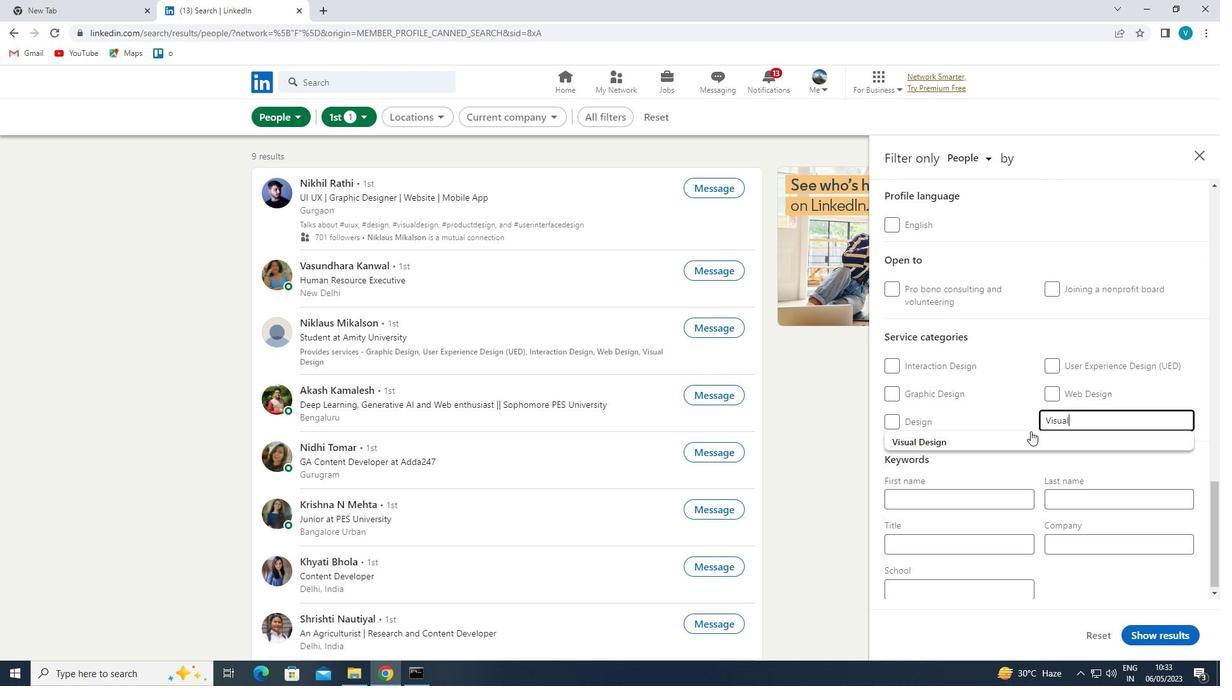 
Action: Mouse moved to (1023, 443)
Screenshot: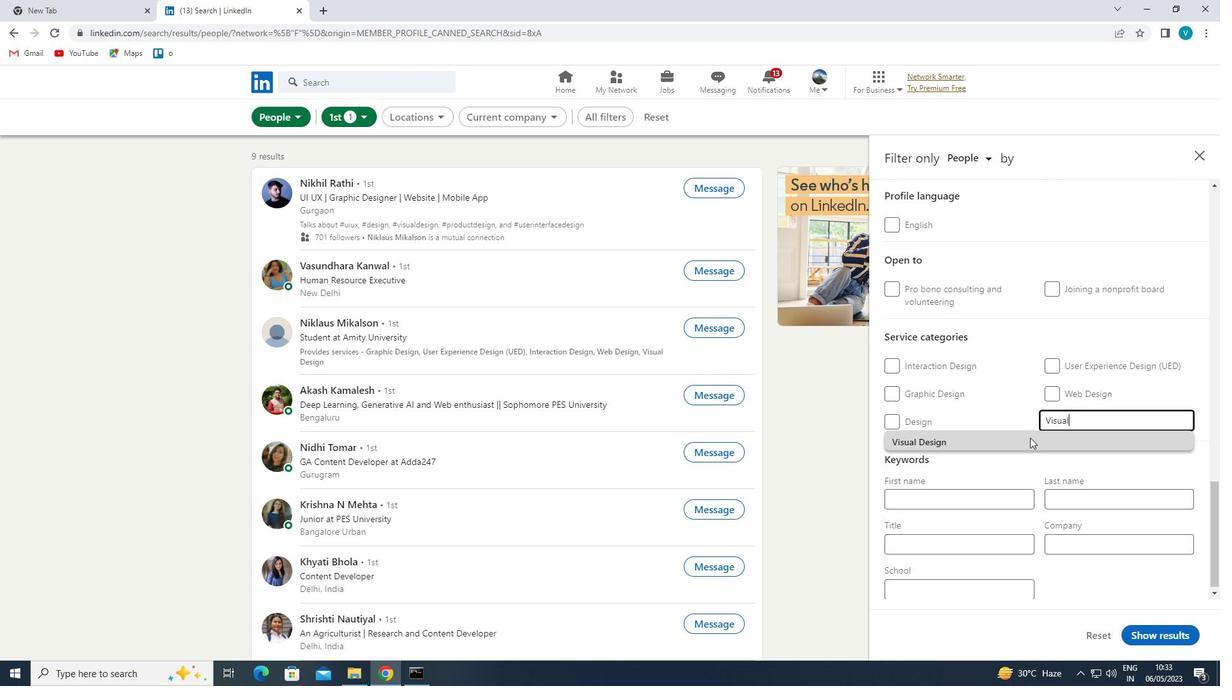 
Action: Mouse scrolled (1023, 443) with delta (0, 0)
Screenshot: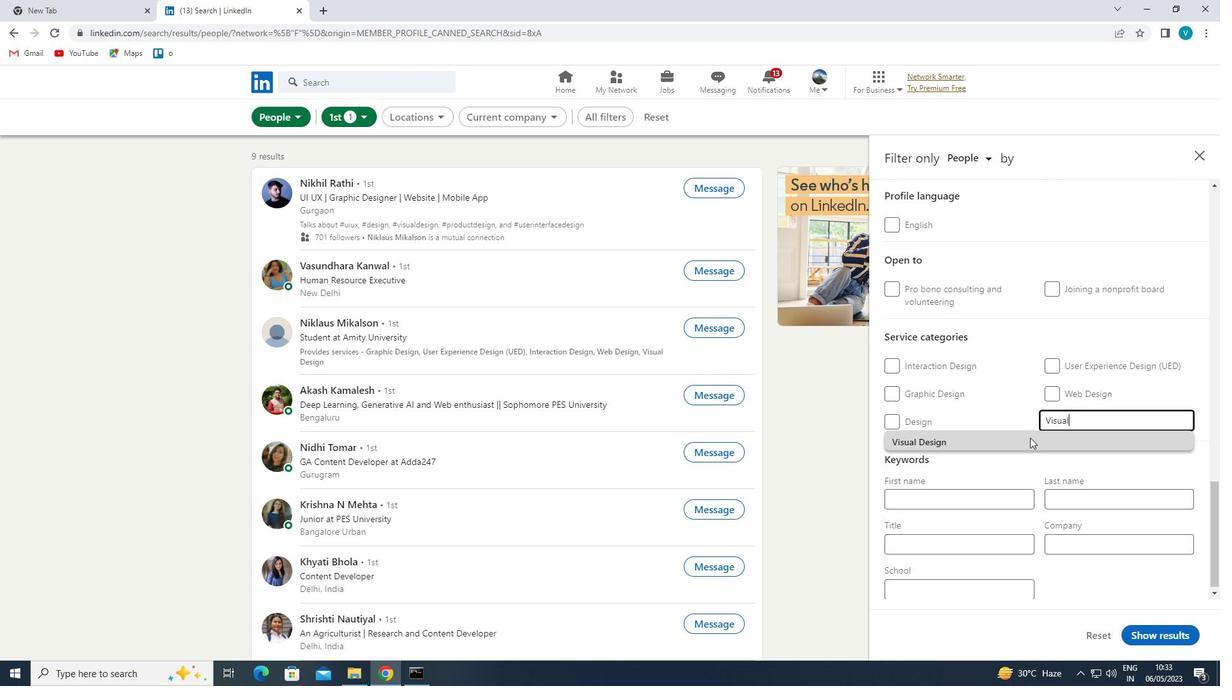 
Action: Mouse moved to (1019, 446)
Screenshot: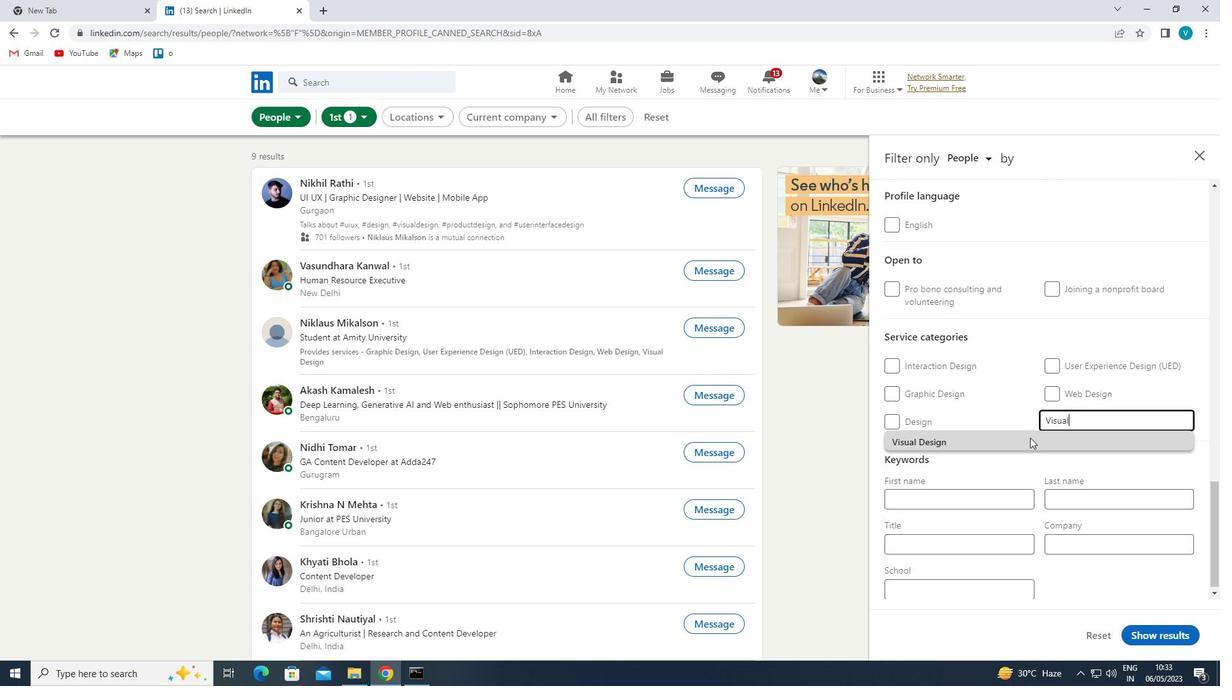 
Action: Mouse scrolled (1019, 446) with delta (0, 0)
Screenshot: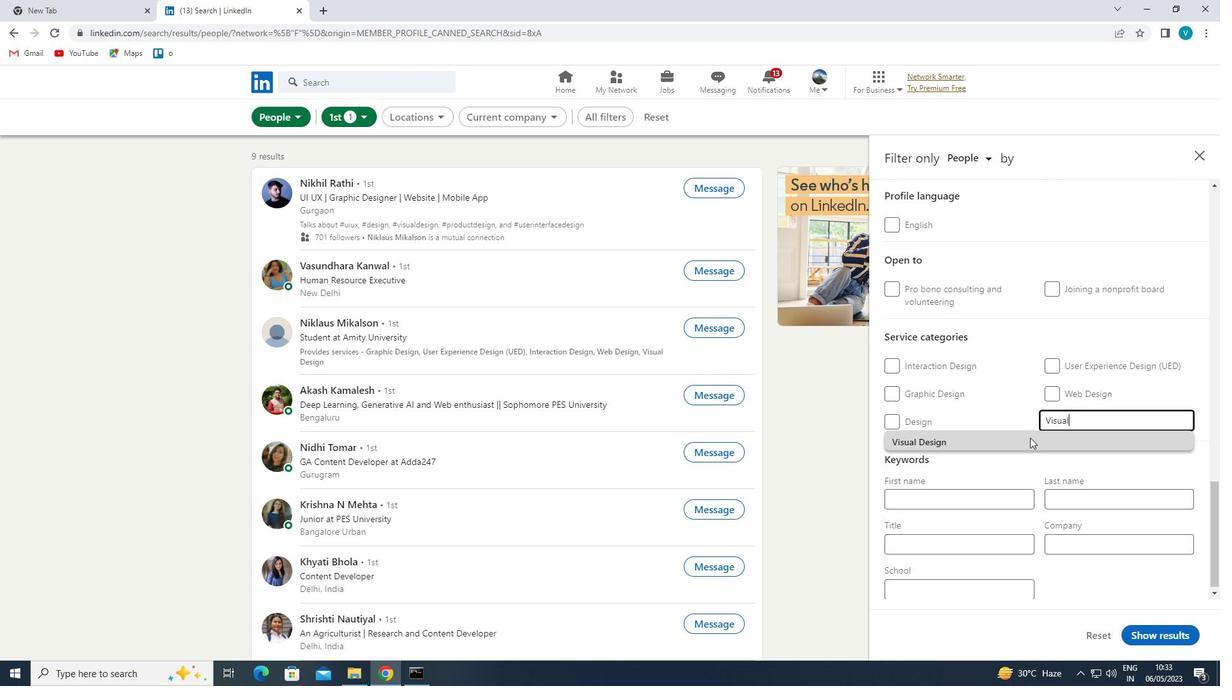 
Action: Mouse moved to (1017, 447)
Screenshot: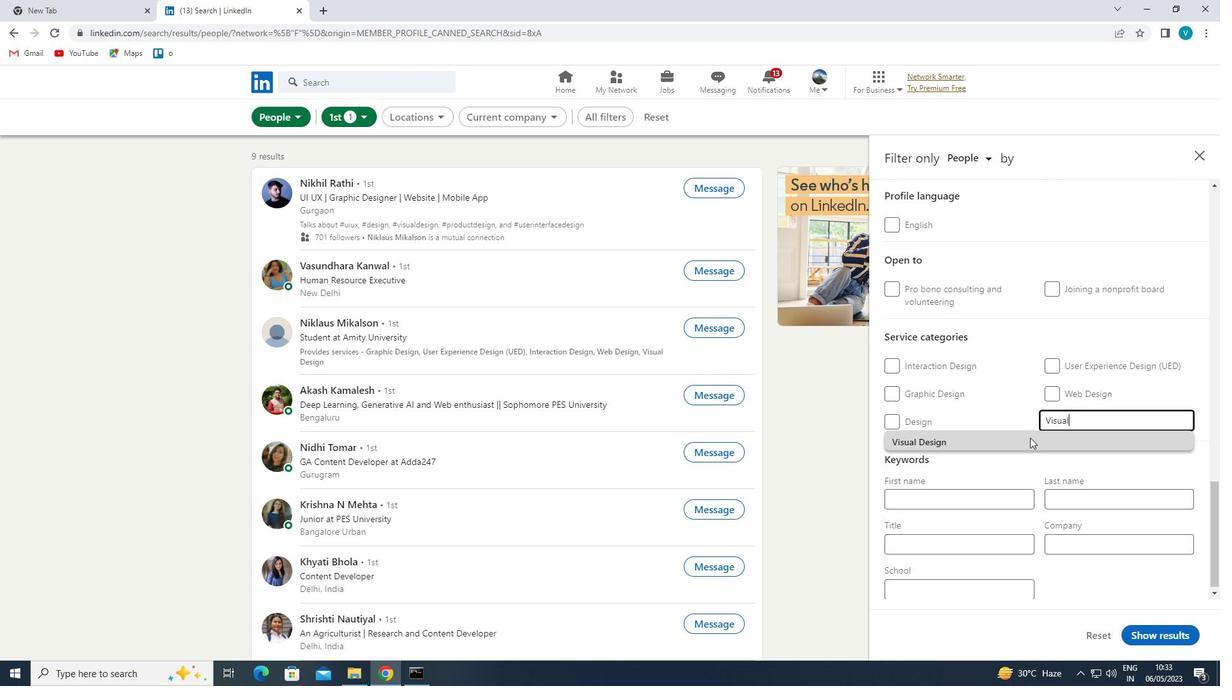 
Action: Mouse scrolled (1017, 446) with delta (0, 0)
Screenshot: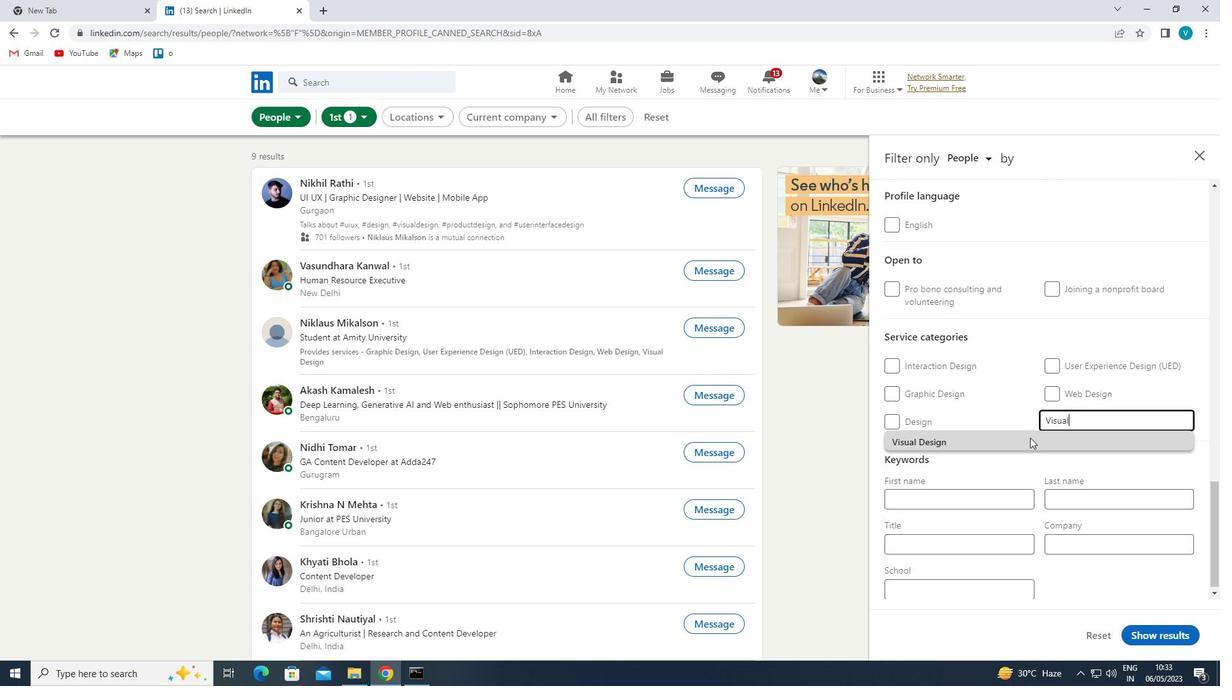 
Action: Mouse moved to (1014, 448)
Screenshot: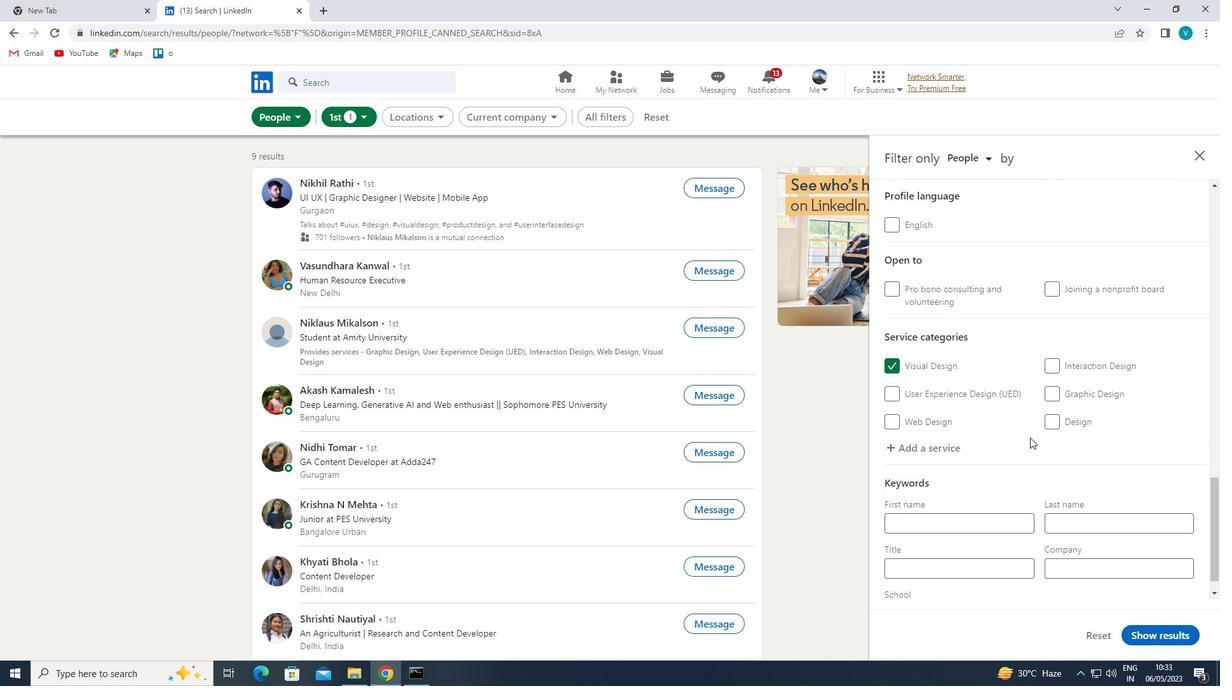 
Action: Mouse scrolled (1014, 447) with delta (0, 0)
Screenshot: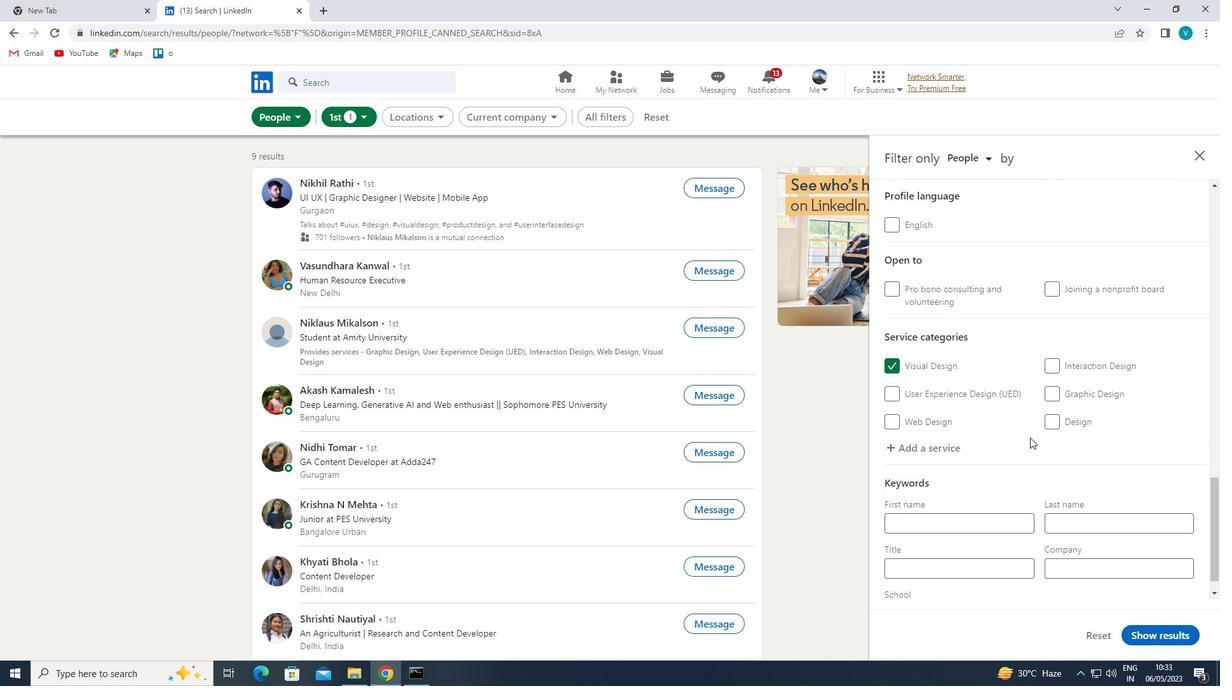 
Action: Mouse moved to (966, 556)
Screenshot: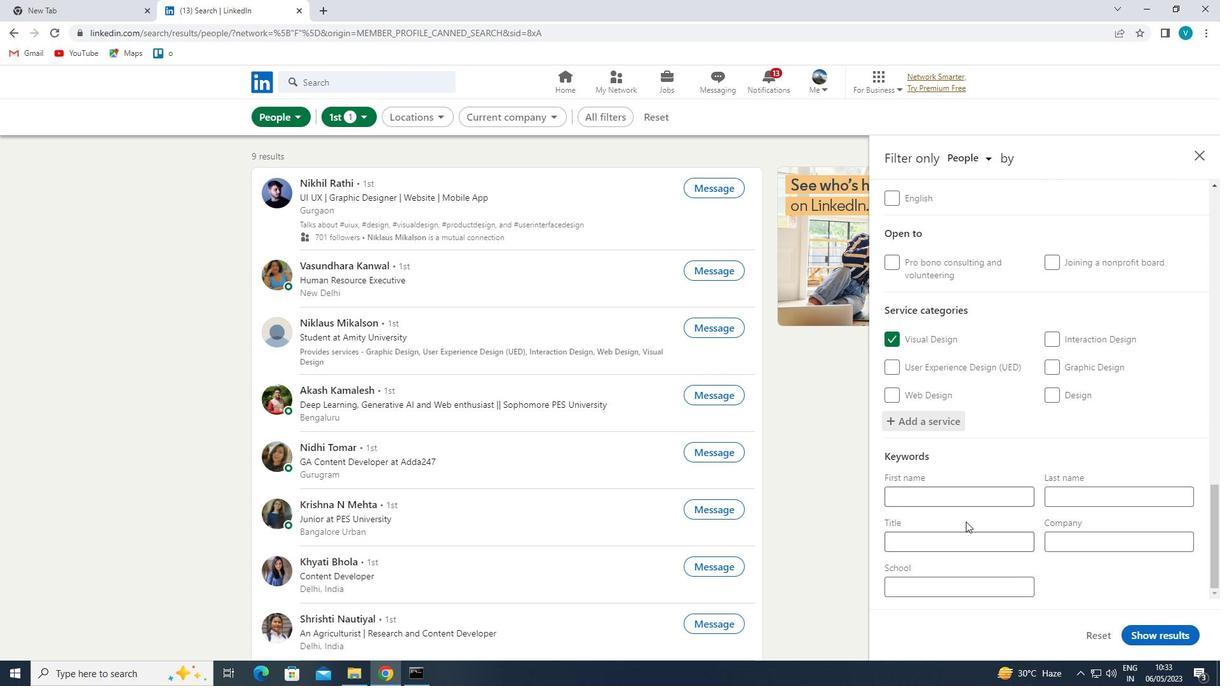 
Action: Mouse pressed left at (966, 556)
Screenshot: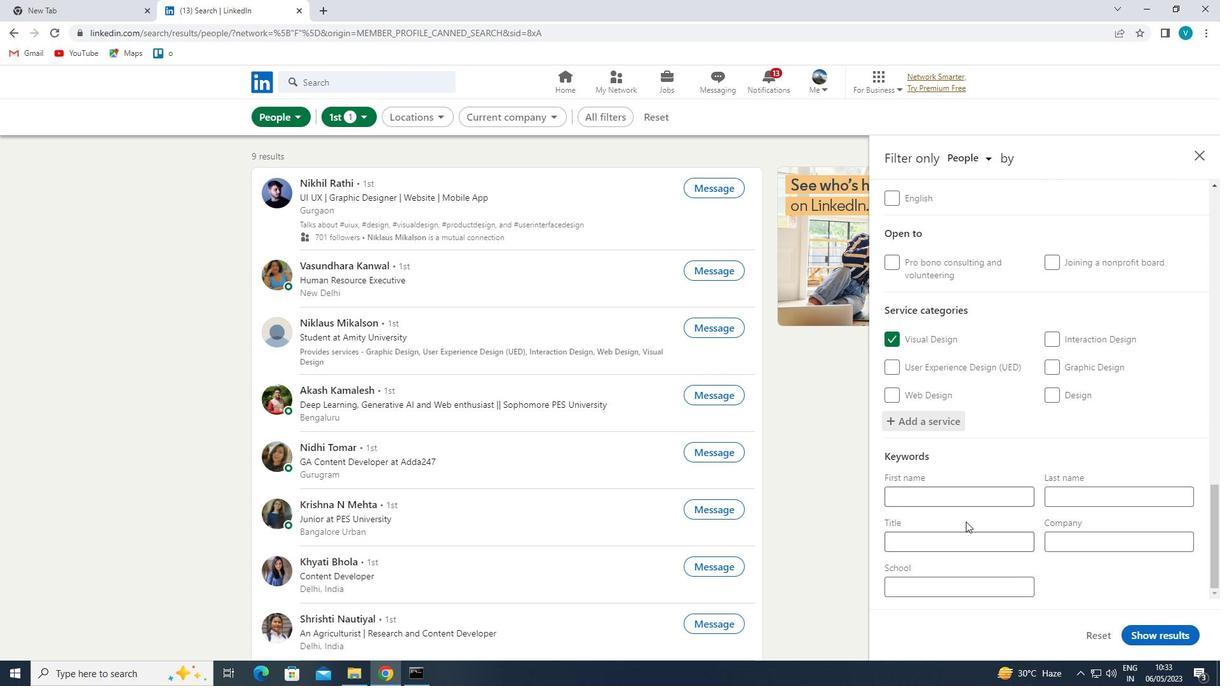 
Action: Mouse moved to (987, 540)
Screenshot: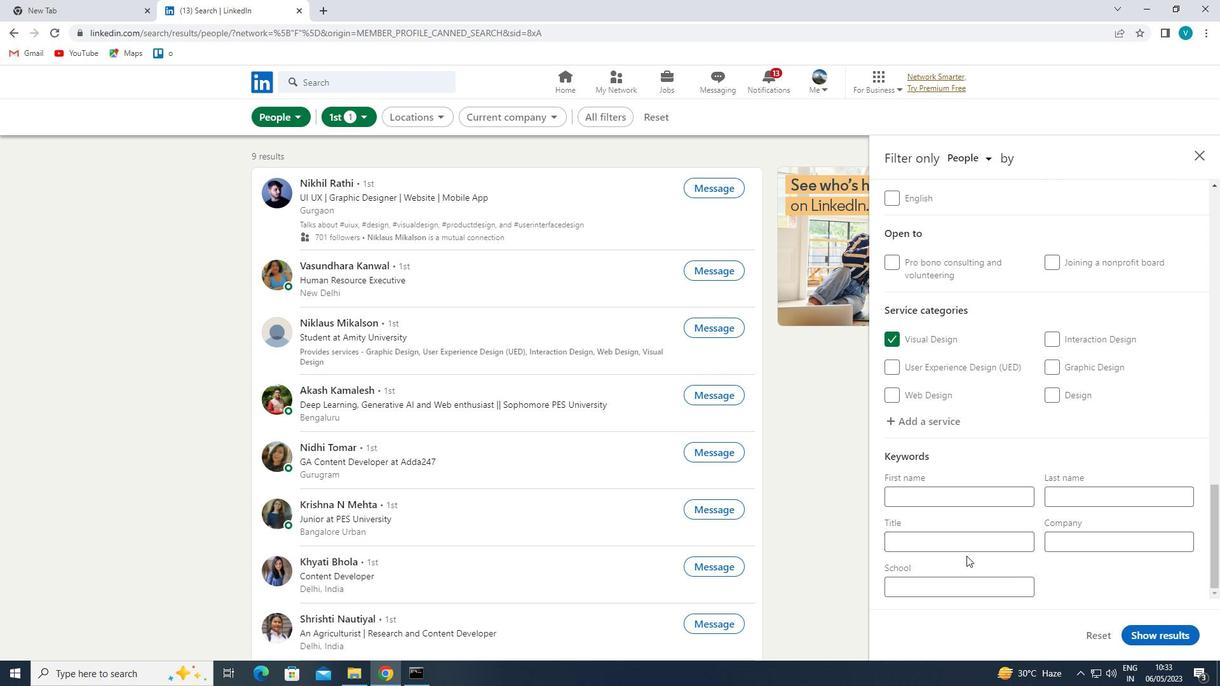 
Action: Mouse pressed left at (987, 540)
Screenshot: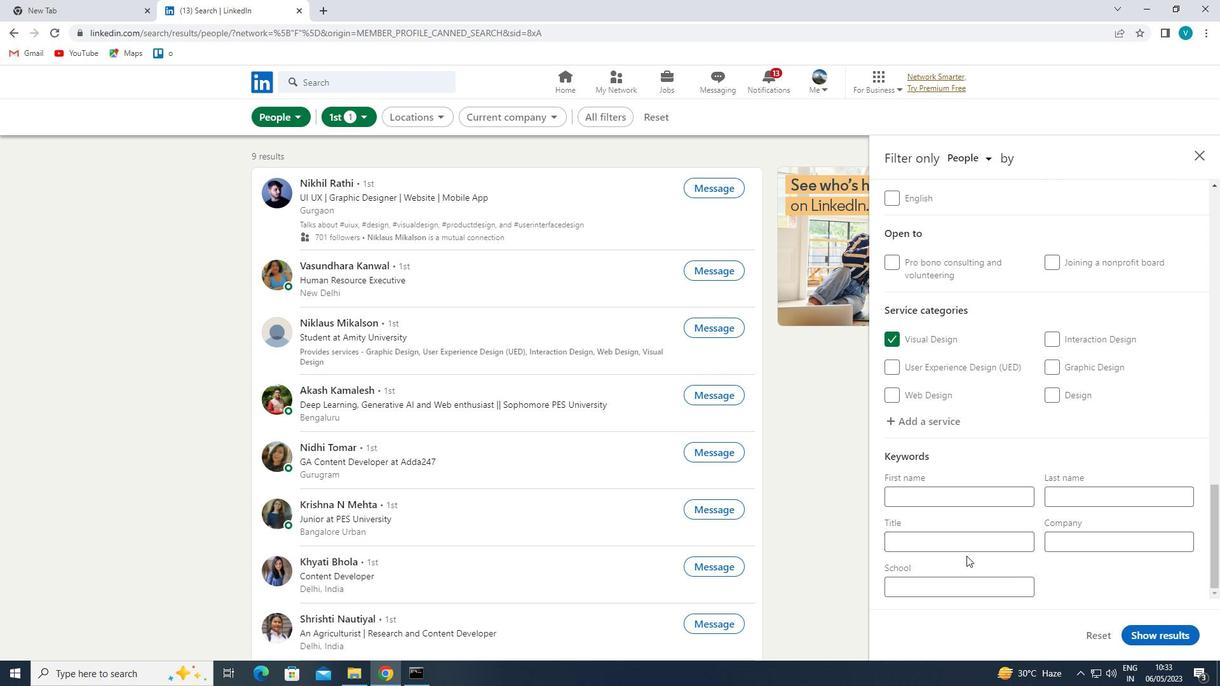 
Action: Key pressed <Key.shift>ADMINISTRATIVE<Key.space><Key.shift>EXECUTIVE<Key.space><Key.shift>SPECIALIST
Screenshot: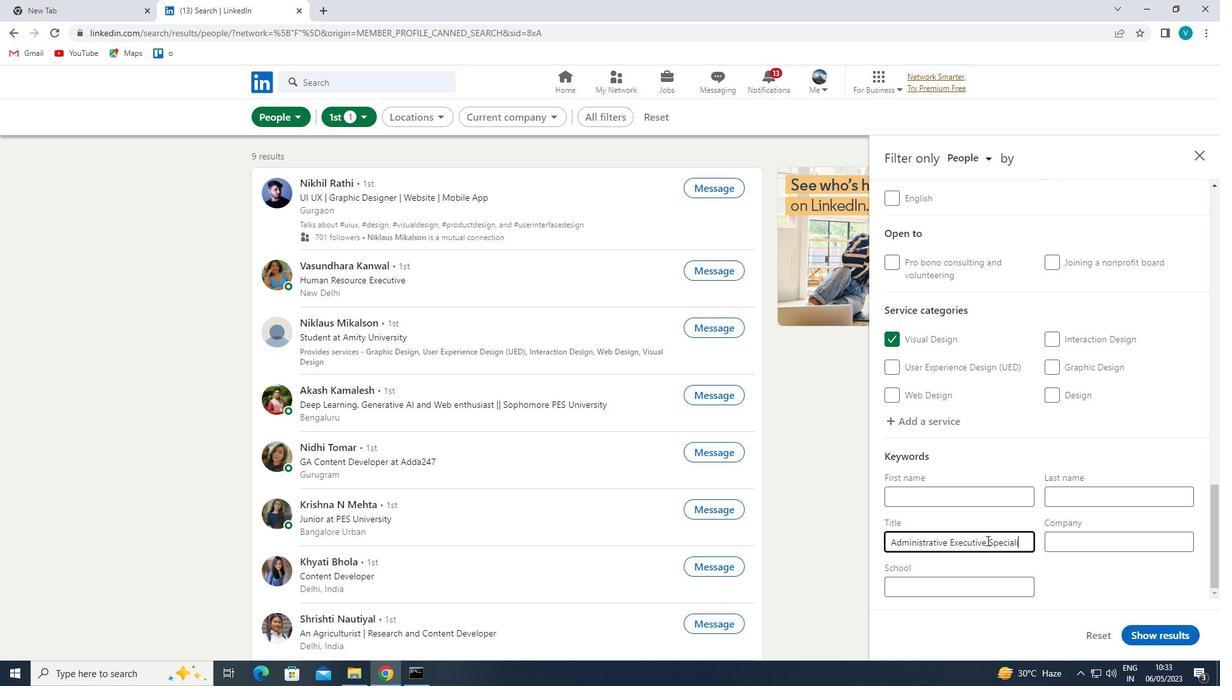 
Action: Mouse moved to (1154, 631)
Screenshot: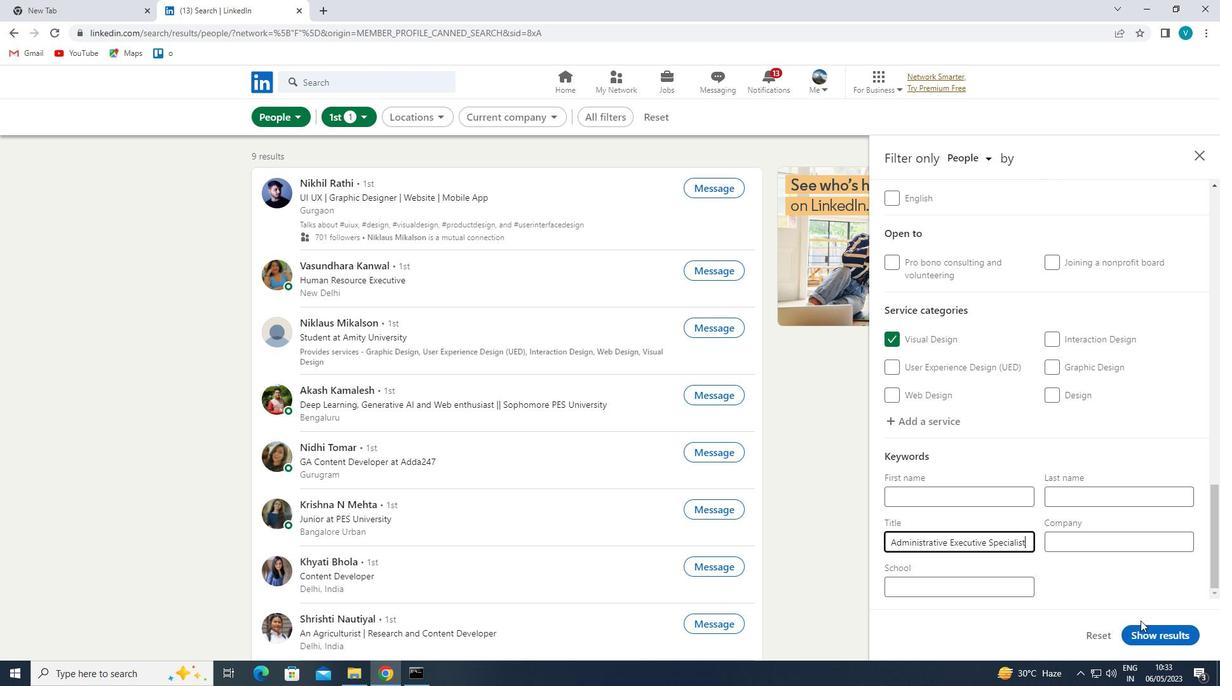 
Action: Mouse pressed left at (1154, 631)
Screenshot: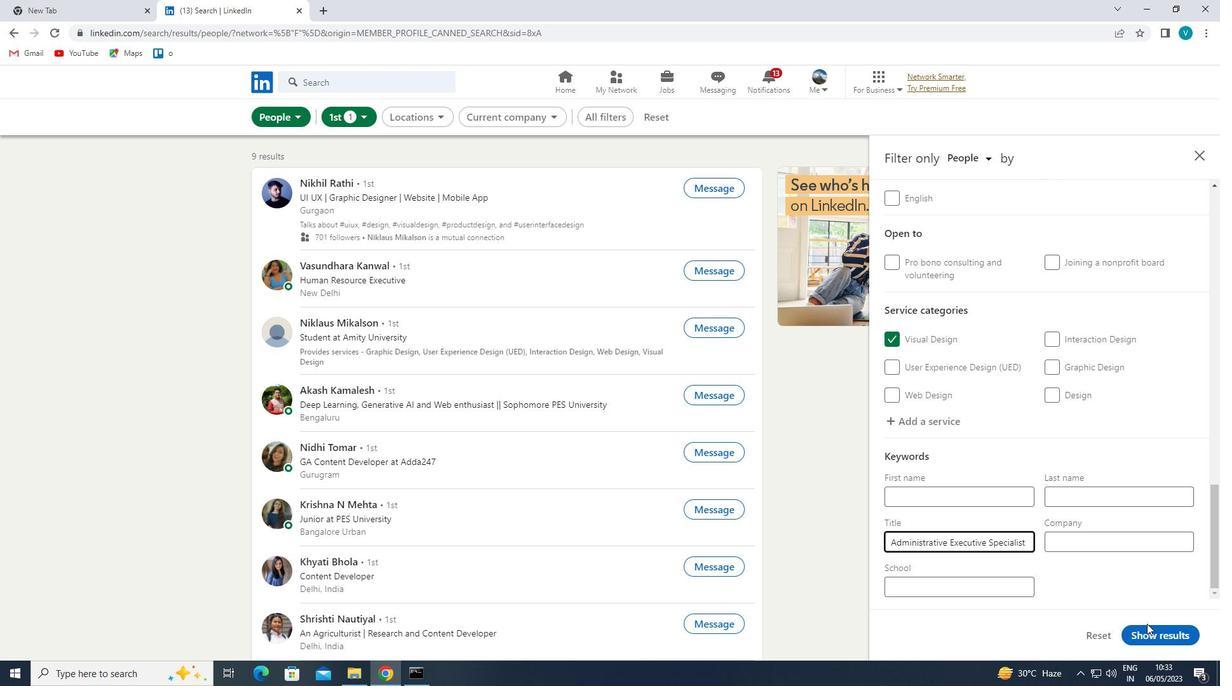 
